 Task: Search one way flight ticket for 2 adults, 4 children and 1 infant on lap in business from Moline: Quad City International Airport to Rock Springs: Southwest Wyoming Regional Airport (rock Springs Sweetwater County Airport) on 8-5-2023. Choice of flights is Frontier. Number of bags: 8 checked bags. Price is upto 98000. Outbound departure time preference is 4:00.
Action: Mouse moved to (362, 358)
Screenshot: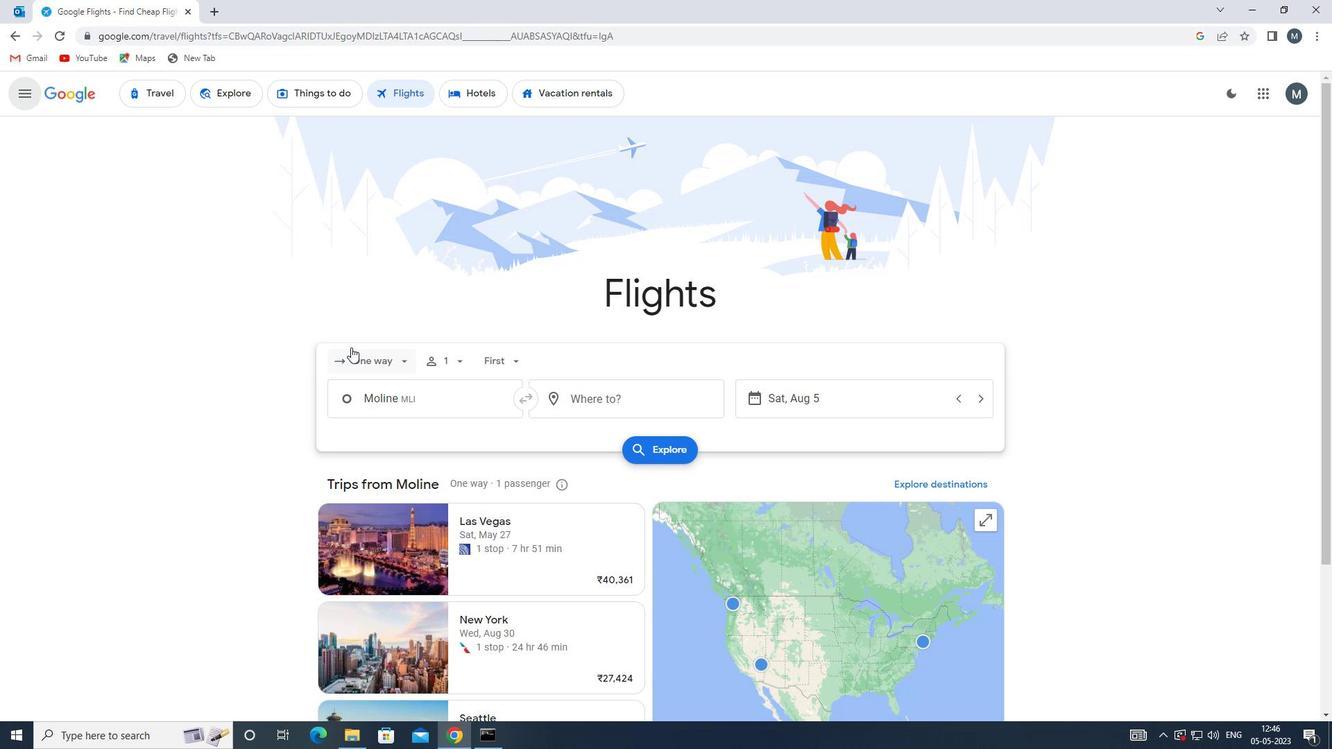 
Action: Mouse pressed left at (362, 358)
Screenshot: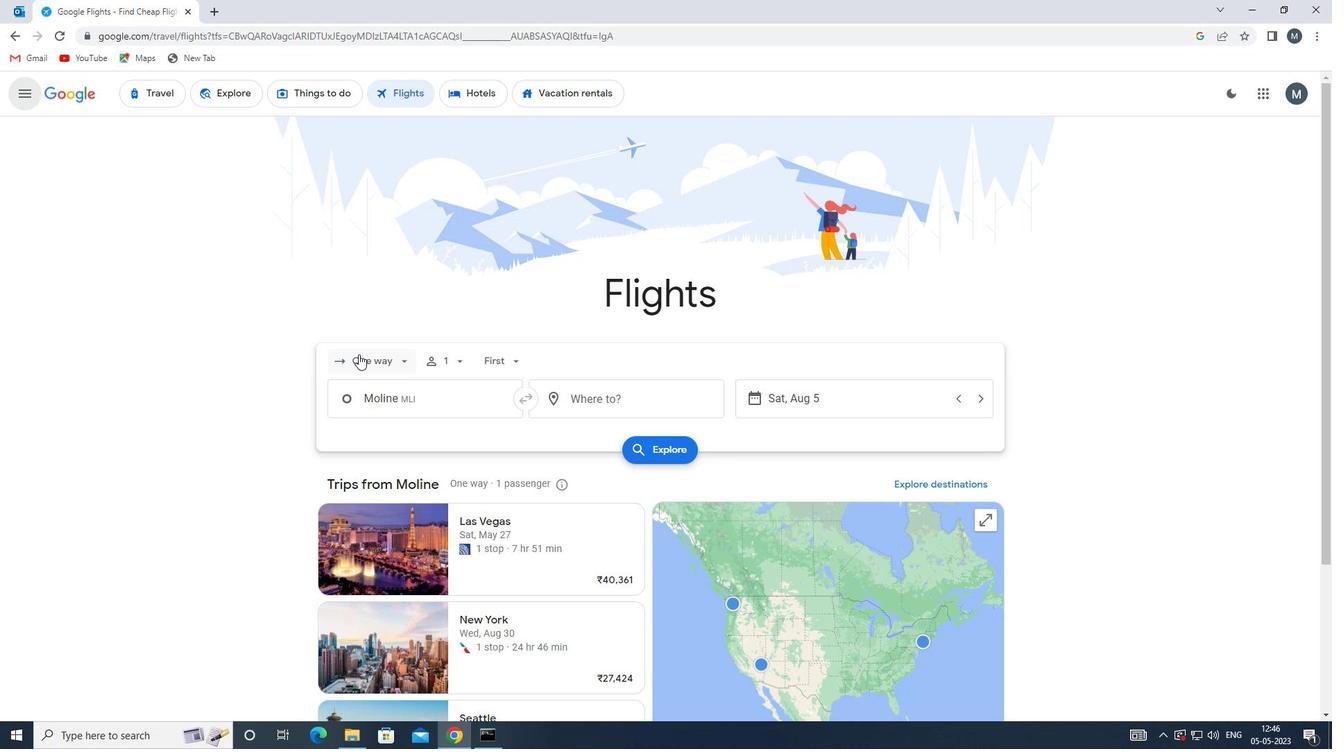 
Action: Mouse moved to (374, 425)
Screenshot: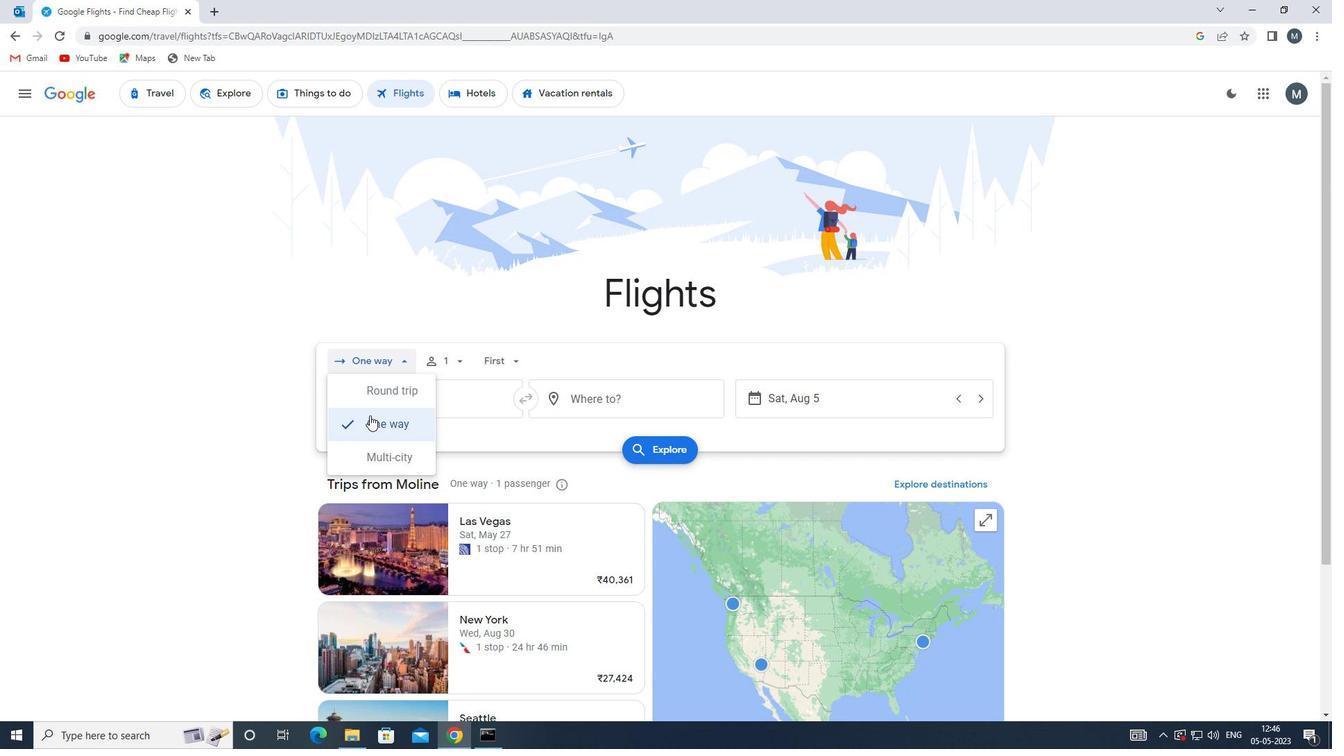 
Action: Mouse pressed left at (374, 425)
Screenshot: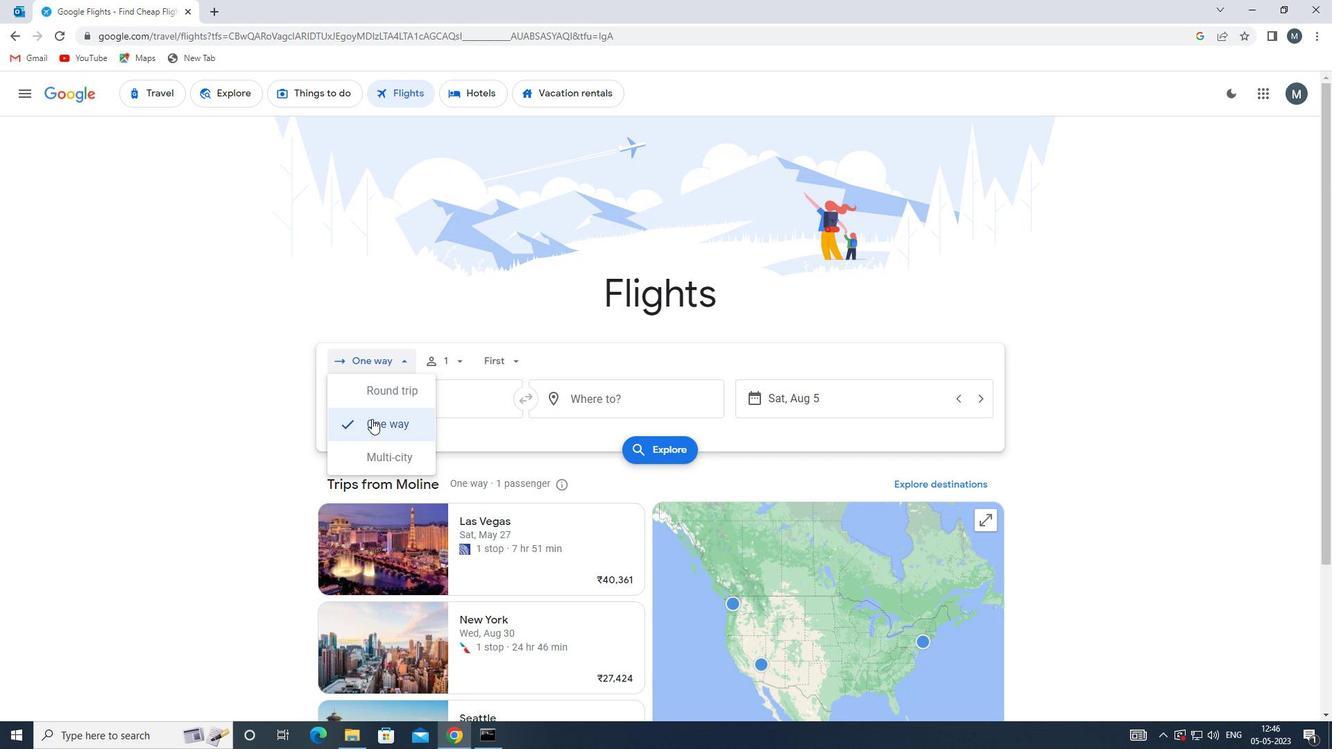 
Action: Mouse moved to (450, 356)
Screenshot: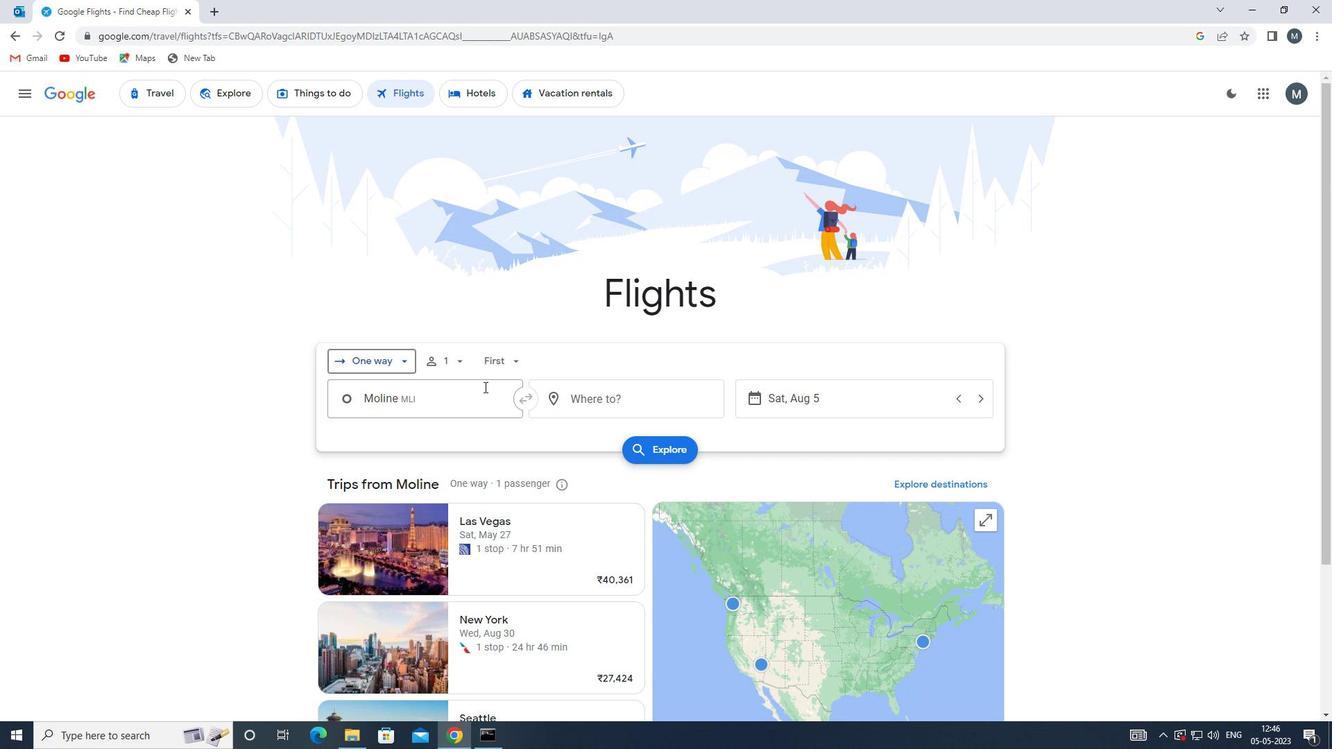 
Action: Mouse pressed left at (450, 356)
Screenshot: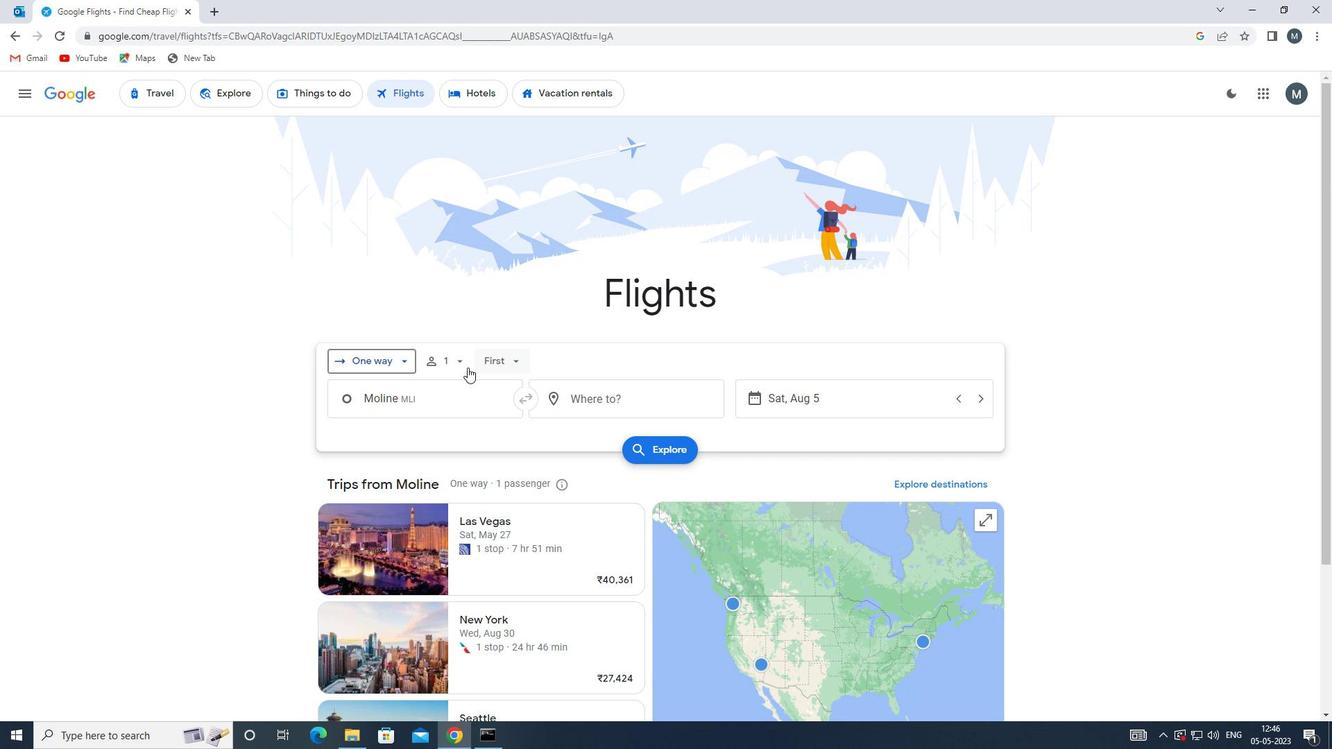 
Action: Mouse moved to (569, 397)
Screenshot: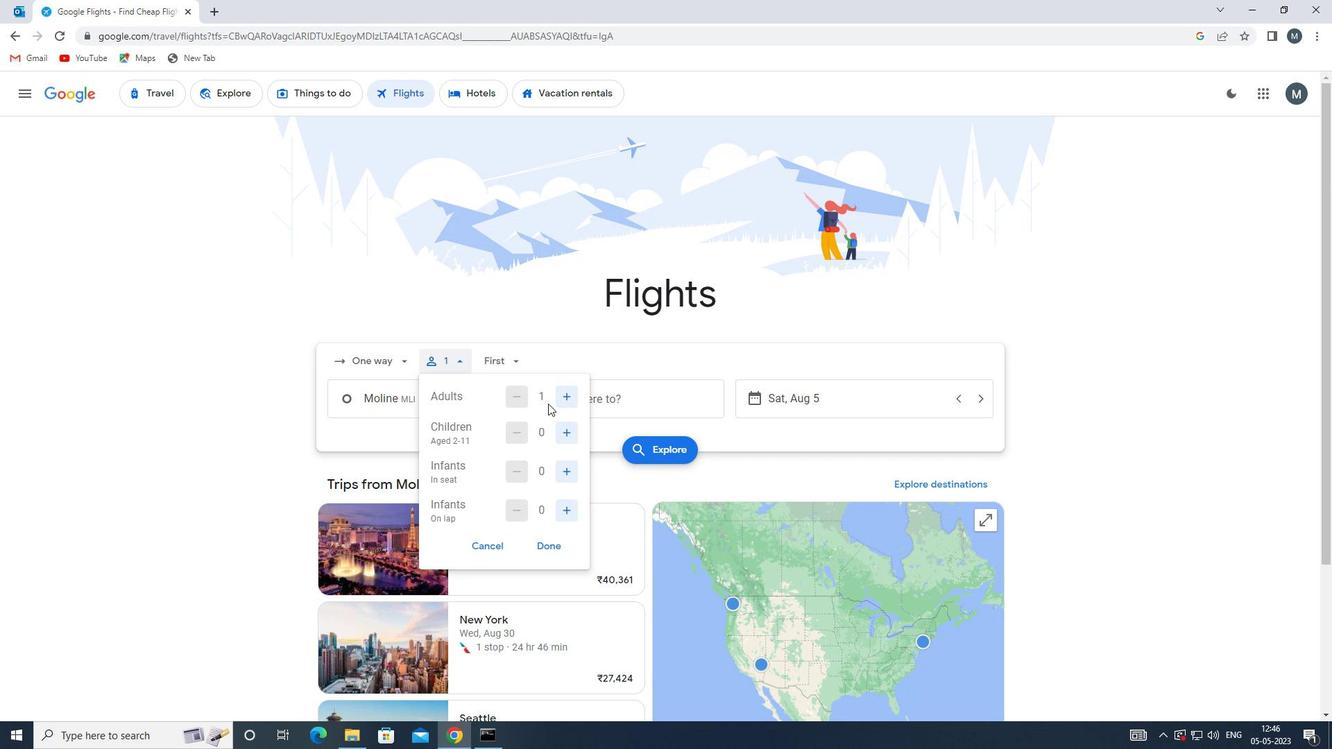 
Action: Mouse pressed left at (569, 397)
Screenshot: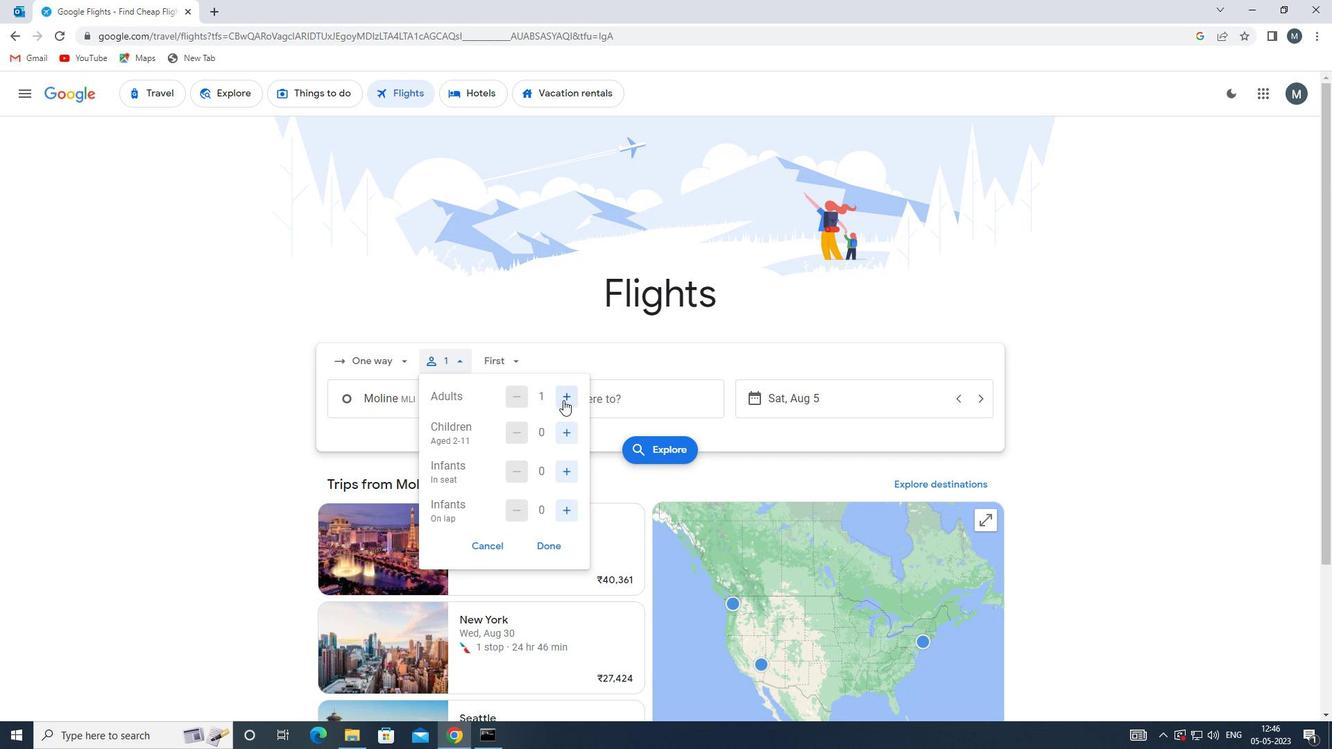
Action: Mouse moved to (569, 434)
Screenshot: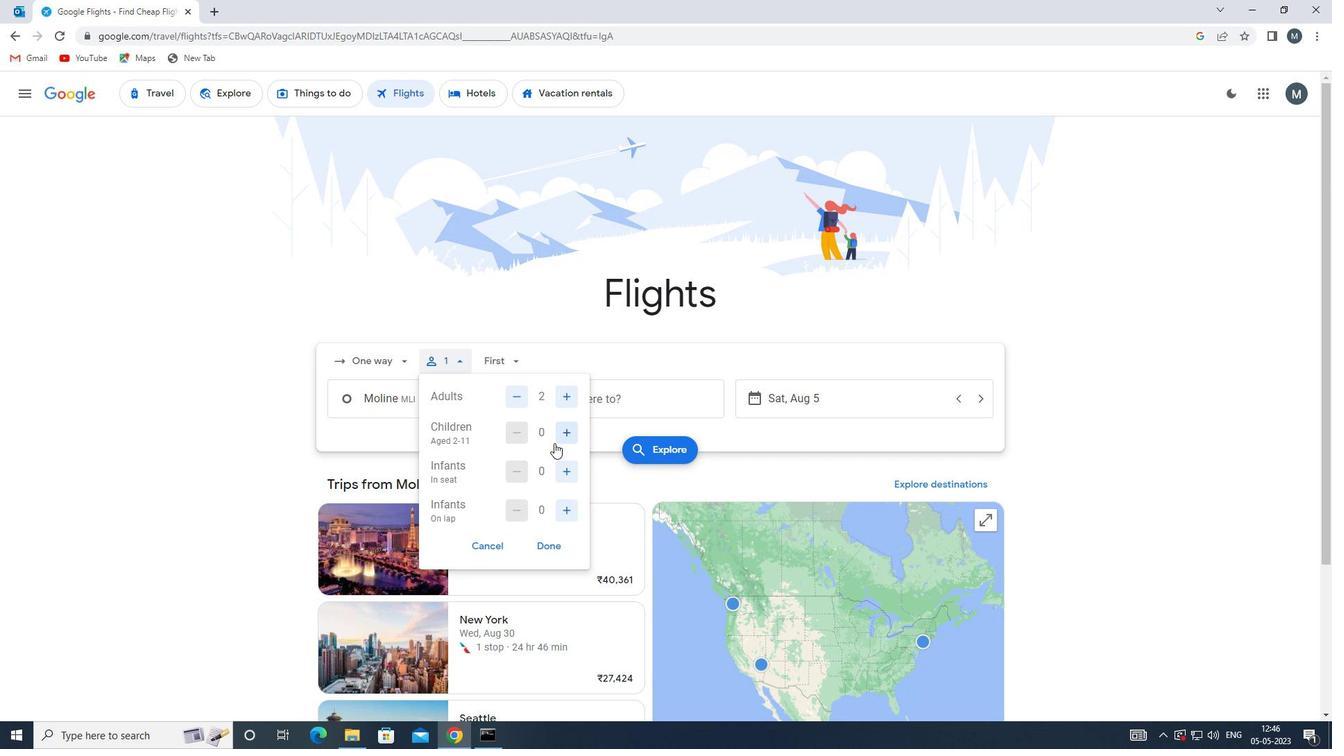
Action: Mouse pressed left at (569, 434)
Screenshot: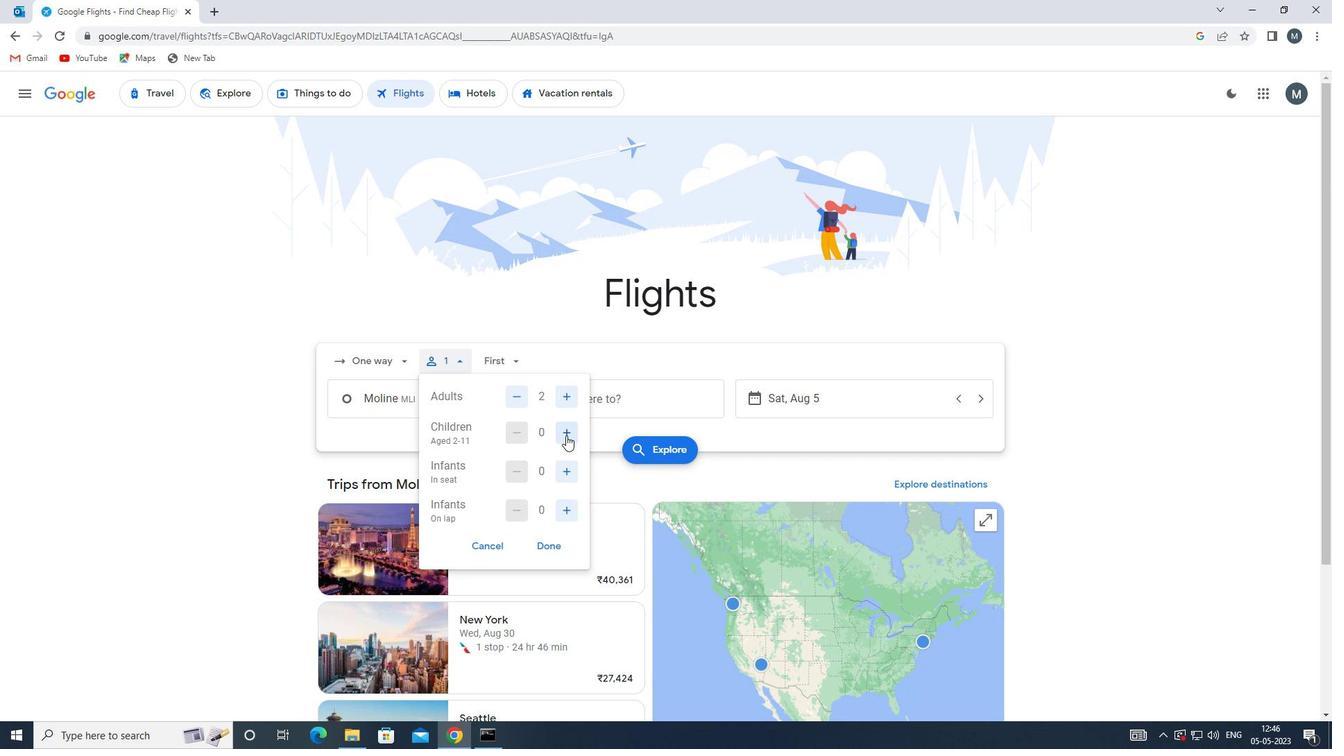 
Action: Mouse pressed left at (569, 434)
Screenshot: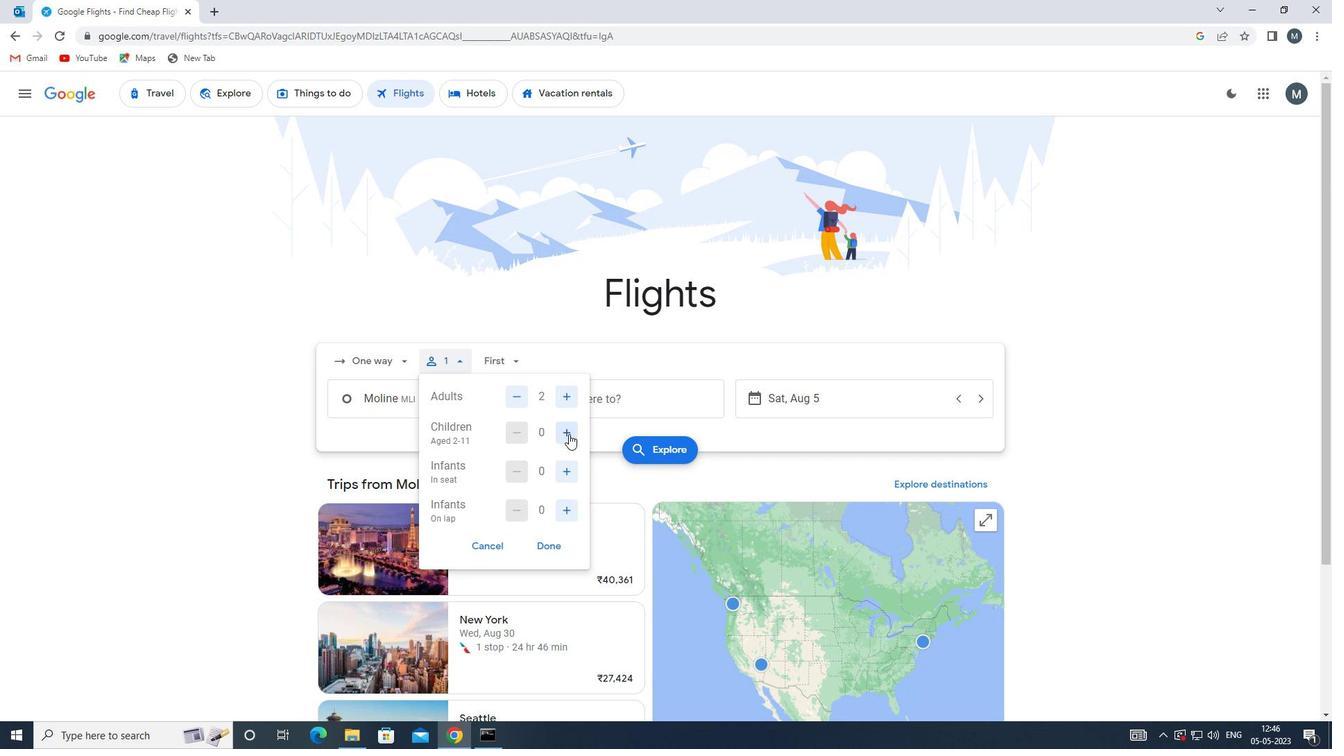 
Action: Mouse pressed left at (569, 434)
Screenshot: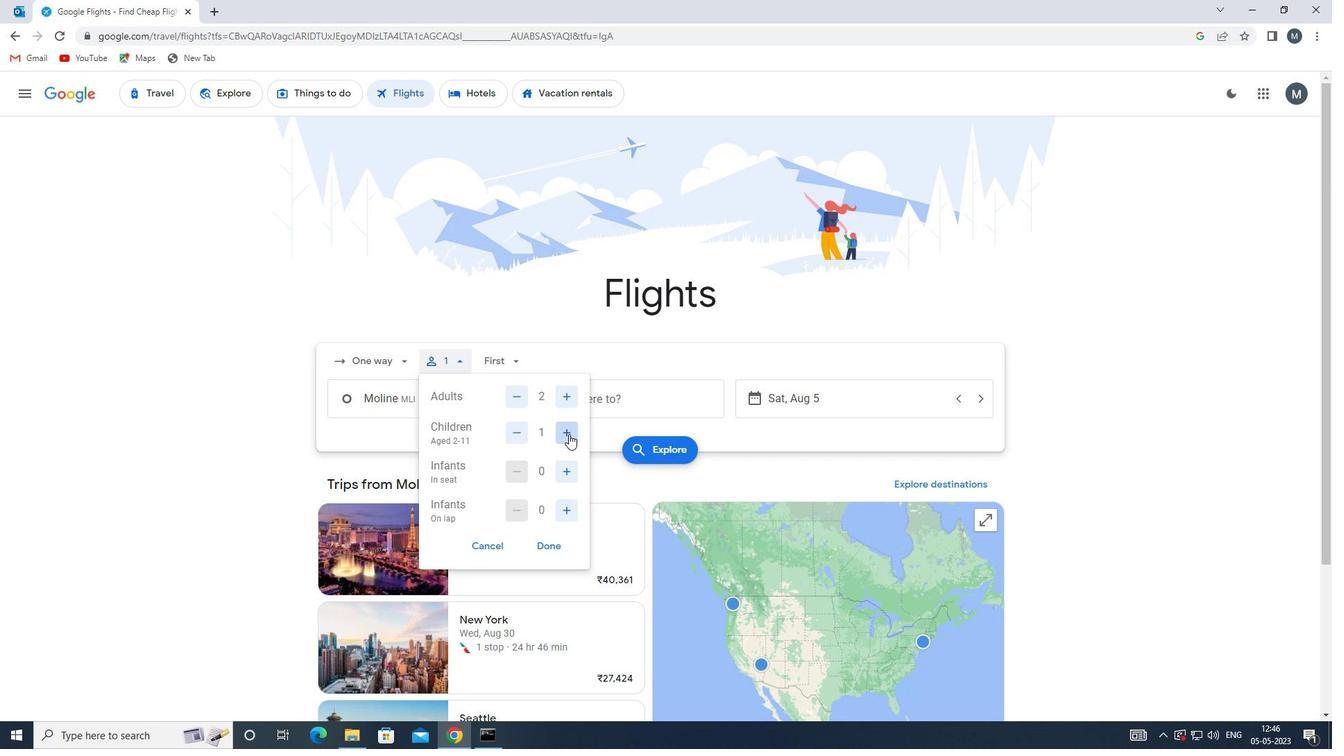 
Action: Mouse pressed left at (569, 434)
Screenshot: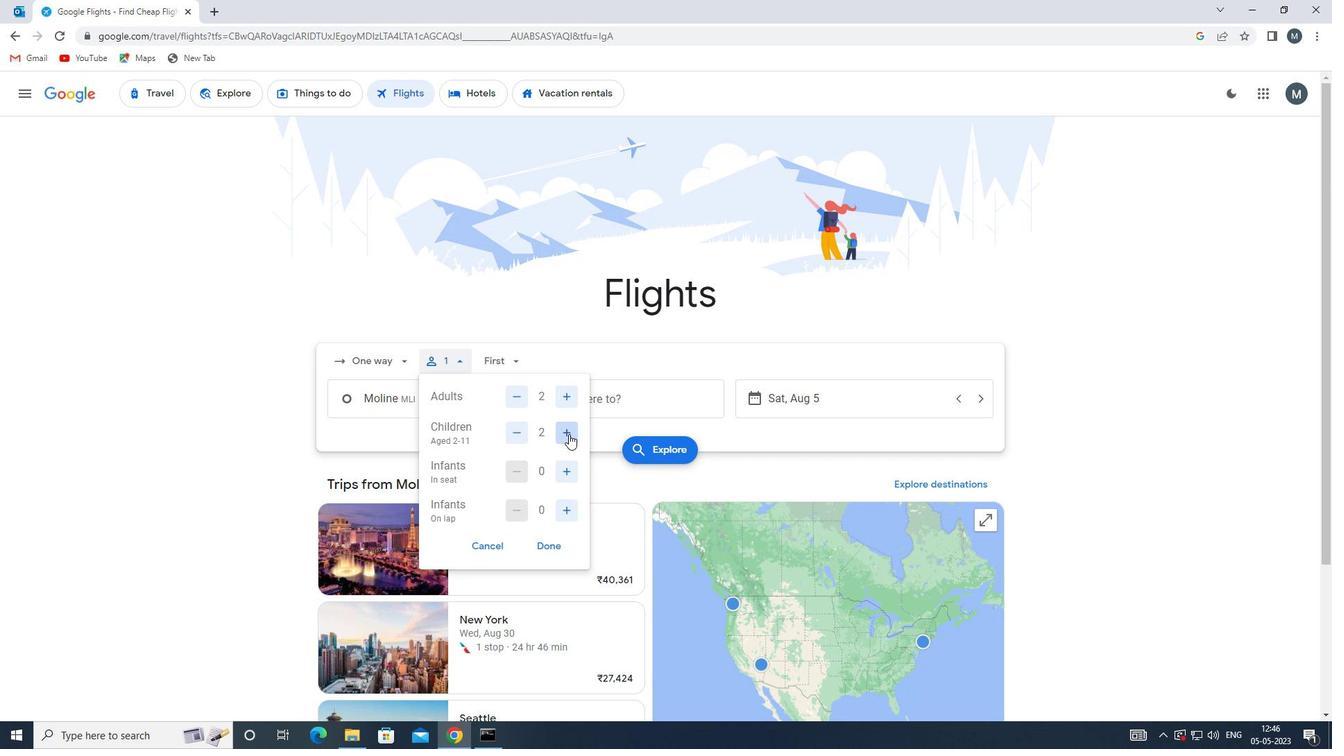 
Action: Mouse moved to (564, 510)
Screenshot: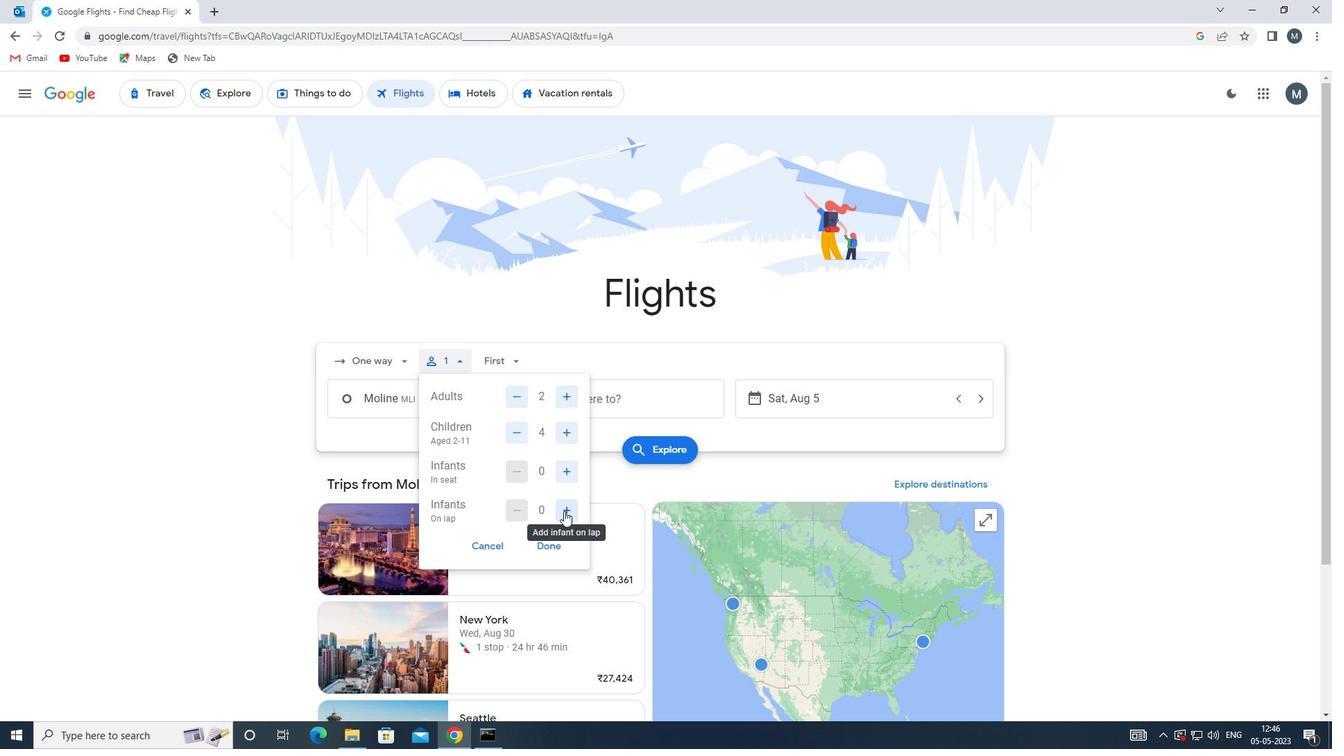 
Action: Mouse pressed left at (564, 510)
Screenshot: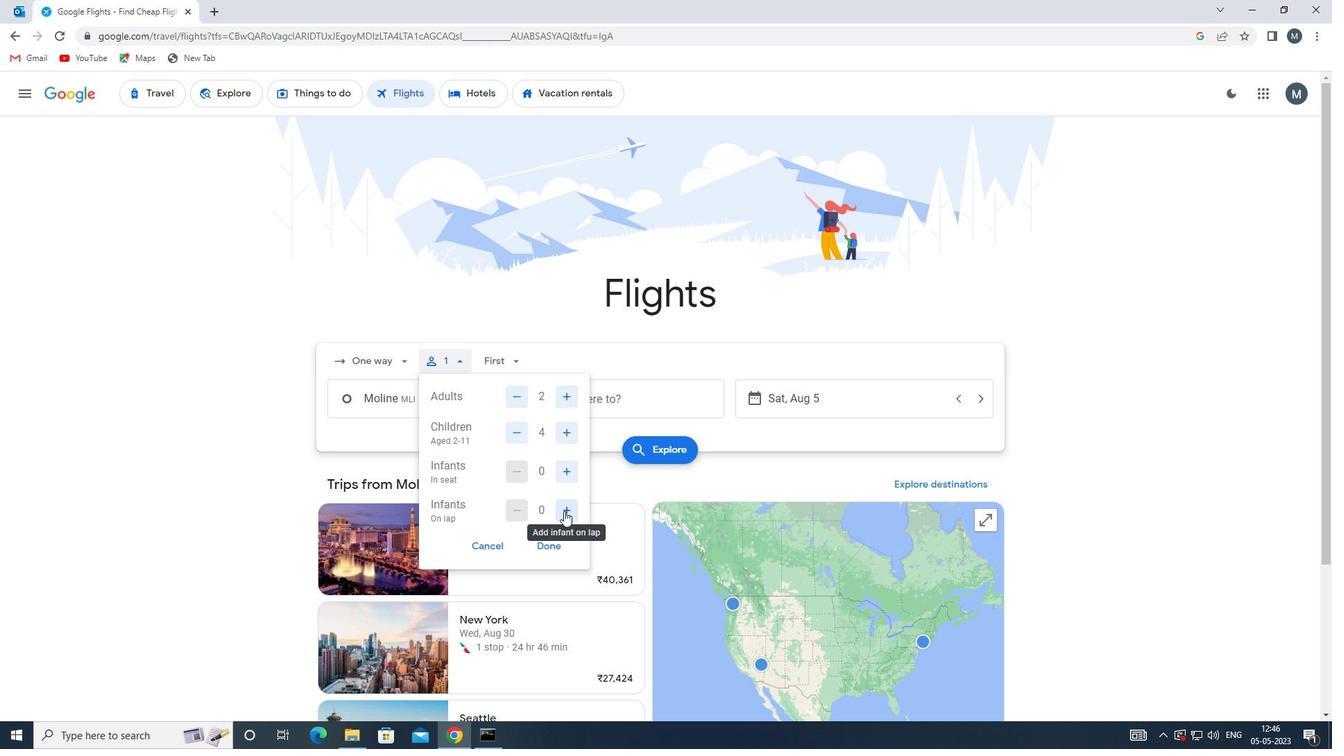 
Action: Mouse moved to (550, 547)
Screenshot: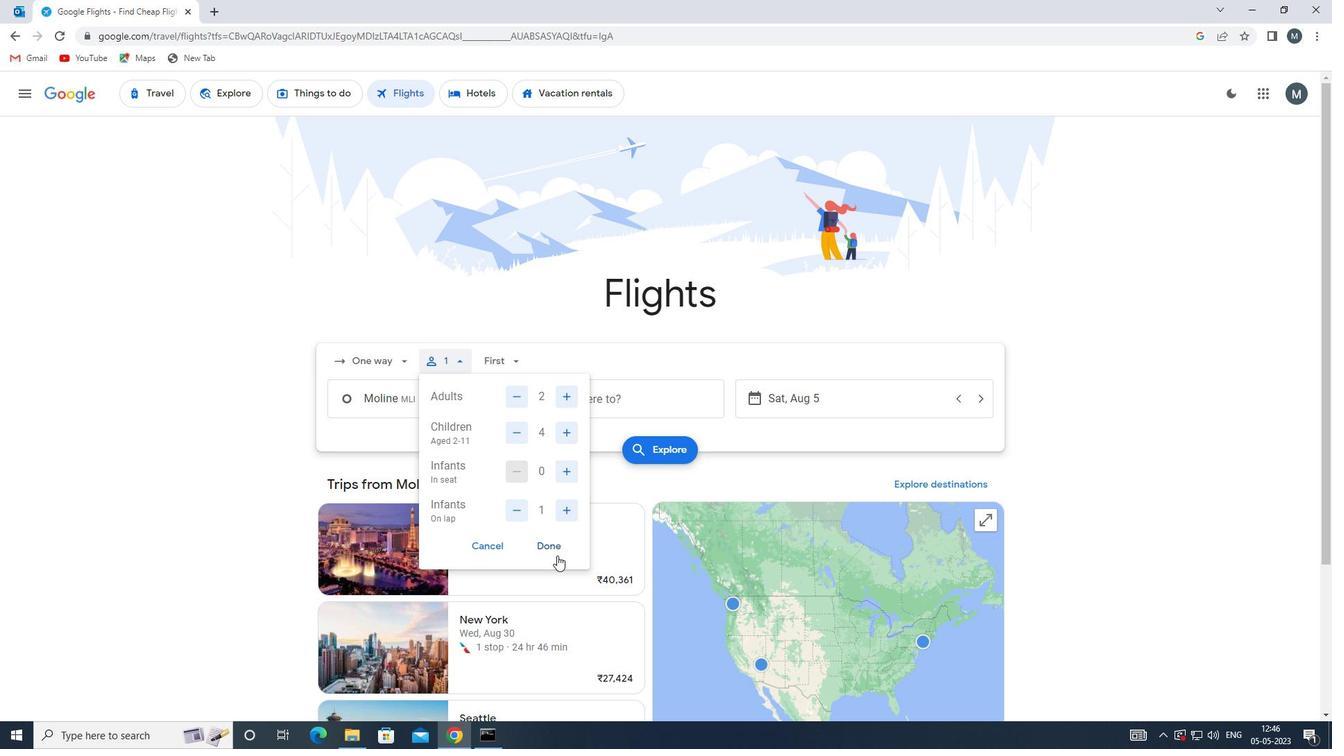 
Action: Mouse pressed left at (550, 547)
Screenshot: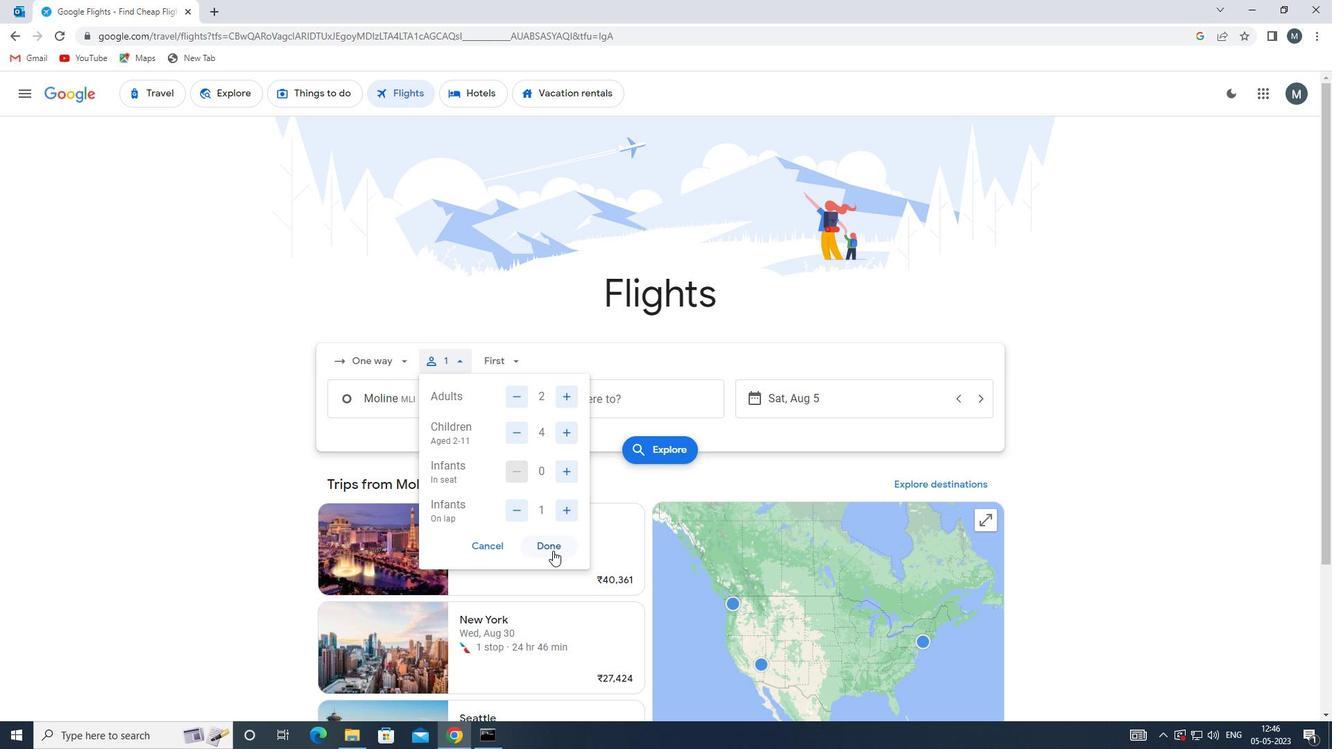 
Action: Mouse moved to (511, 364)
Screenshot: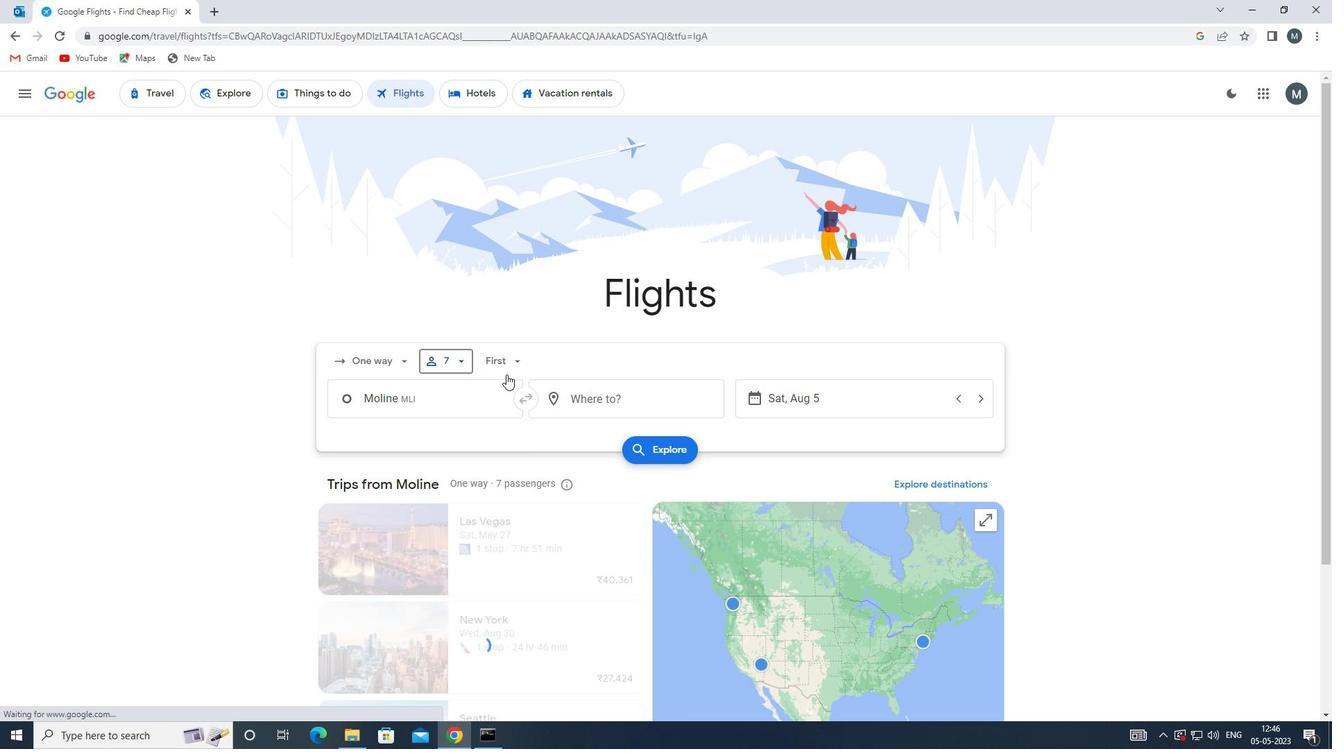 
Action: Mouse pressed left at (511, 364)
Screenshot: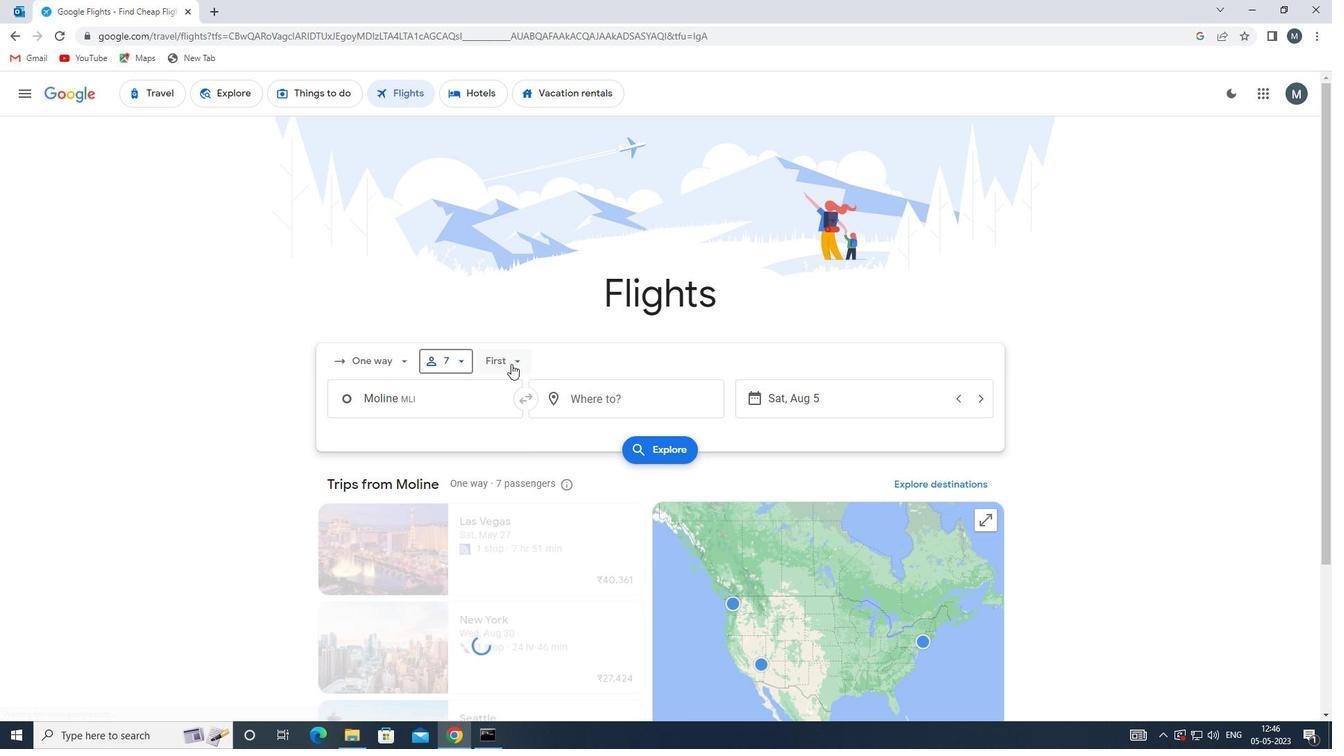 
Action: Mouse moved to (529, 456)
Screenshot: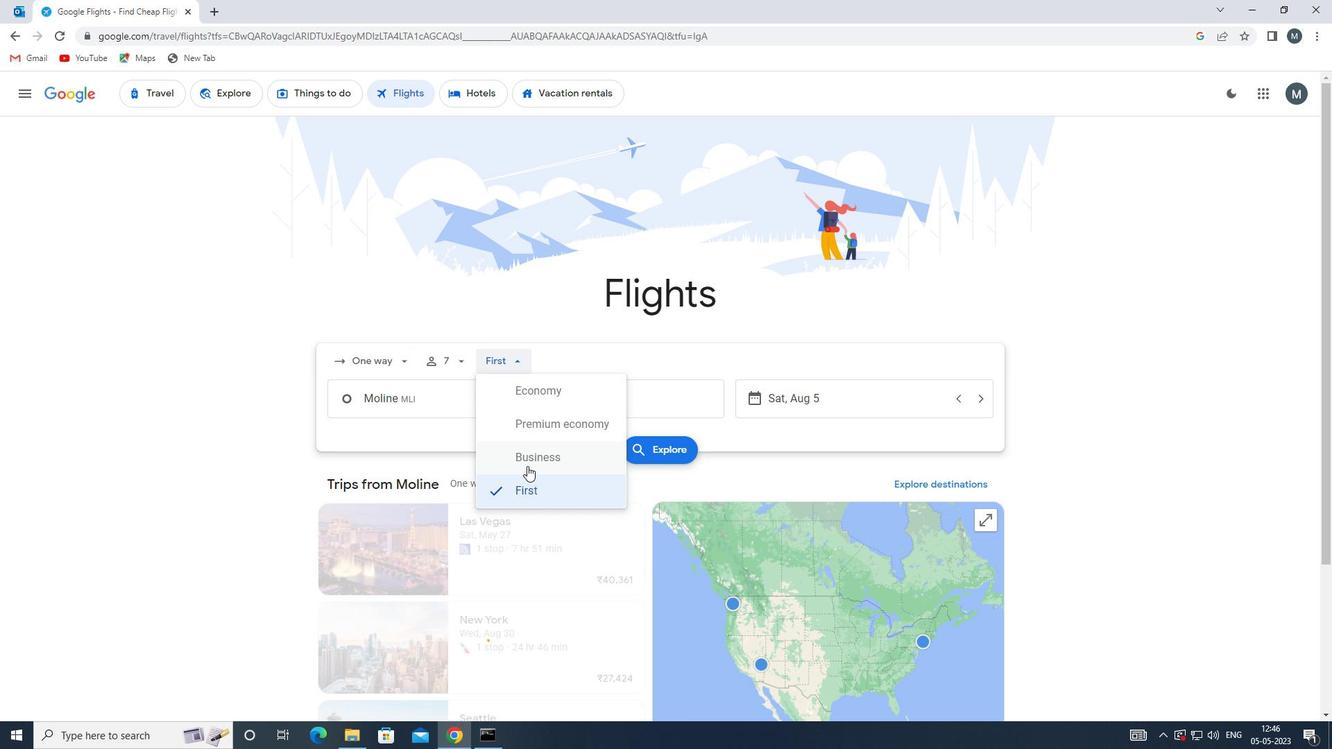 
Action: Mouse pressed left at (529, 456)
Screenshot: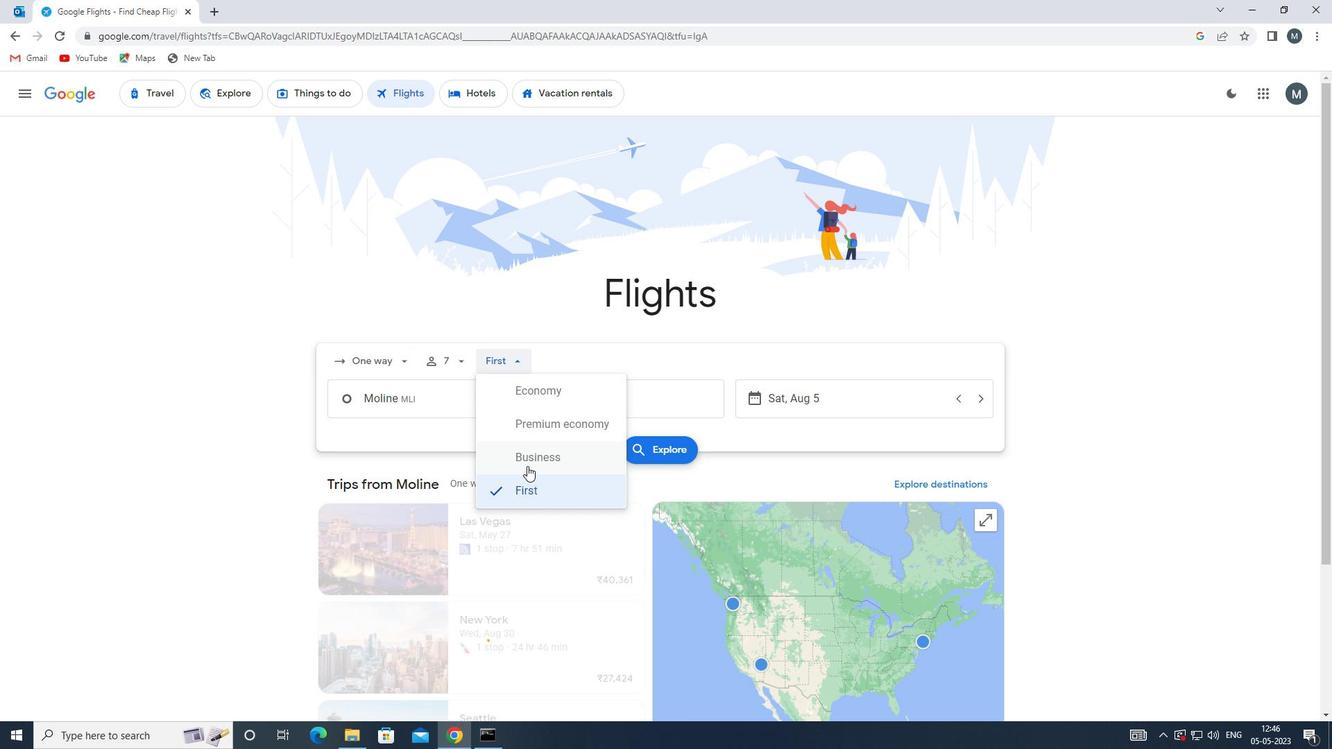 
Action: Mouse moved to (430, 408)
Screenshot: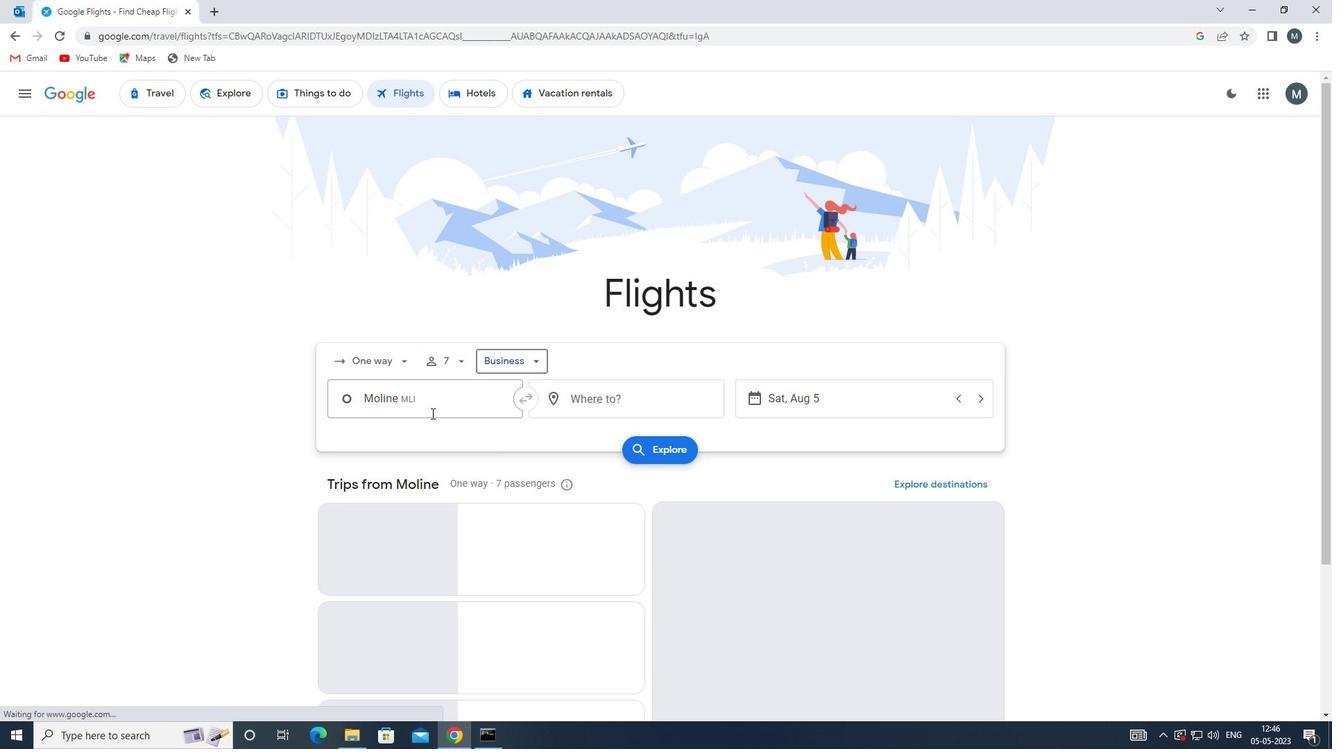 
Action: Mouse pressed left at (430, 408)
Screenshot: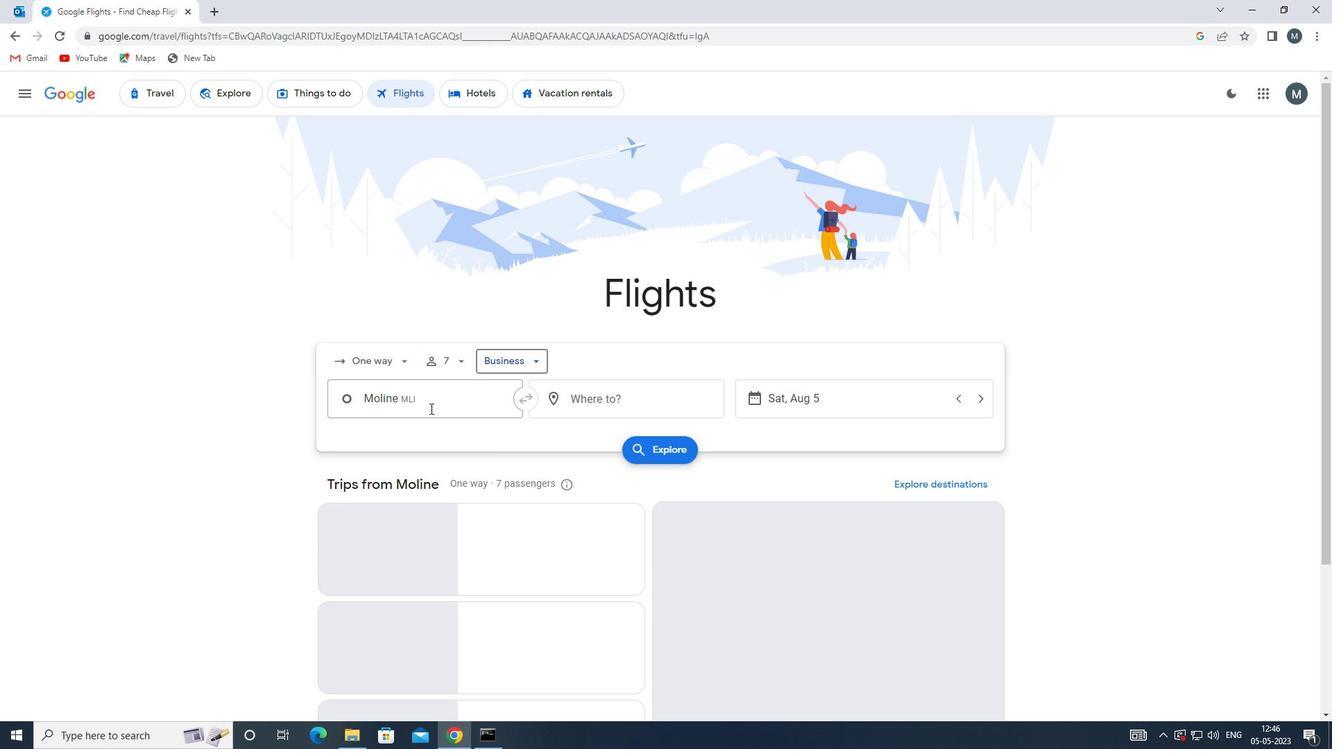
Action: Mouse moved to (458, 475)
Screenshot: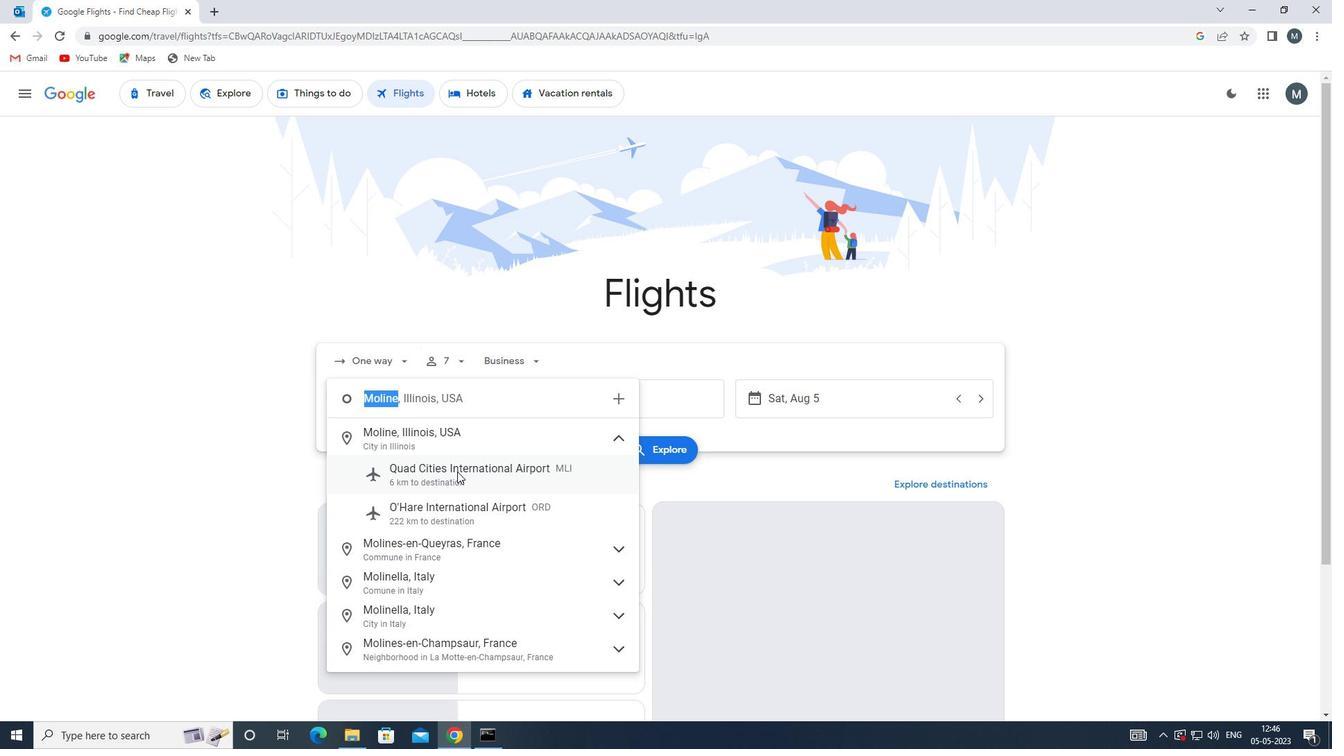 
Action: Mouse pressed left at (458, 475)
Screenshot: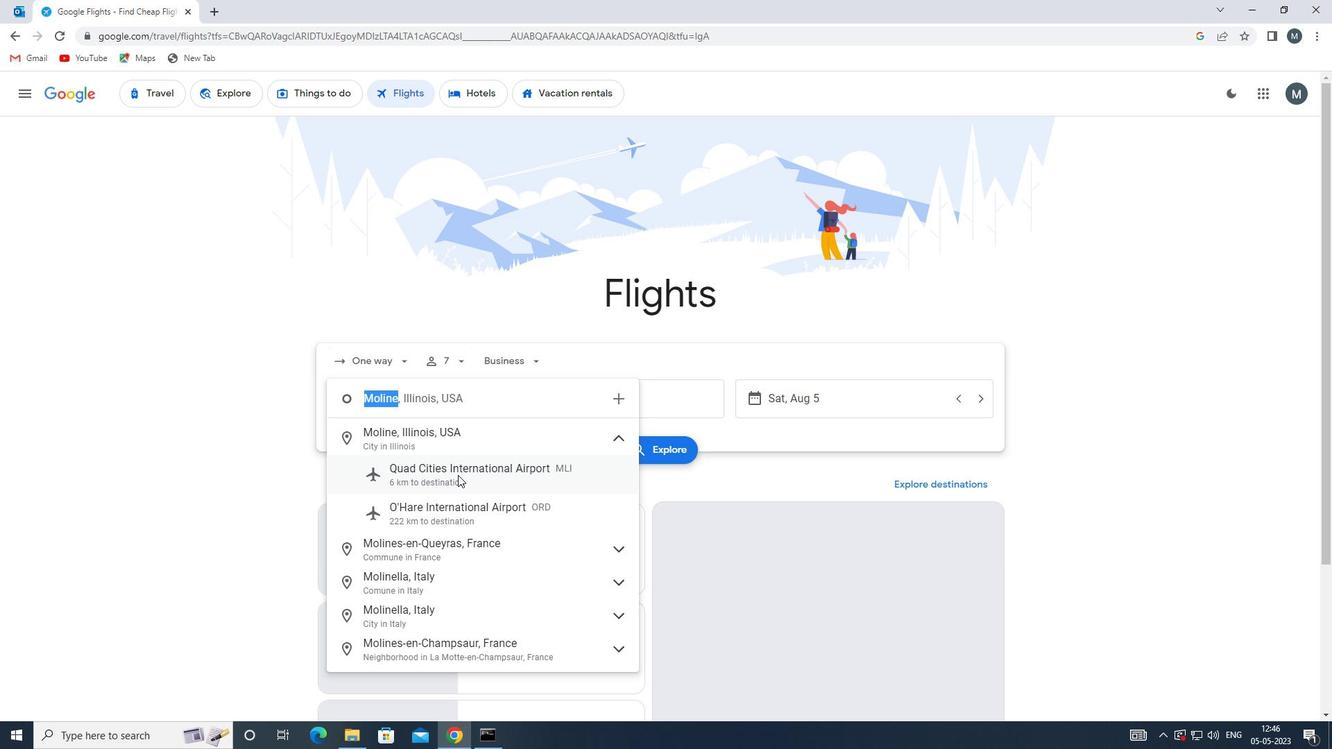 
Action: Mouse moved to (613, 400)
Screenshot: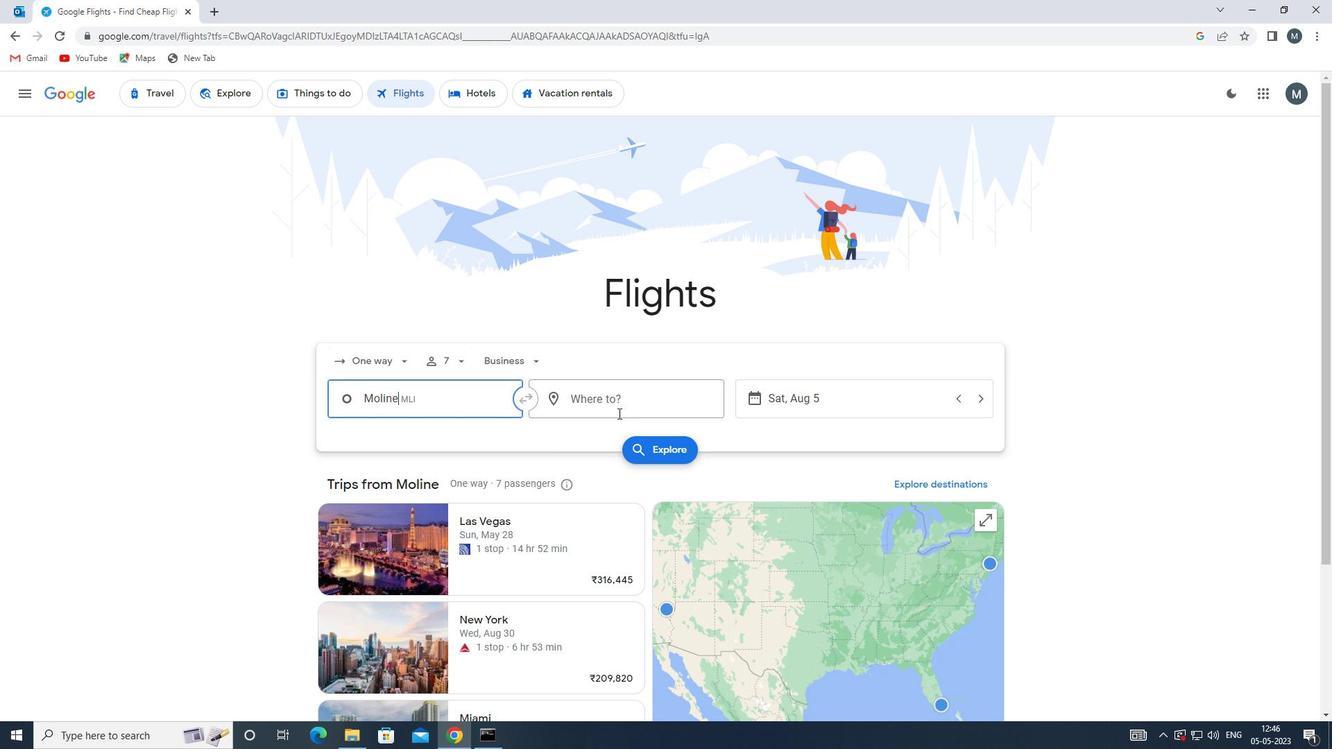 
Action: Mouse pressed left at (613, 400)
Screenshot: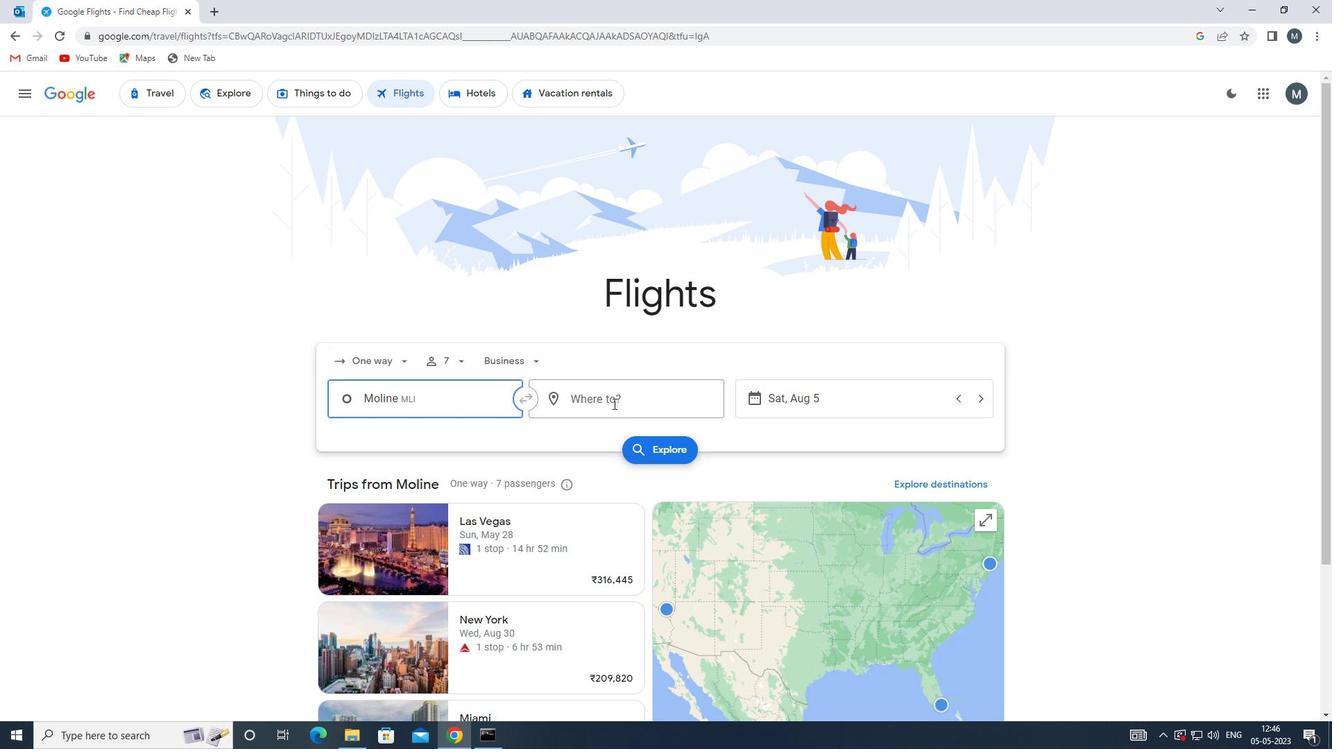 
Action: Mouse moved to (612, 400)
Screenshot: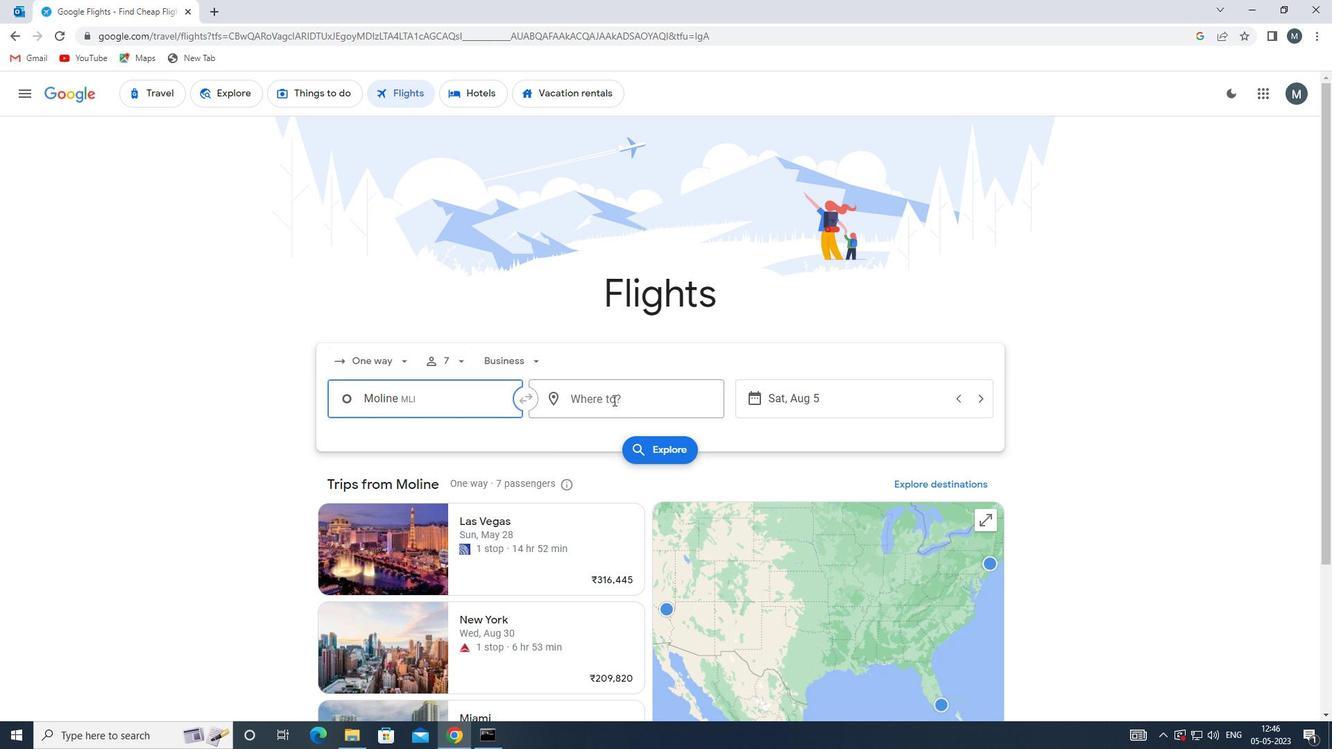 
Action: Key pressed rks
Screenshot: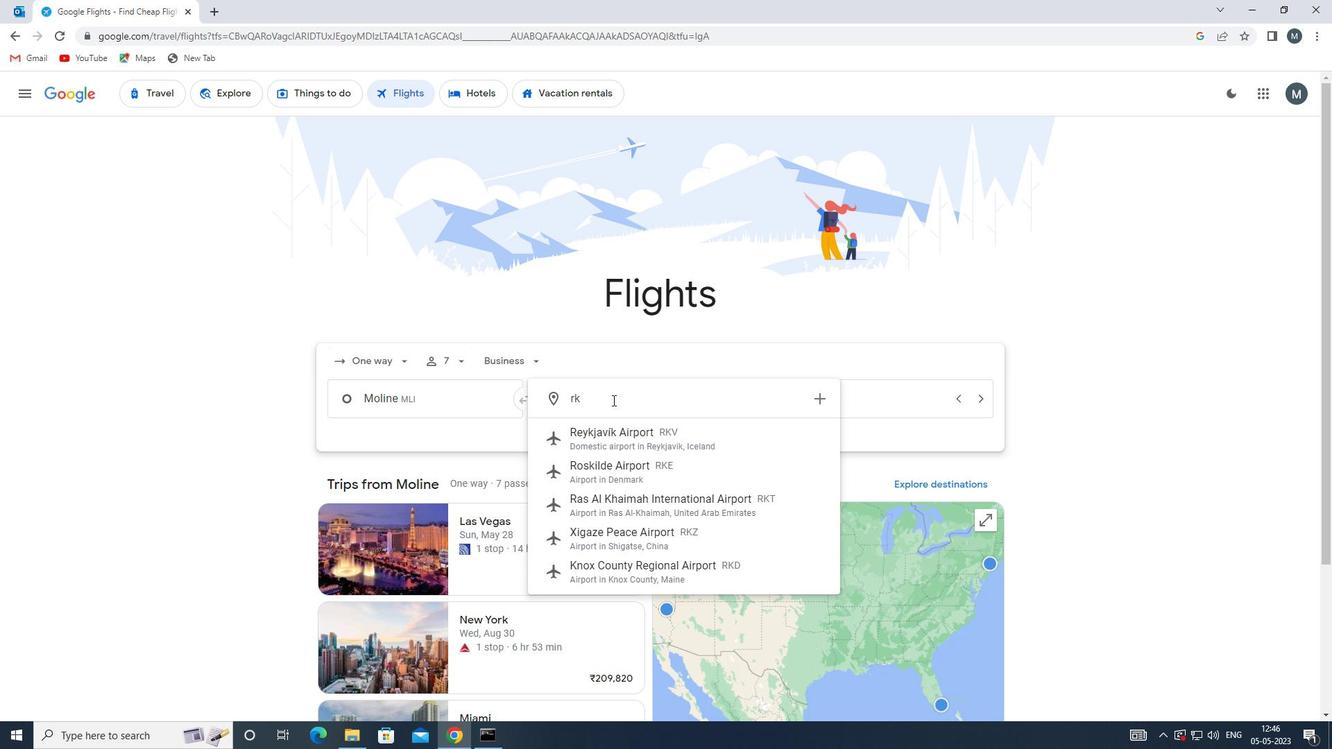 
Action: Mouse moved to (626, 437)
Screenshot: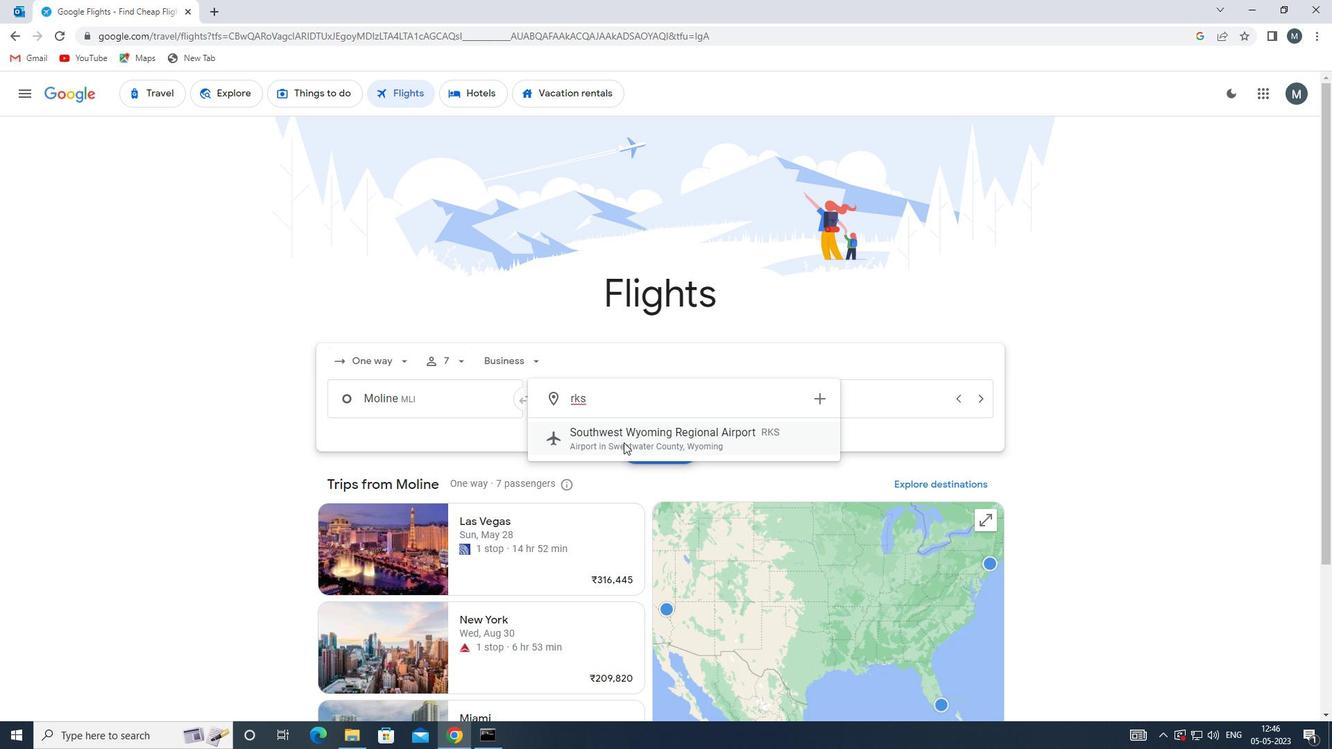 
Action: Mouse pressed left at (626, 437)
Screenshot: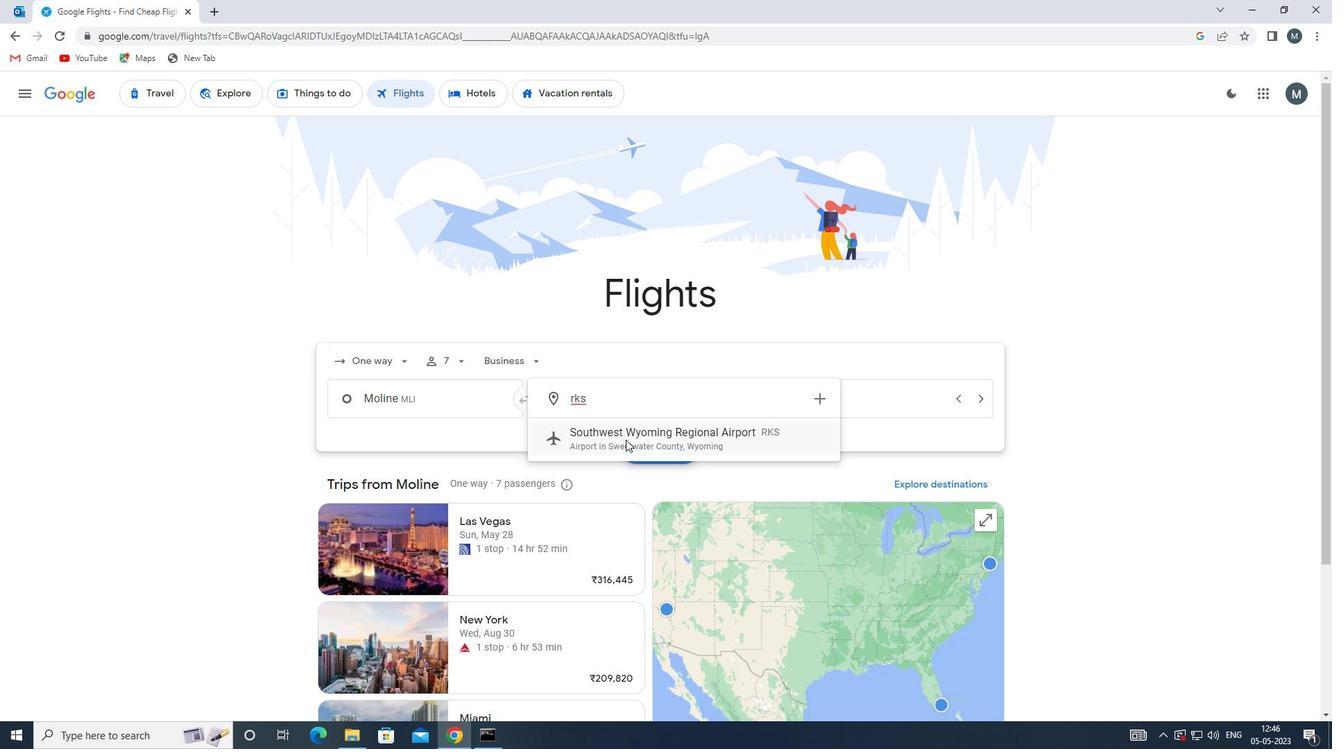 
Action: Mouse moved to (798, 403)
Screenshot: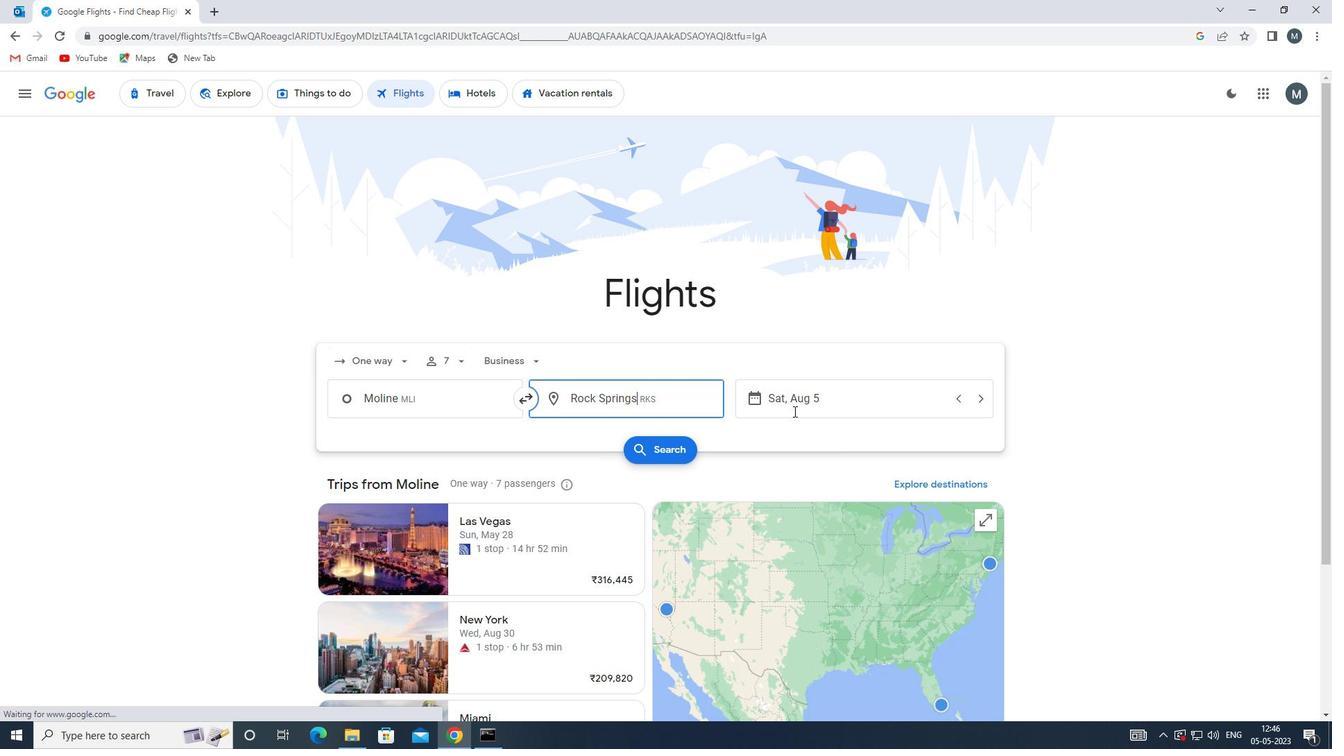 
Action: Mouse pressed left at (798, 403)
Screenshot: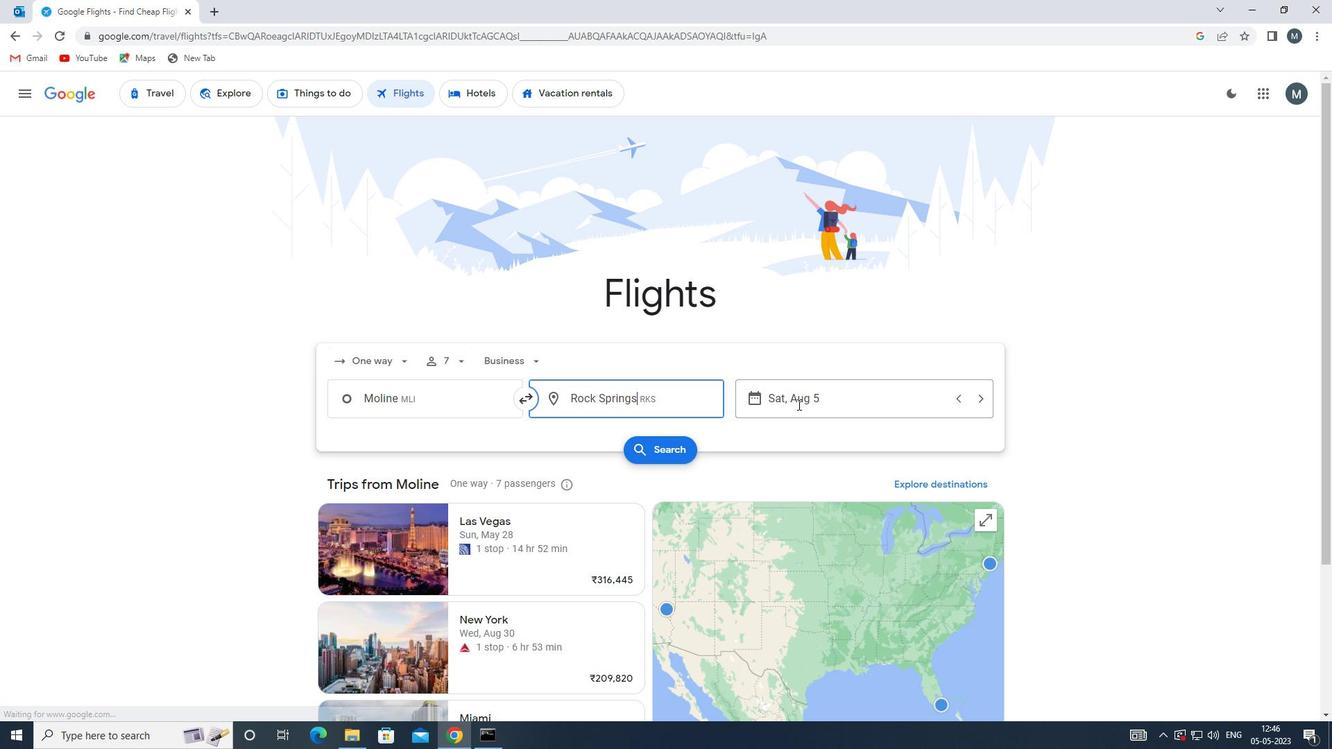 
Action: Mouse moved to (696, 467)
Screenshot: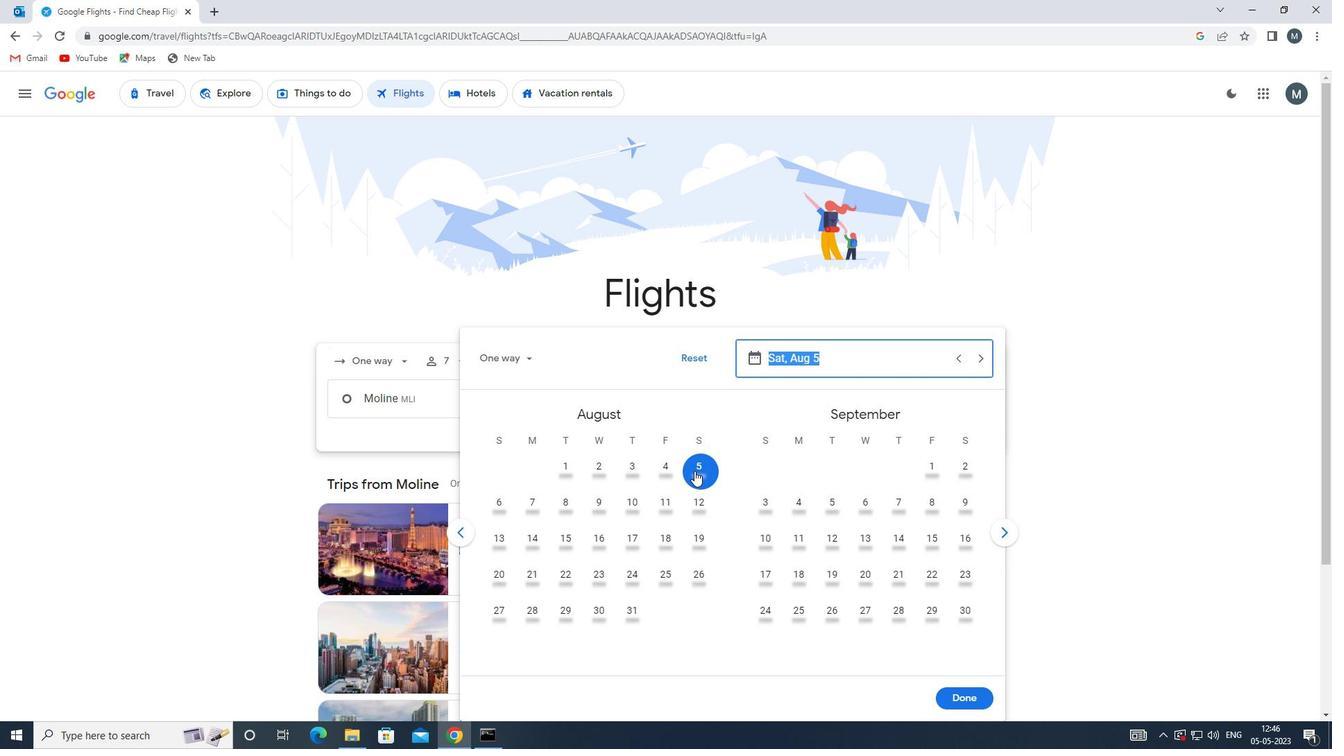 
Action: Mouse pressed left at (696, 467)
Screenshot: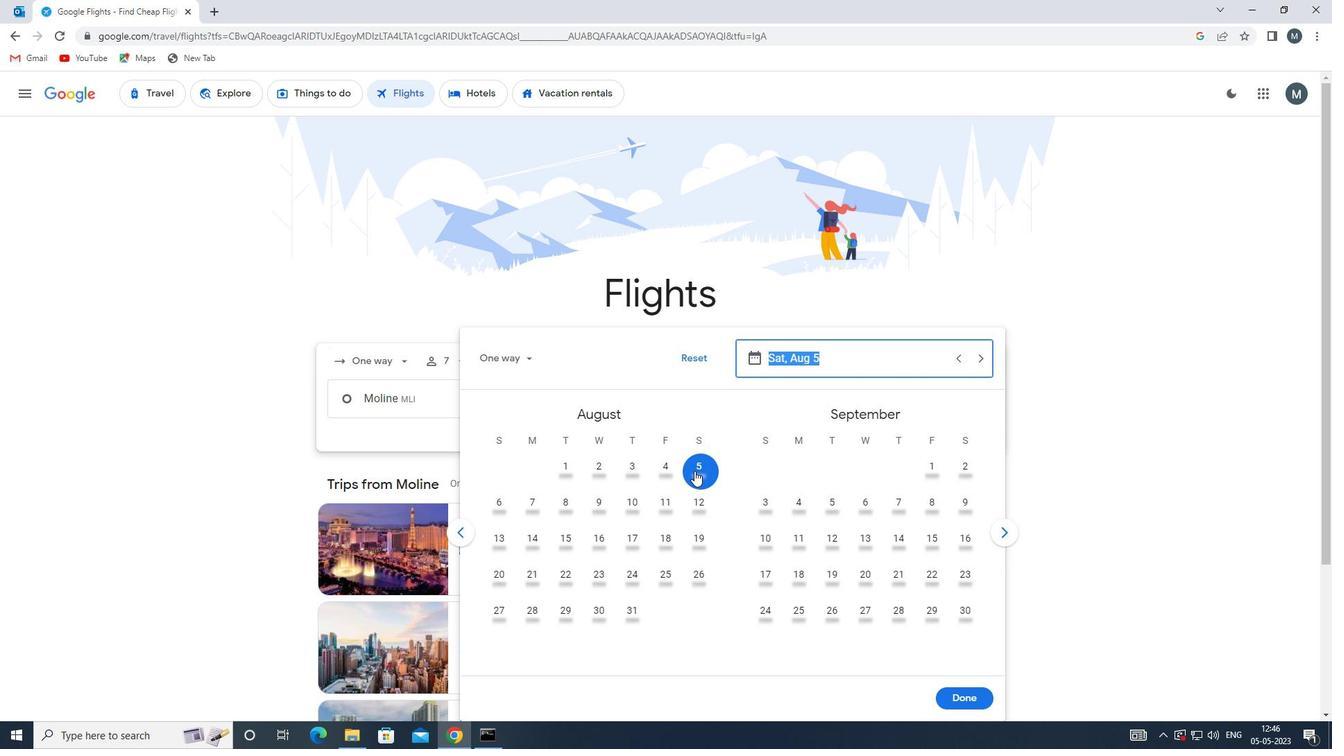 
Action: Mouse moved to (956, 693)
Screenshot: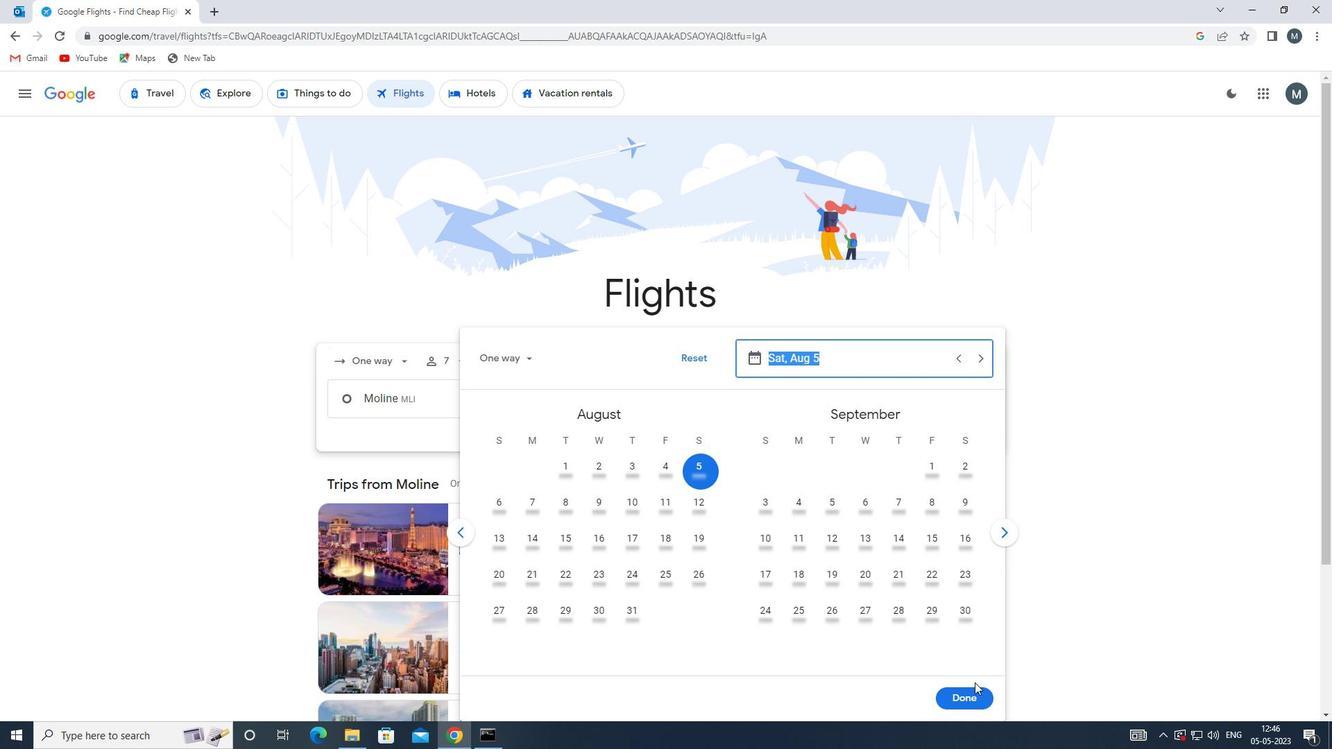 
Action: Mouse pressed left at (956, 693)
Screenshot: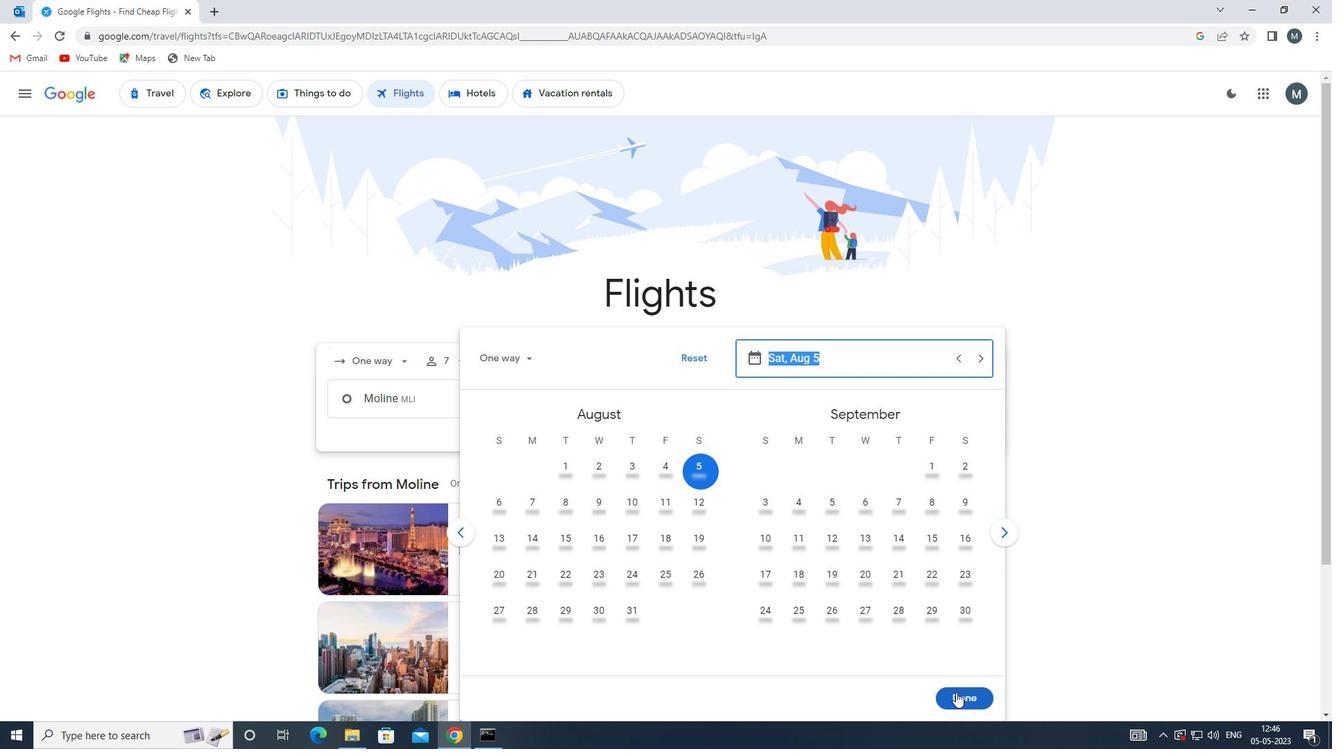 
Action: Mouse moved to (665, 445)
Screenshot: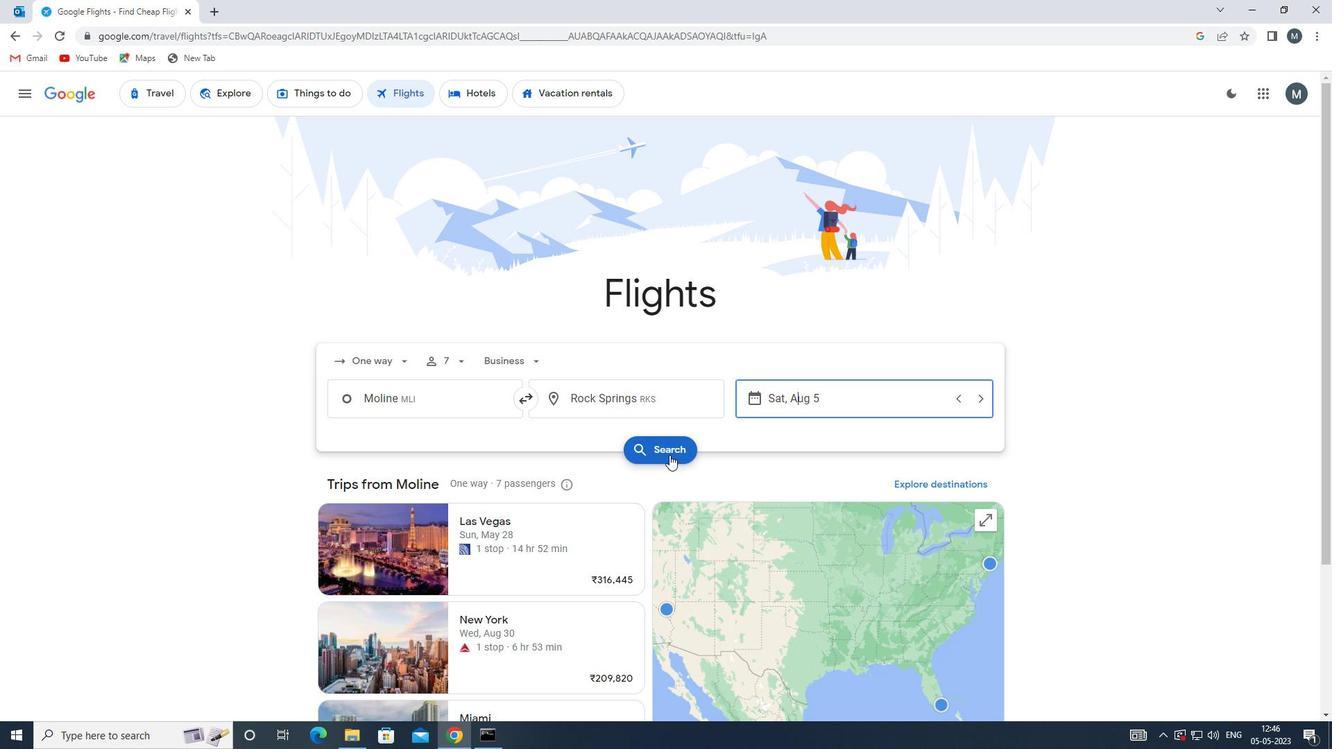 
Action: Mouse pressed left at (665, 445)
Screenshot: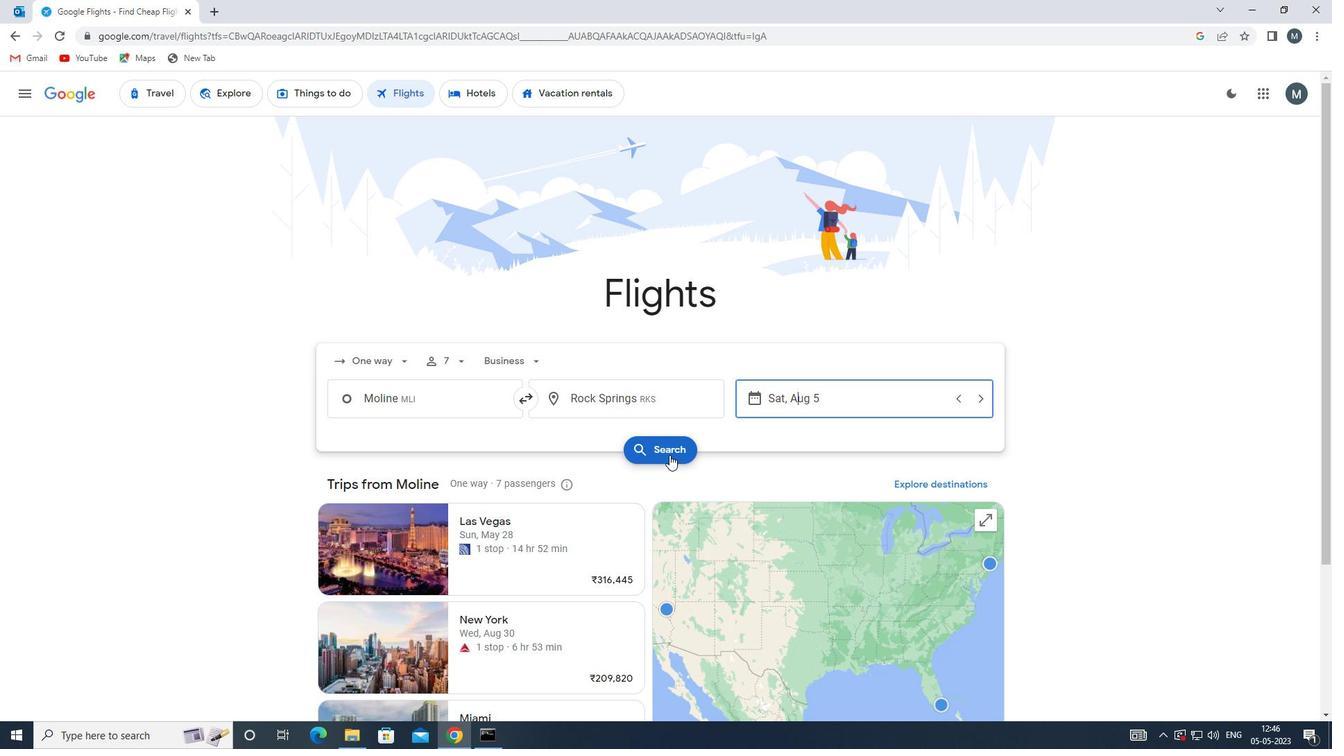 
Action: Mouse moved to (340, 206)
Screenshot: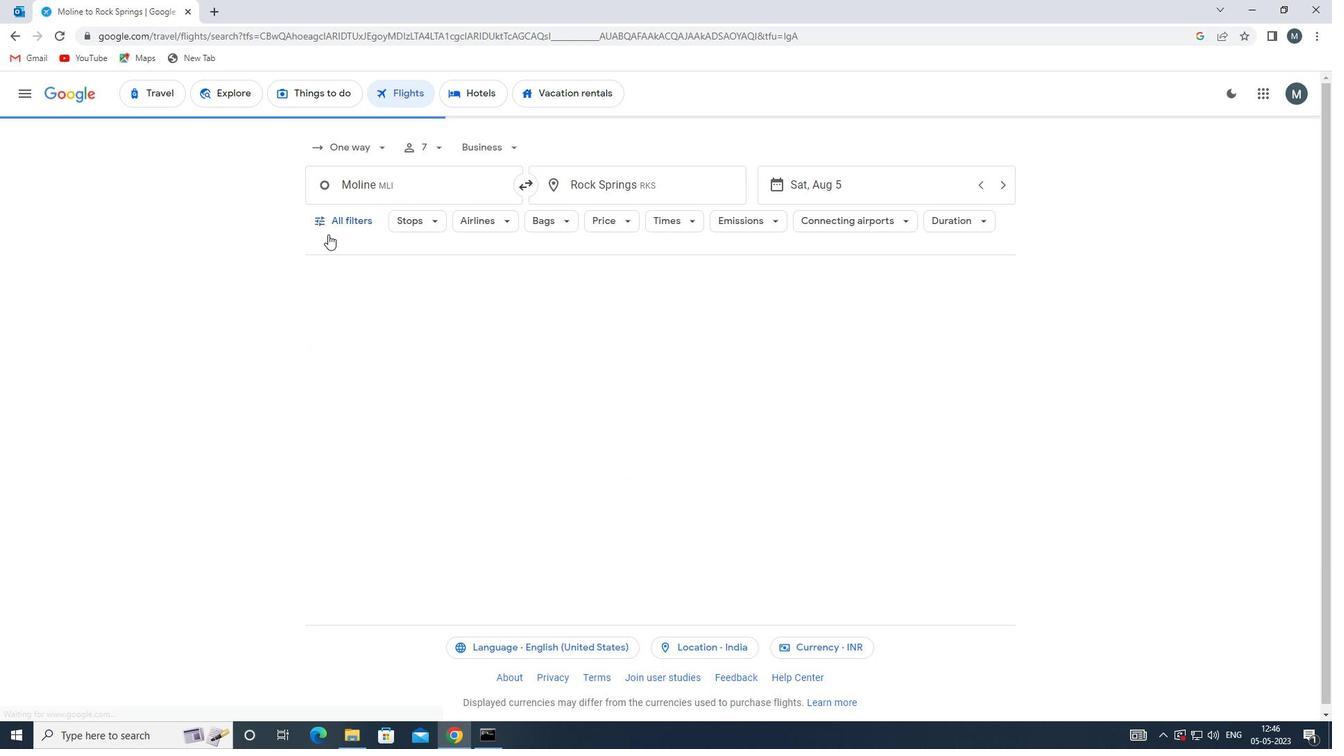 
Action: Mouse pressed left at (340, 206)
Screenshot: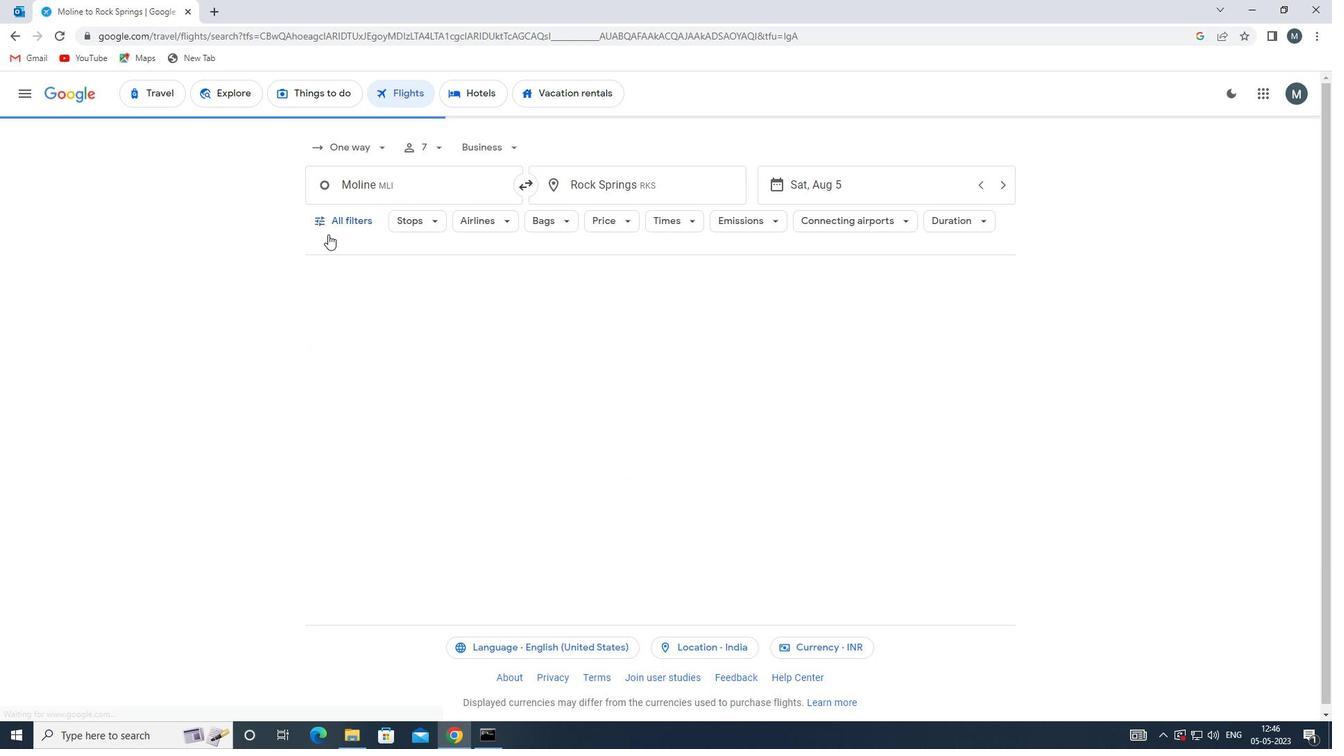 
Action: Mouse moved to (358, 345)
Screenshot: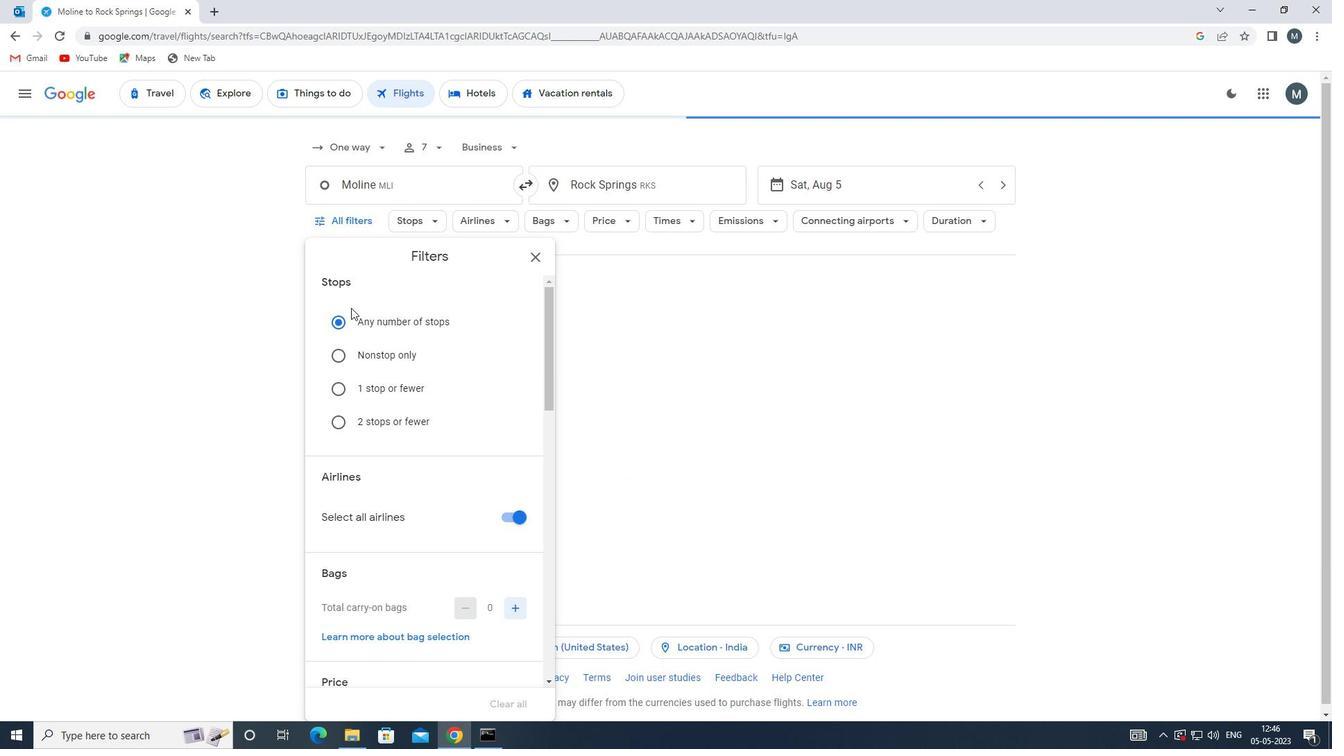 
Action: Mouse scrolled (358, 344) with delta (0, 0)
Screenshot: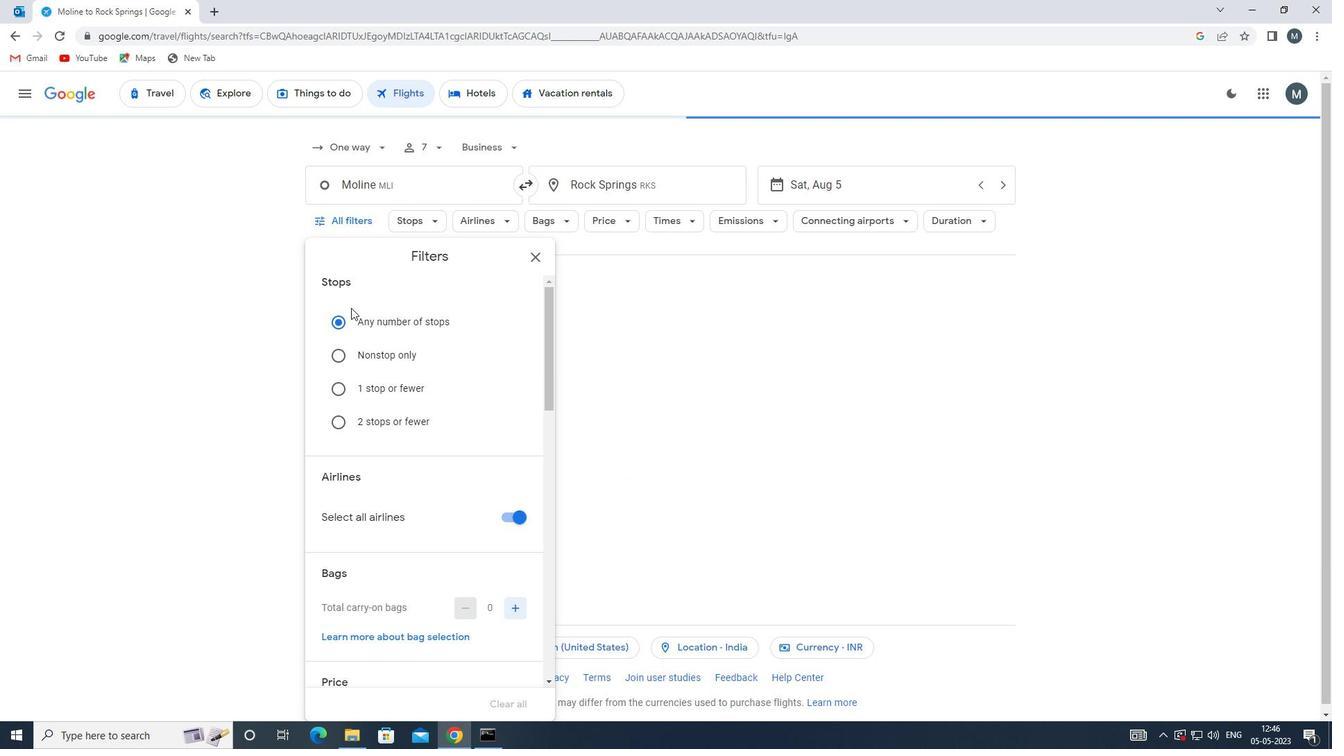
Action: Mouse moved to (361, 362)
Screenshot: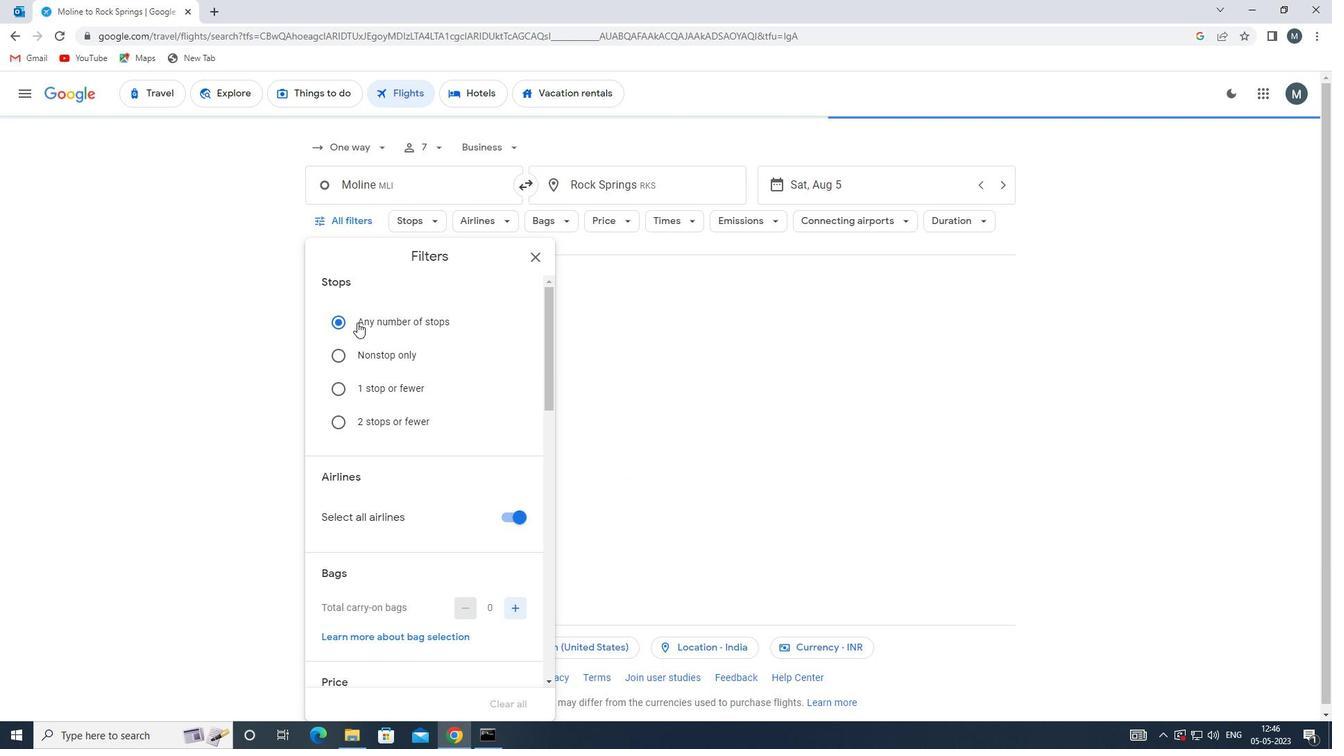 
Action: Mouse scrolled (361, 361) with delta (0, 0)
Screenshot: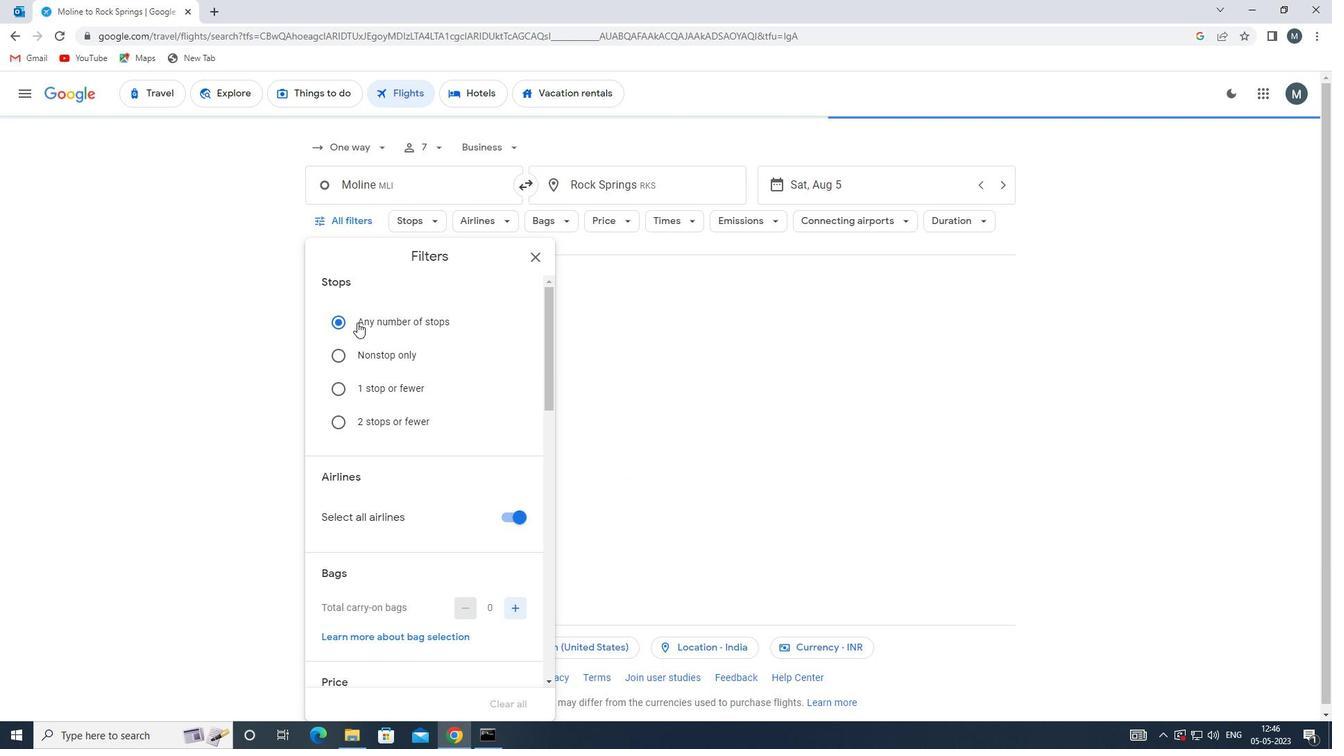 
Action: Mouse moved to (508, 369)
Screenshot: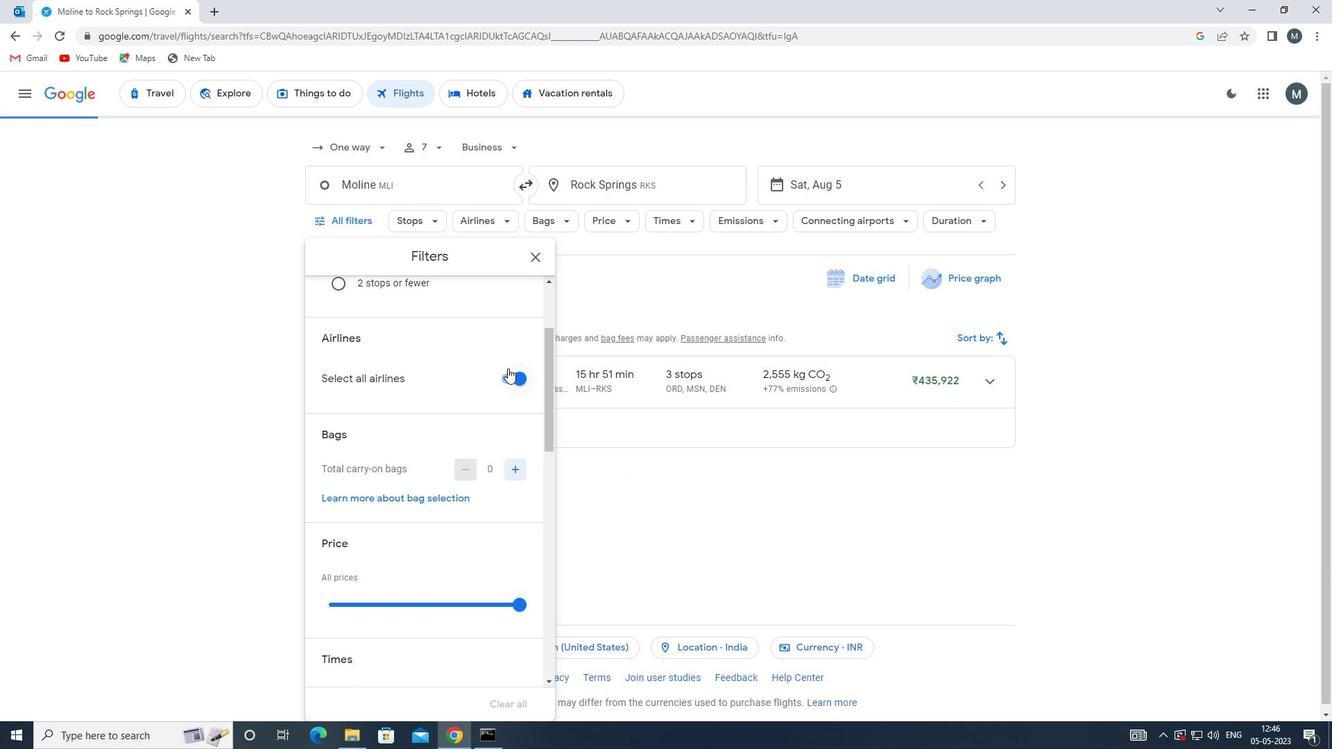 
Action: Mouse pressed left at (508, 369)
Screenshot: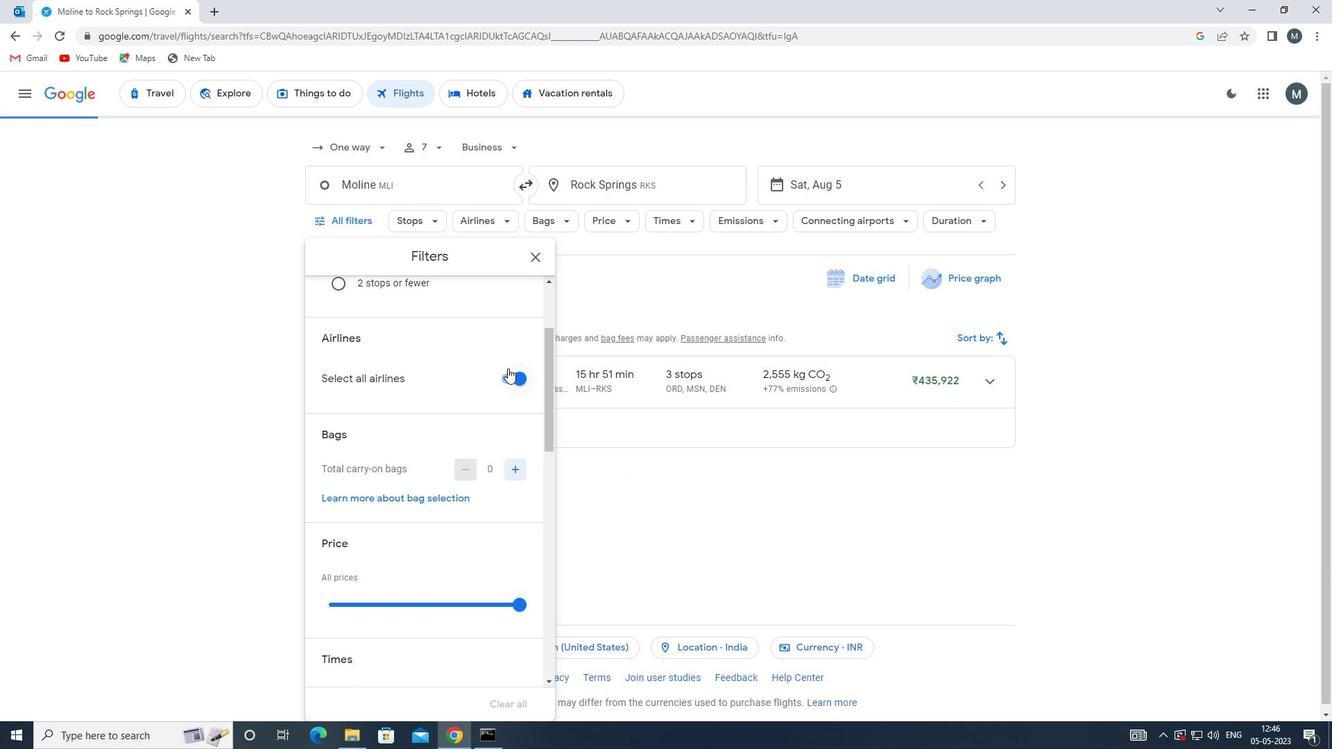 
Action: Mouse moved to (396, 426)
Screenshot: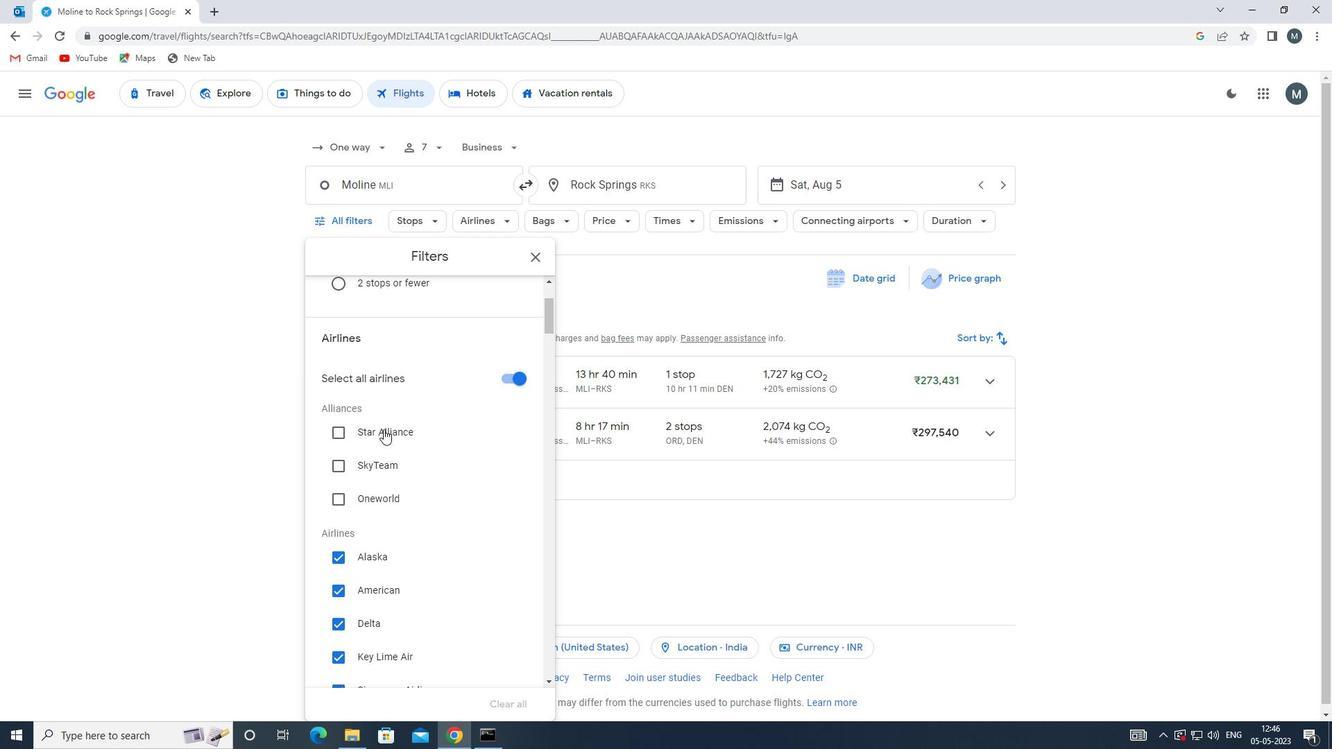 
Action: Mouse scrolled (396, 426) with delta (0, 0)
Screenshot: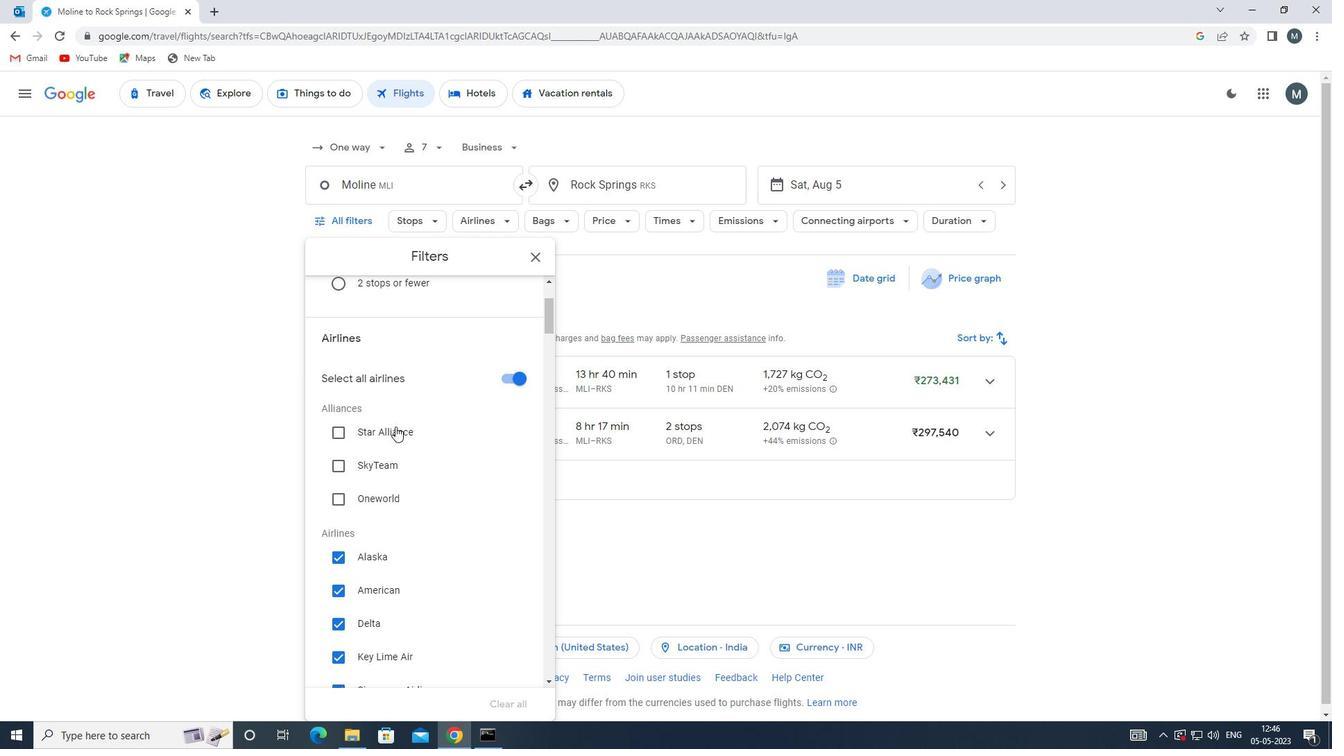 
Action: Mouse moved to (517, 315)
Screenshot: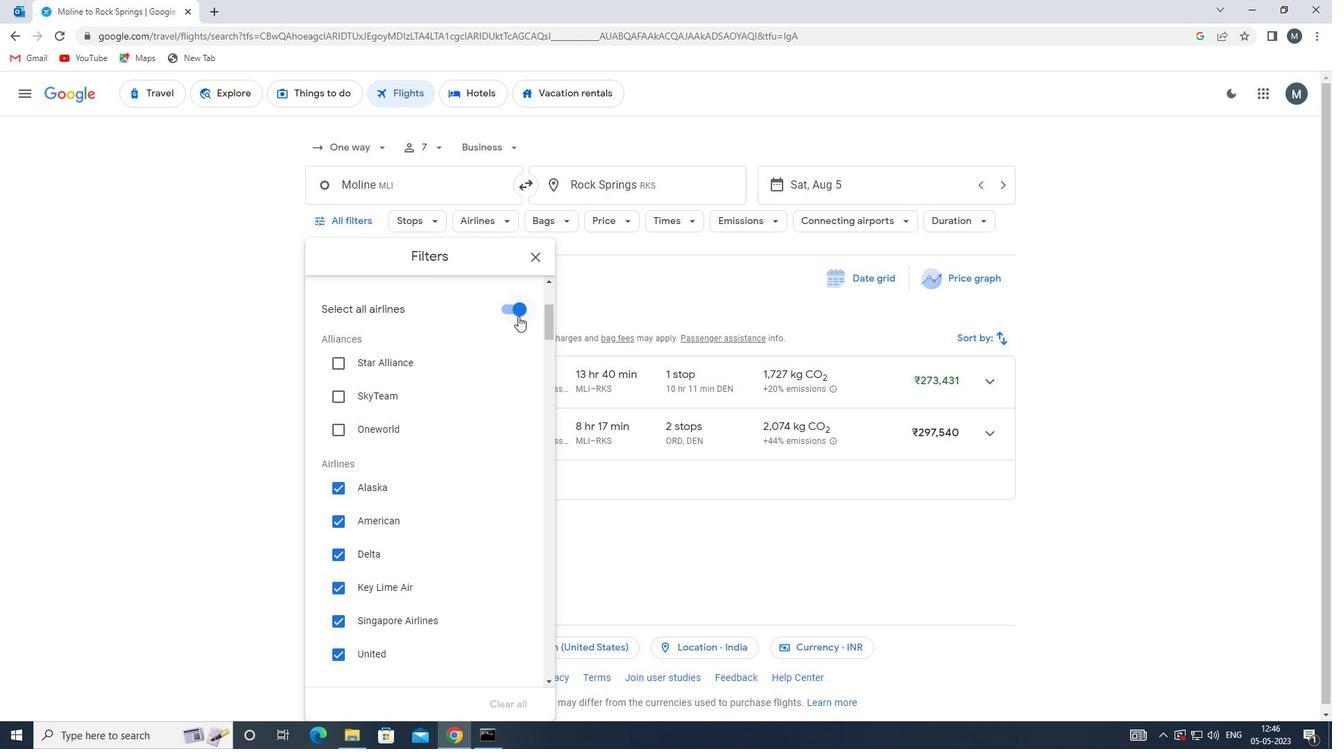 
Action: Mouse pressed left at (517, 315)
Screenshot: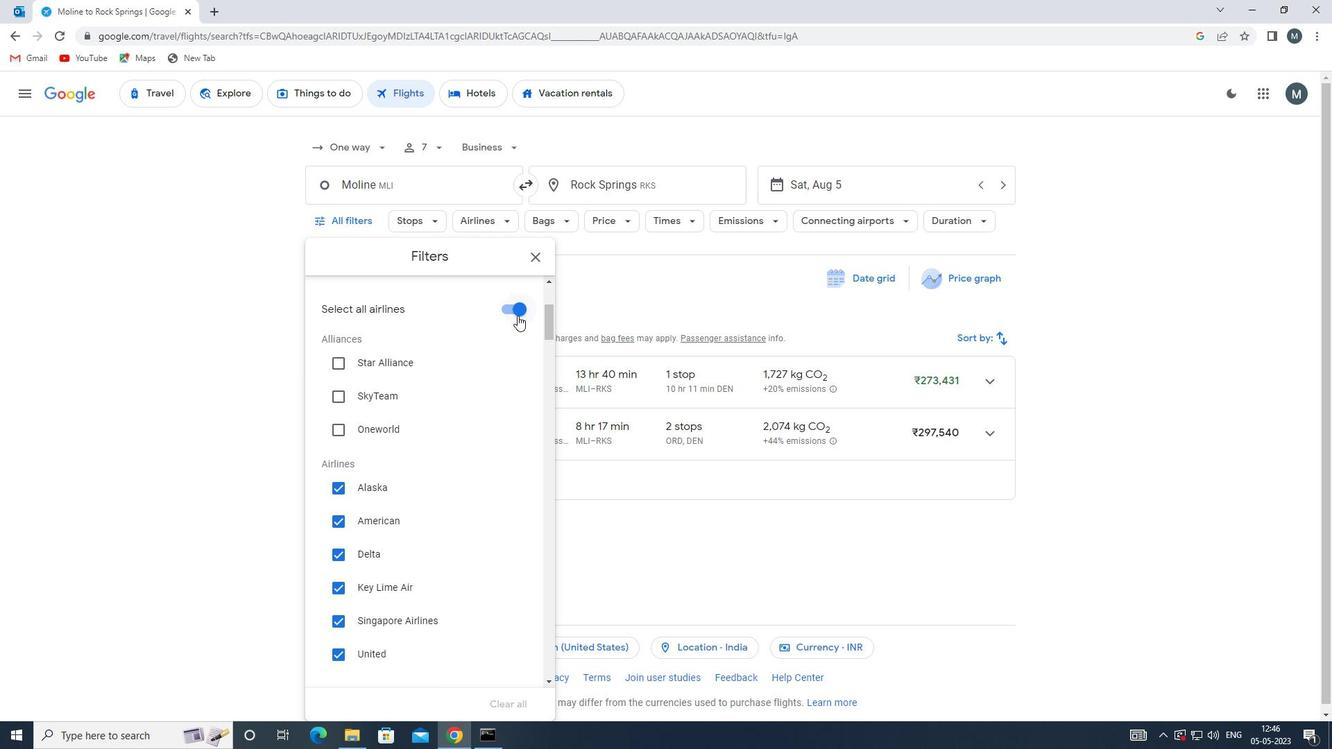 
Action: Mouse moved to (436, 444)
Screenshot: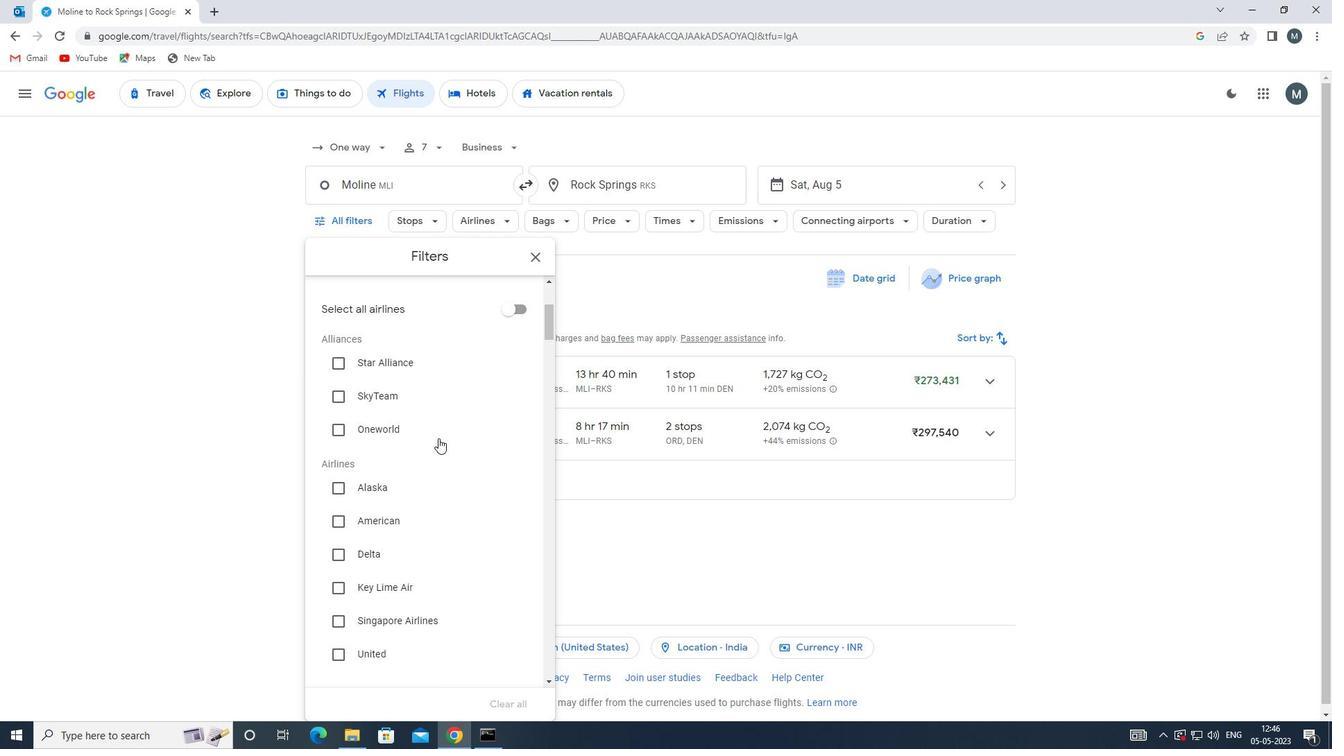 
Action: Mouse scrolled (436, 443) with delta (0, 0)
Screenshot: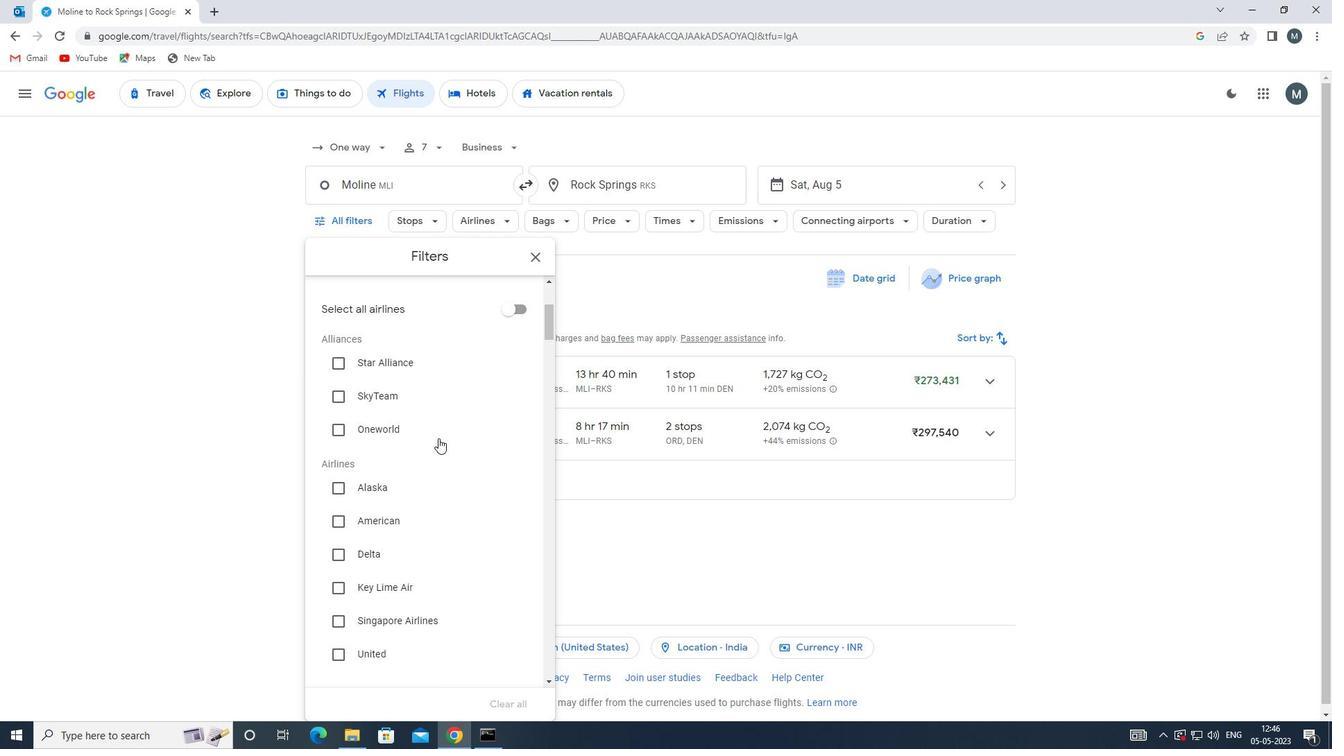 
Action: Mouse moved to (401, 453)
Screenshot: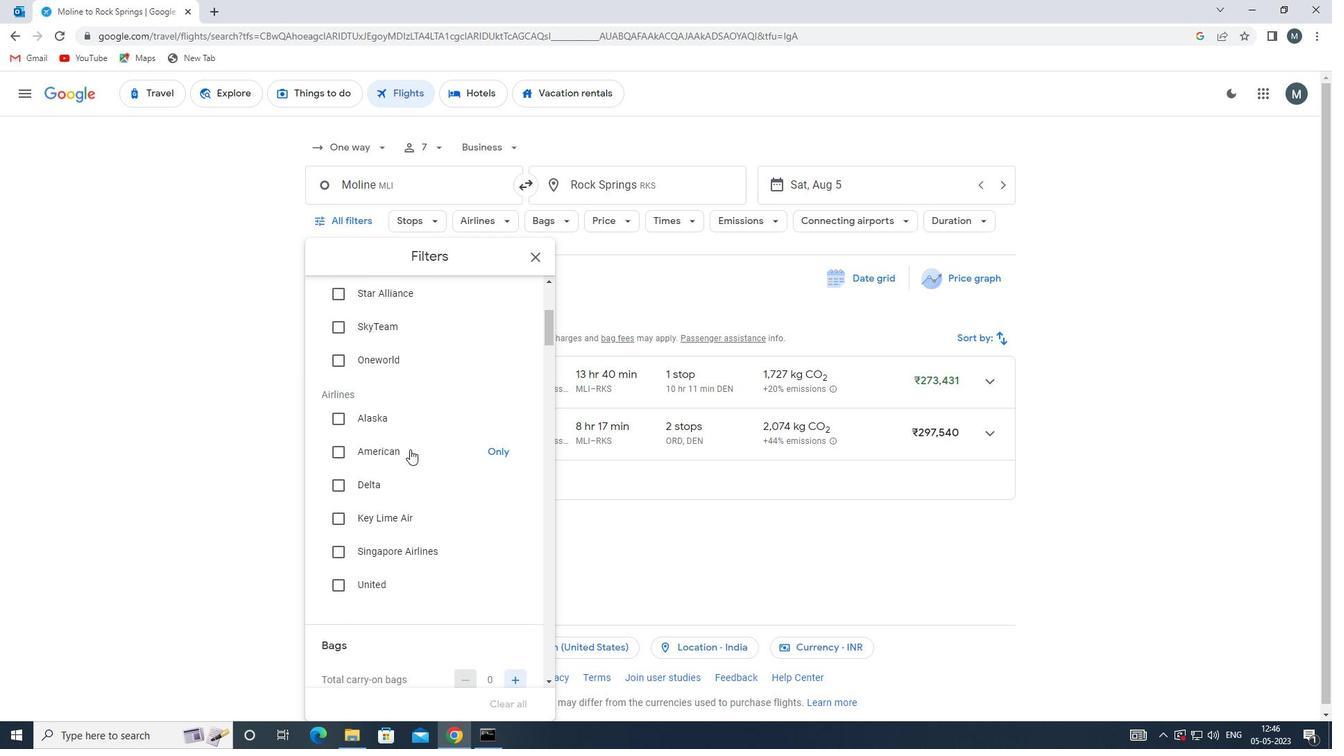 
Action: Mouse scrolled (401, 452) with delta (0, 0)
Screenshot: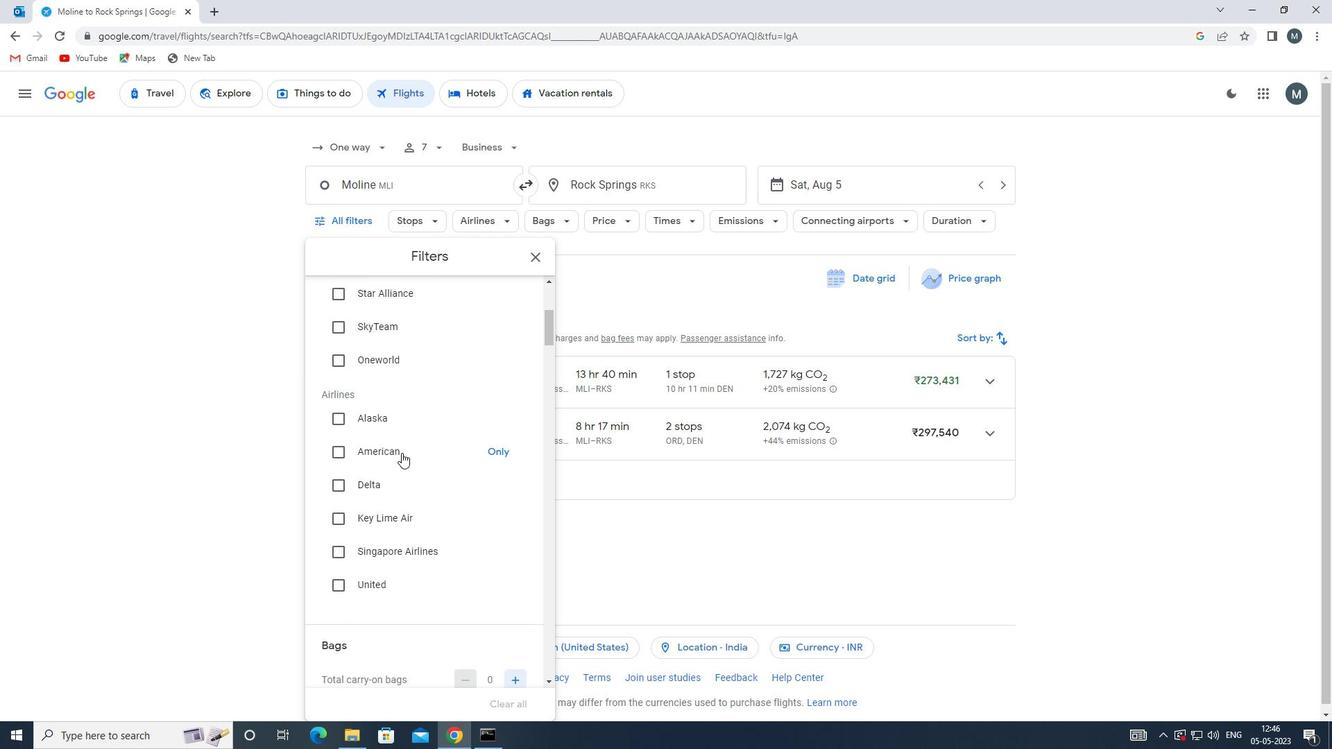 
Action: Mouse moved to (399, 451)
Screenshot: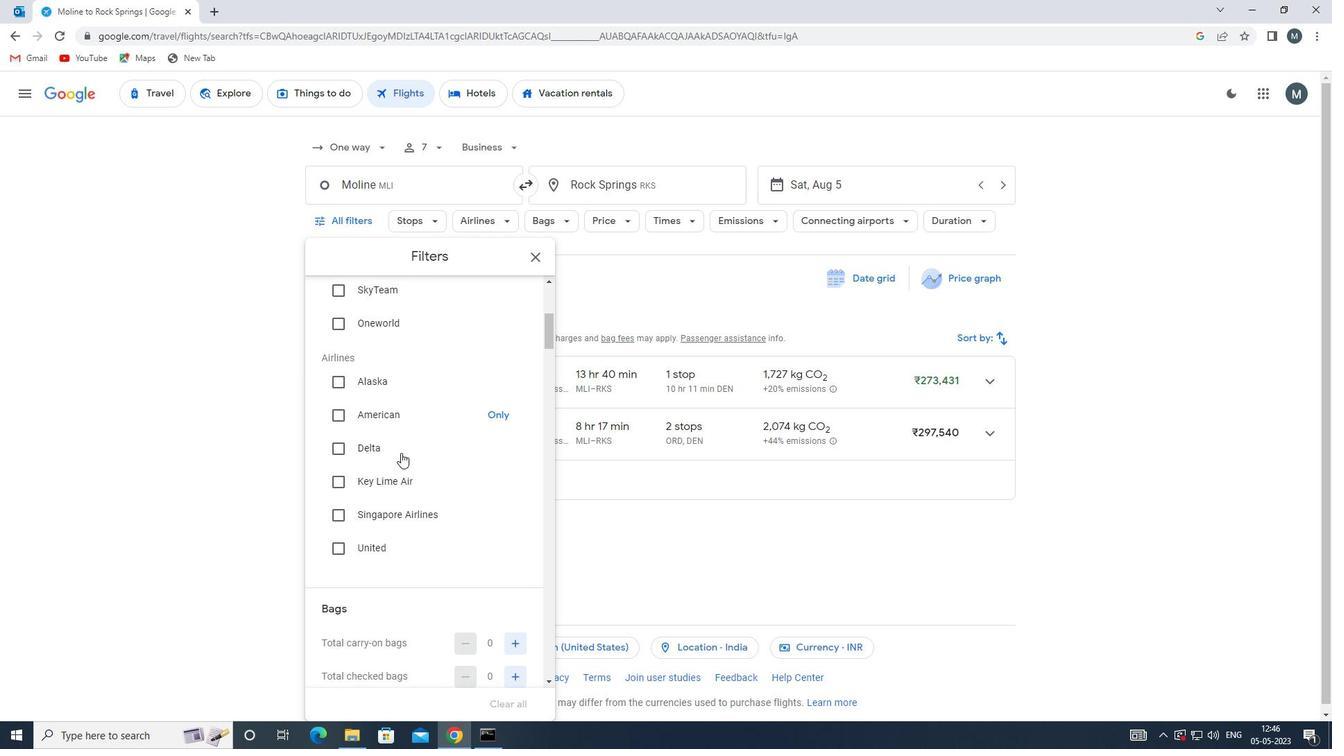 
Action: Mouse scrolled (399, 450) with delta (0, 0)
Screenshot: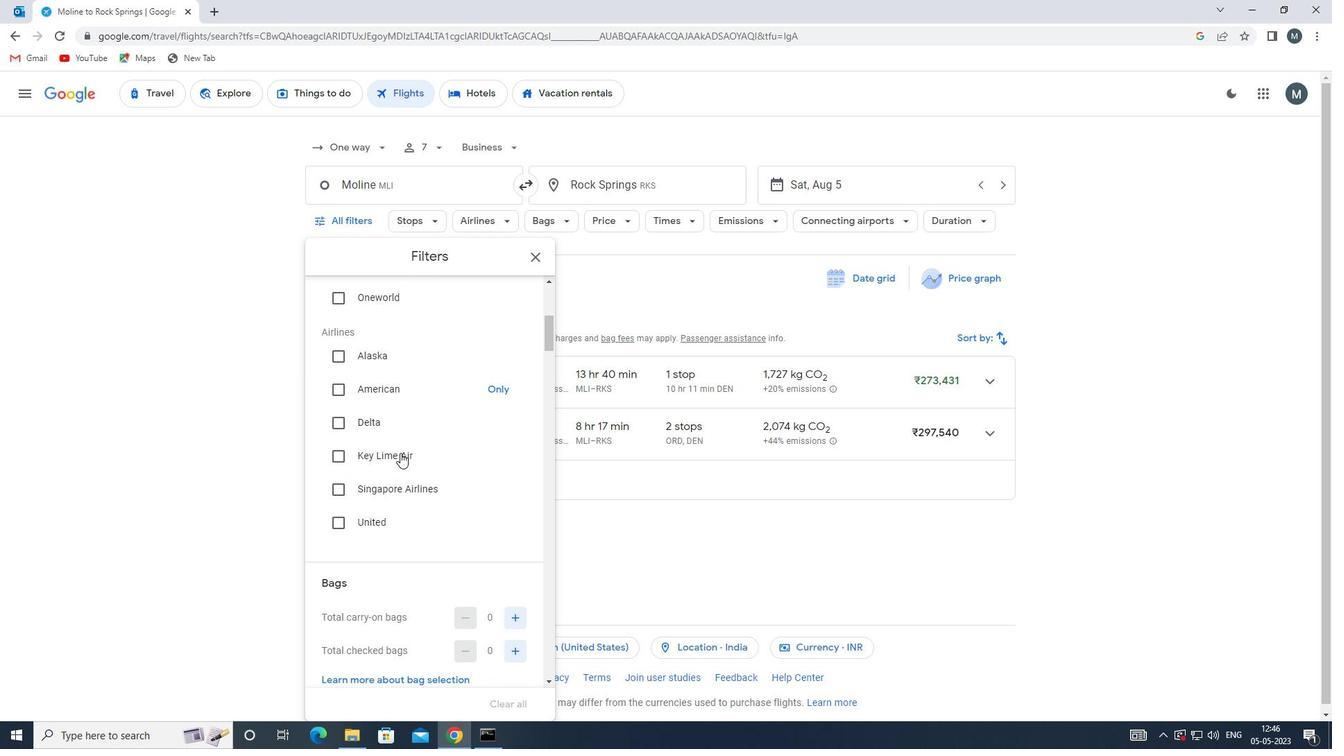 
Action: Mouse moved to (399, 451)
Screenshot: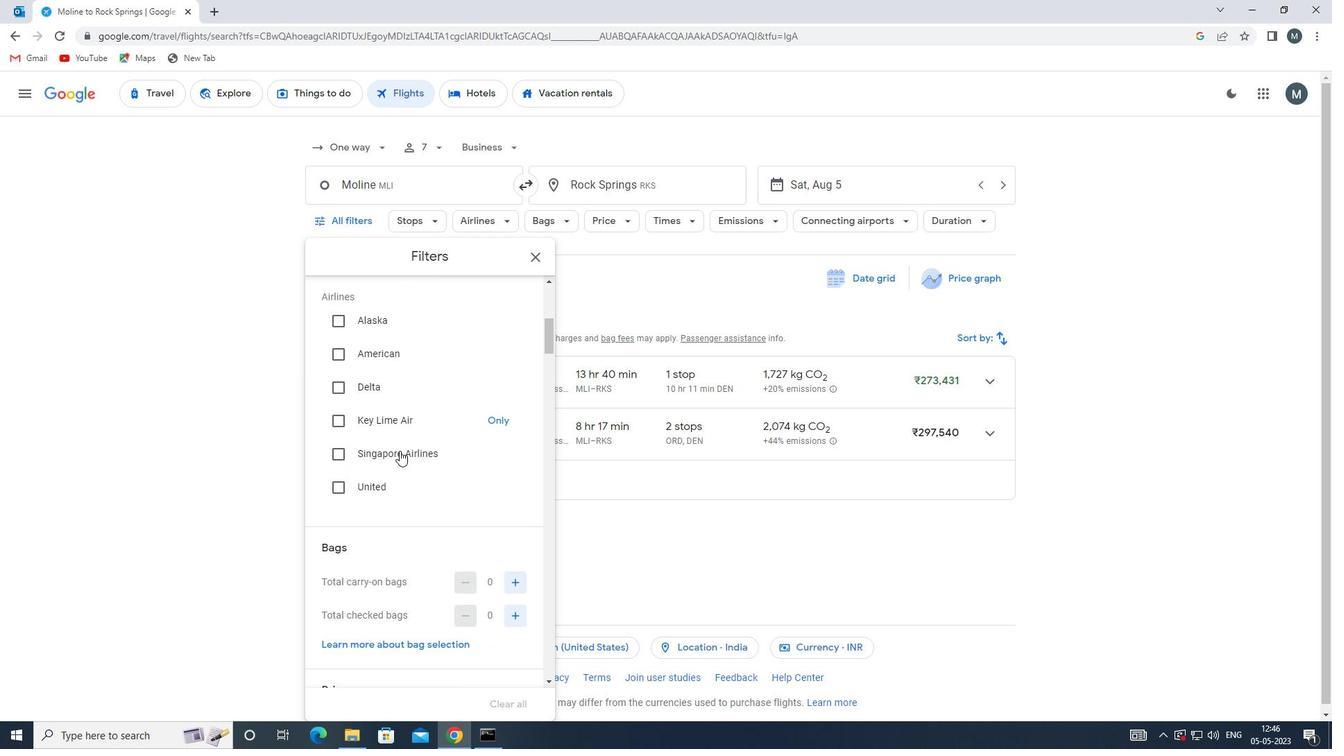 
Action: Mouse scrolled (399, 451) with delta (0, 0)
Screenshot: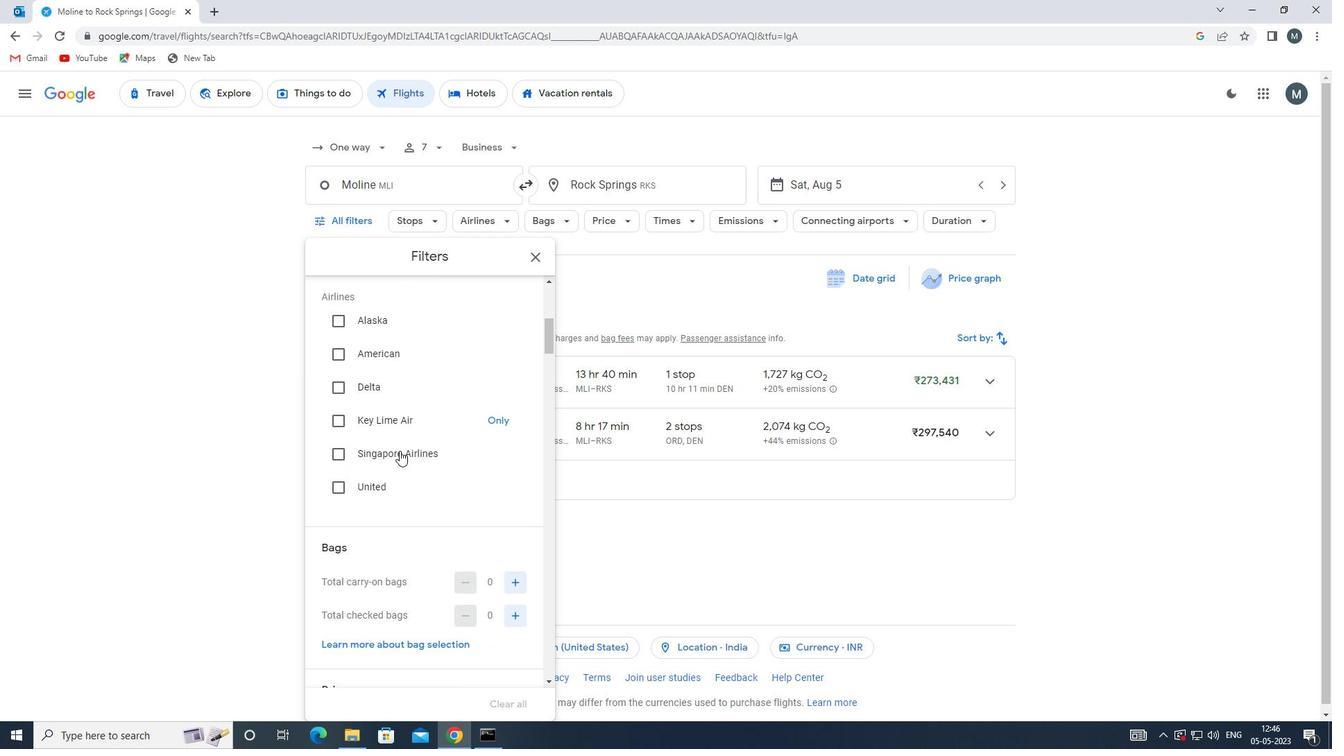 
Action: Mouse moved to (516, 502)
Screenshot: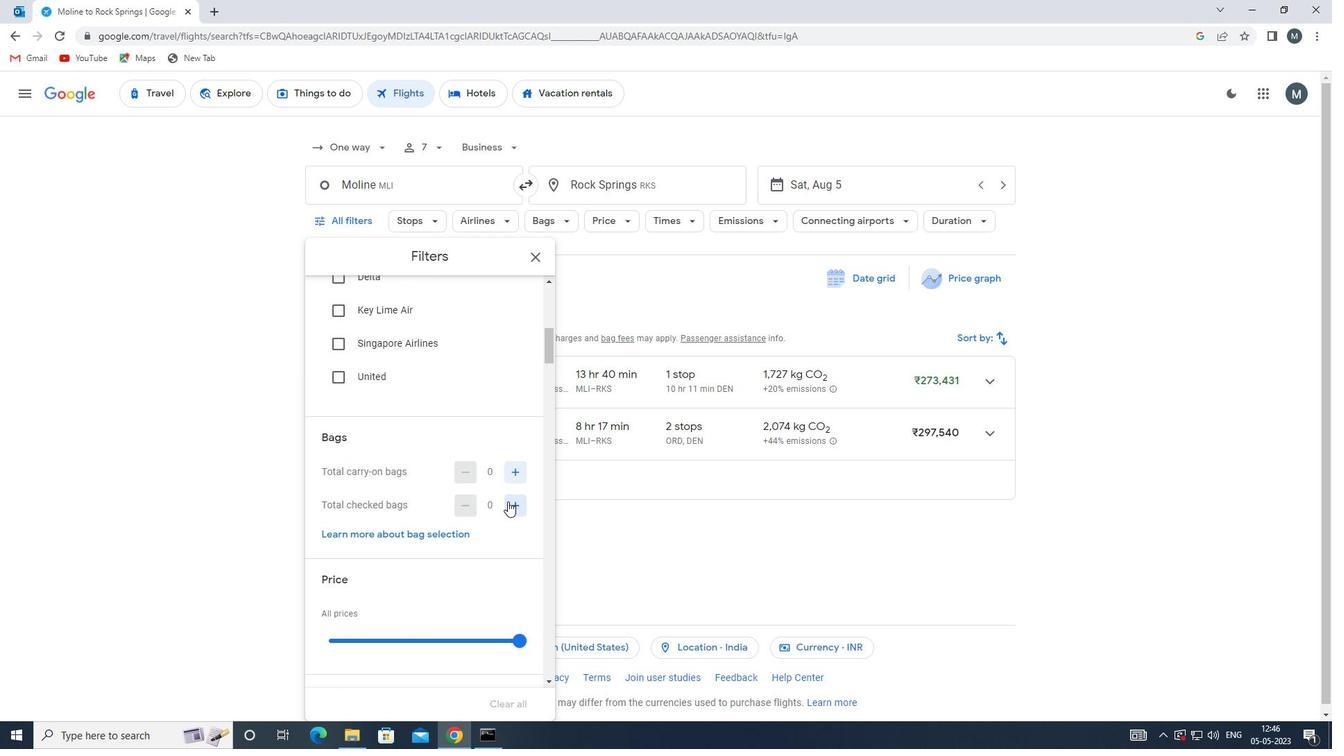 
Action: Mouse pressed left at (516, 502)
Screenshot: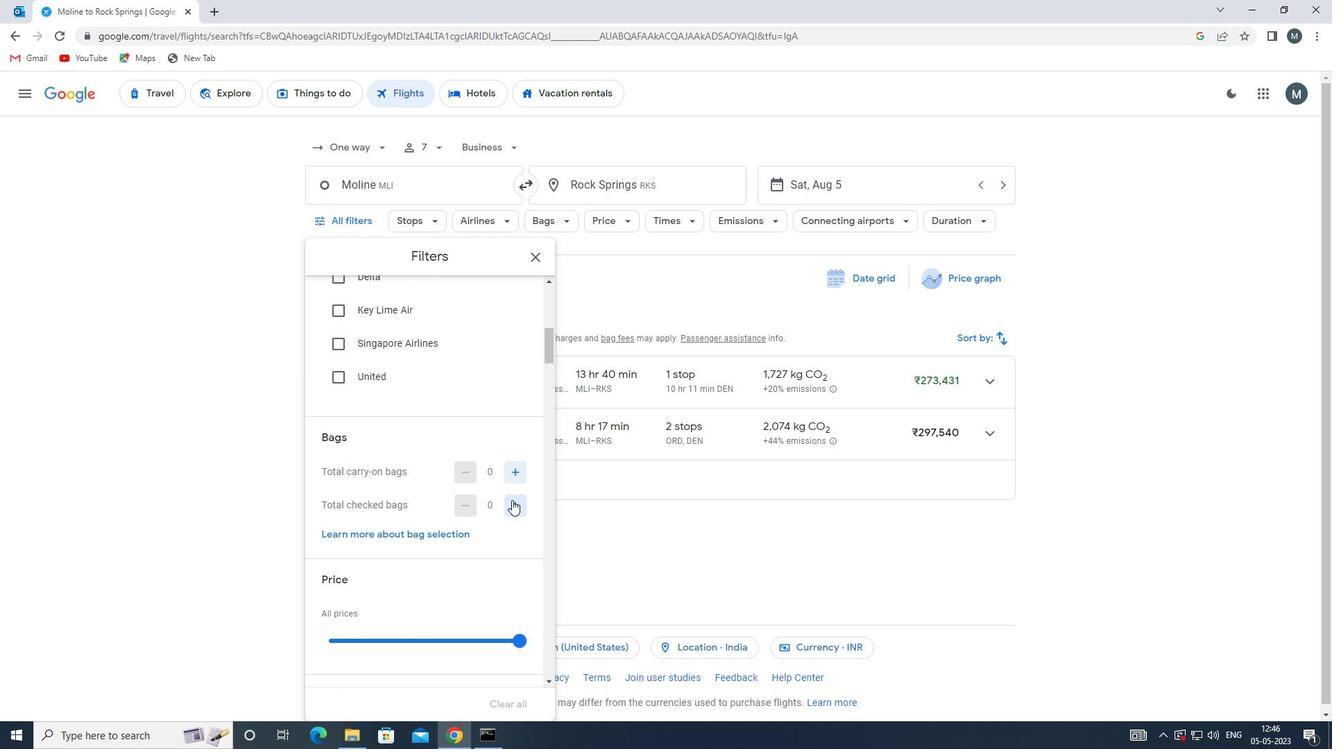 
Action: Mouse pressed left at (516, 502)
Screenshot: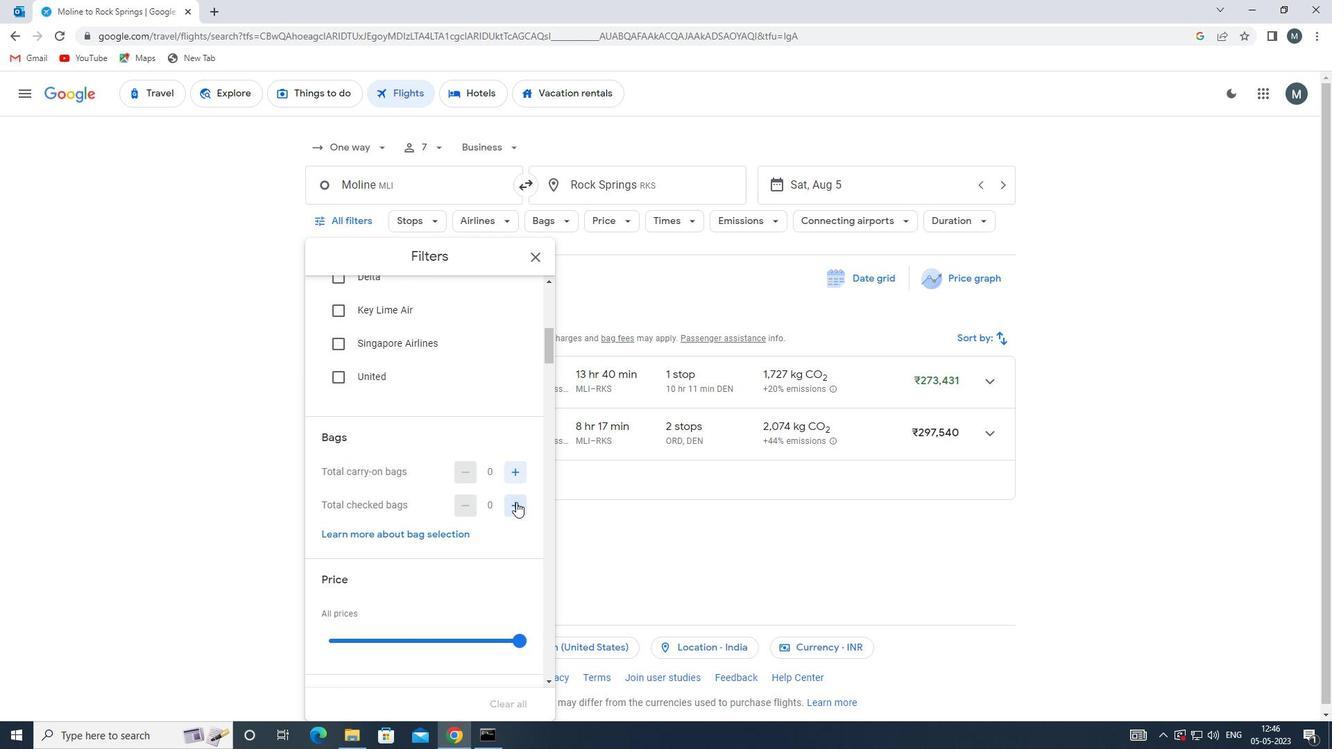 
Action: Mouse pressed left at (516, 502)
Screenshot: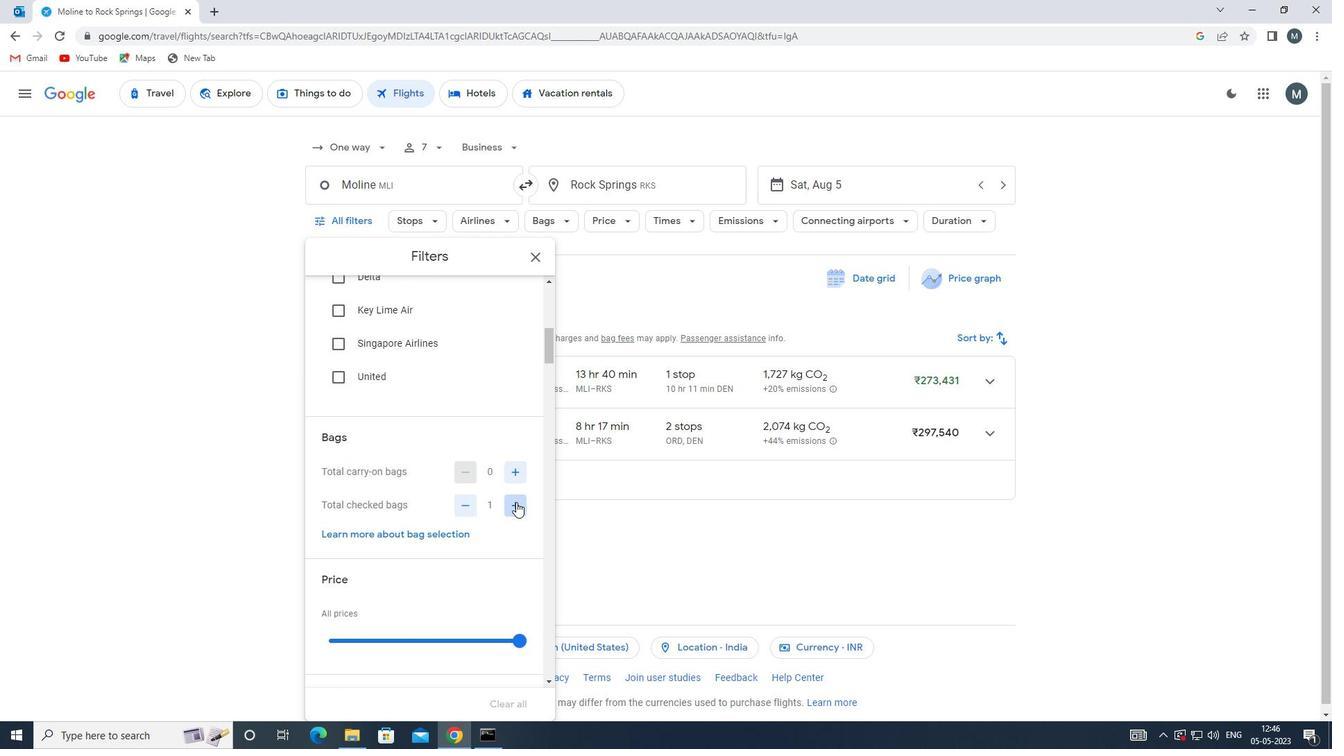 
Action: Mouse moved to (516, 502)
Screenshot: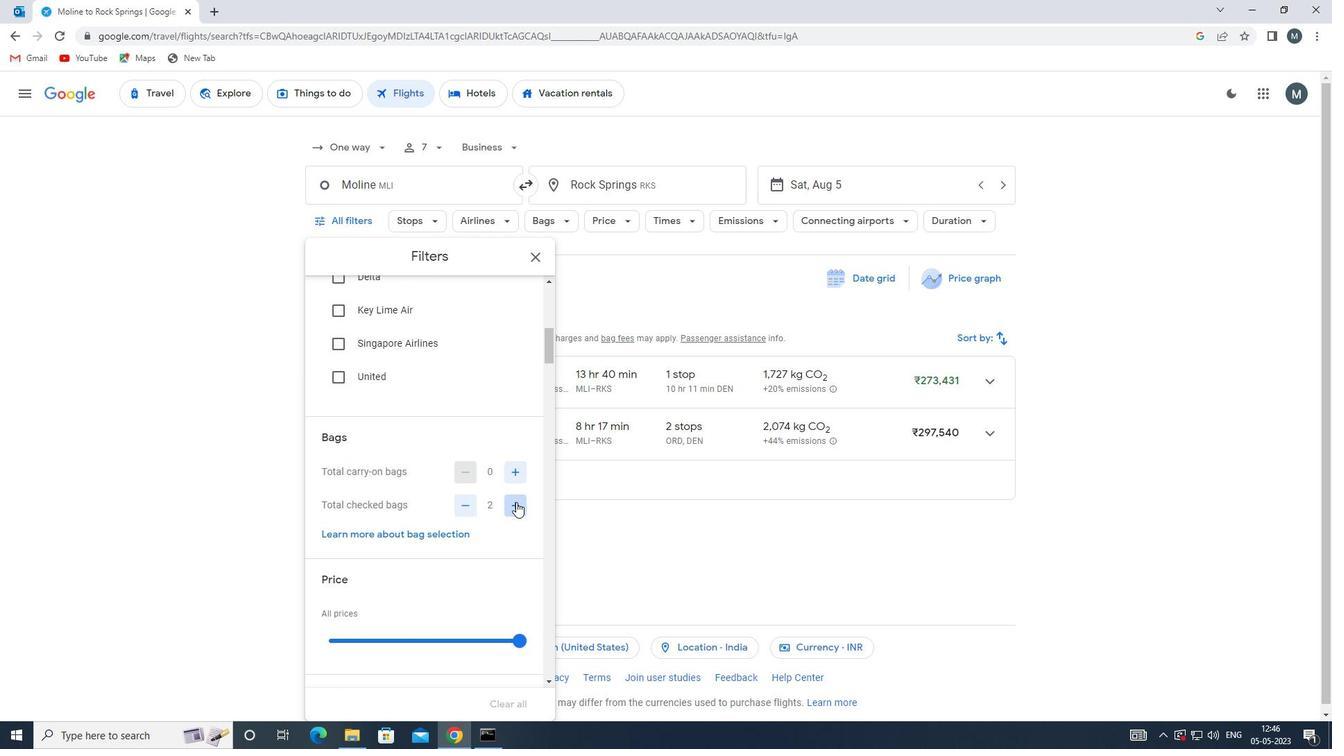 
Action: Mouse pressed left at (516, 502)
Screenshot: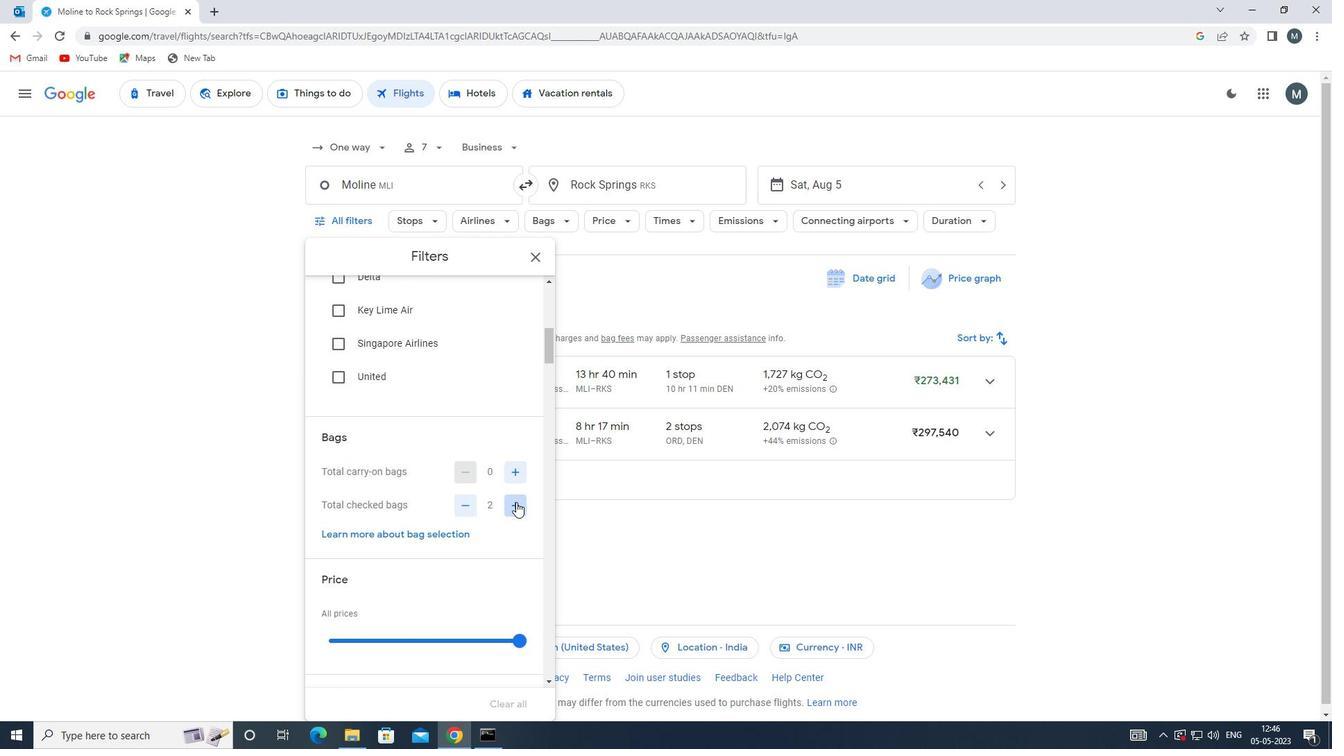 
Action: Mouse moved to (517, 503)
Screenshot: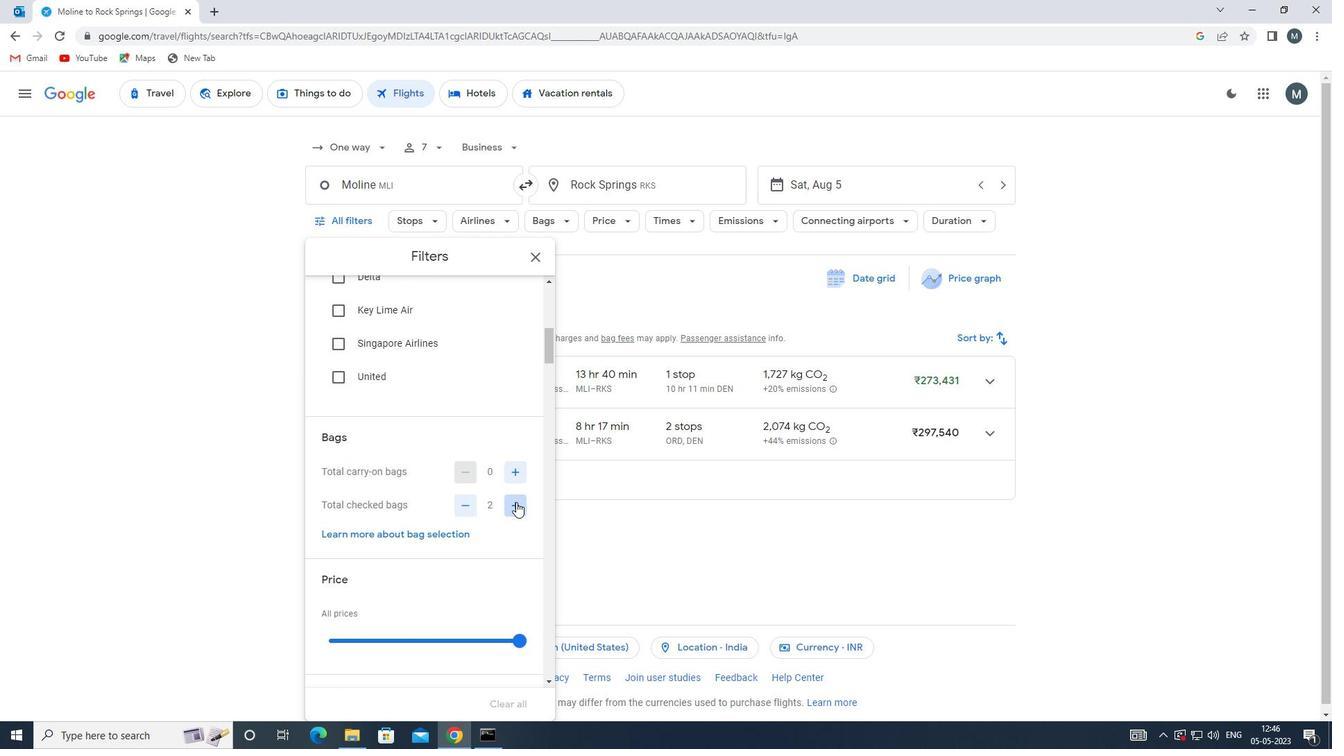 
Action: Mouse pressed left at (517, 503)
Screenshot: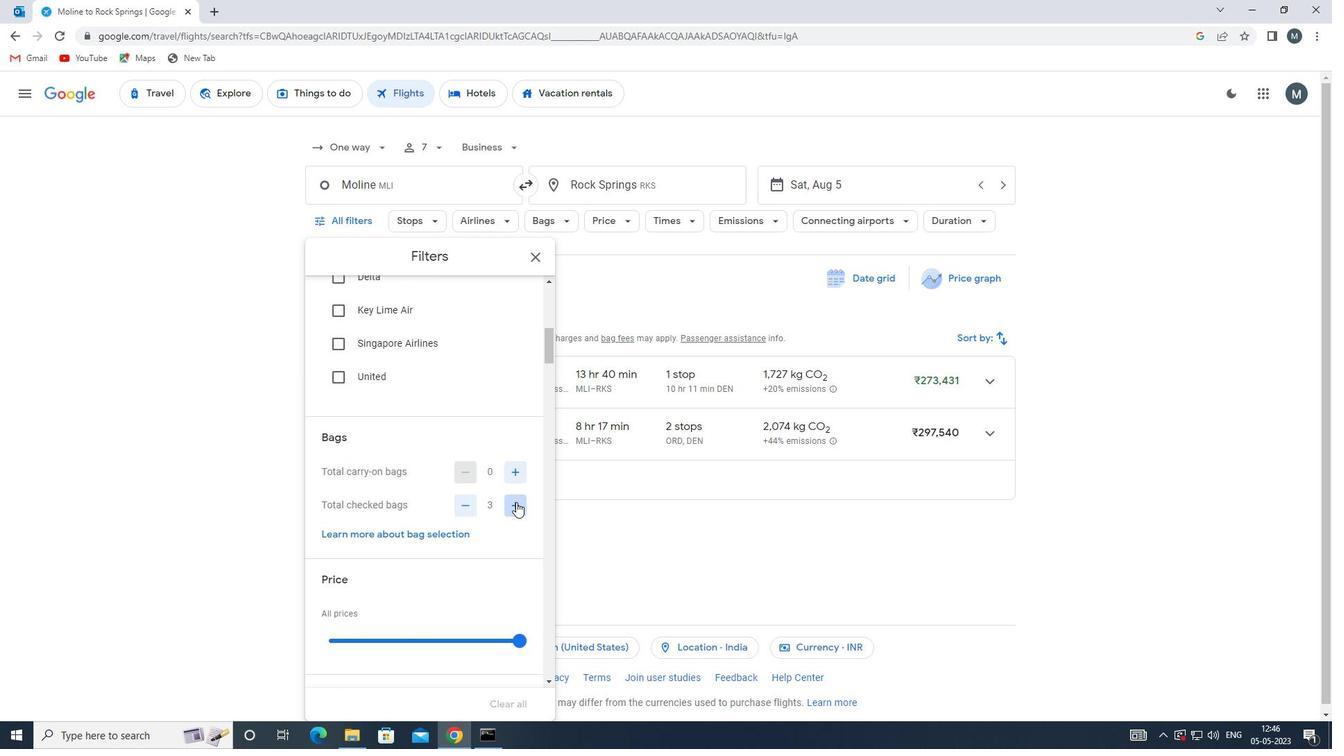
Action: Mouse moved to (517, 503)
Screenshot: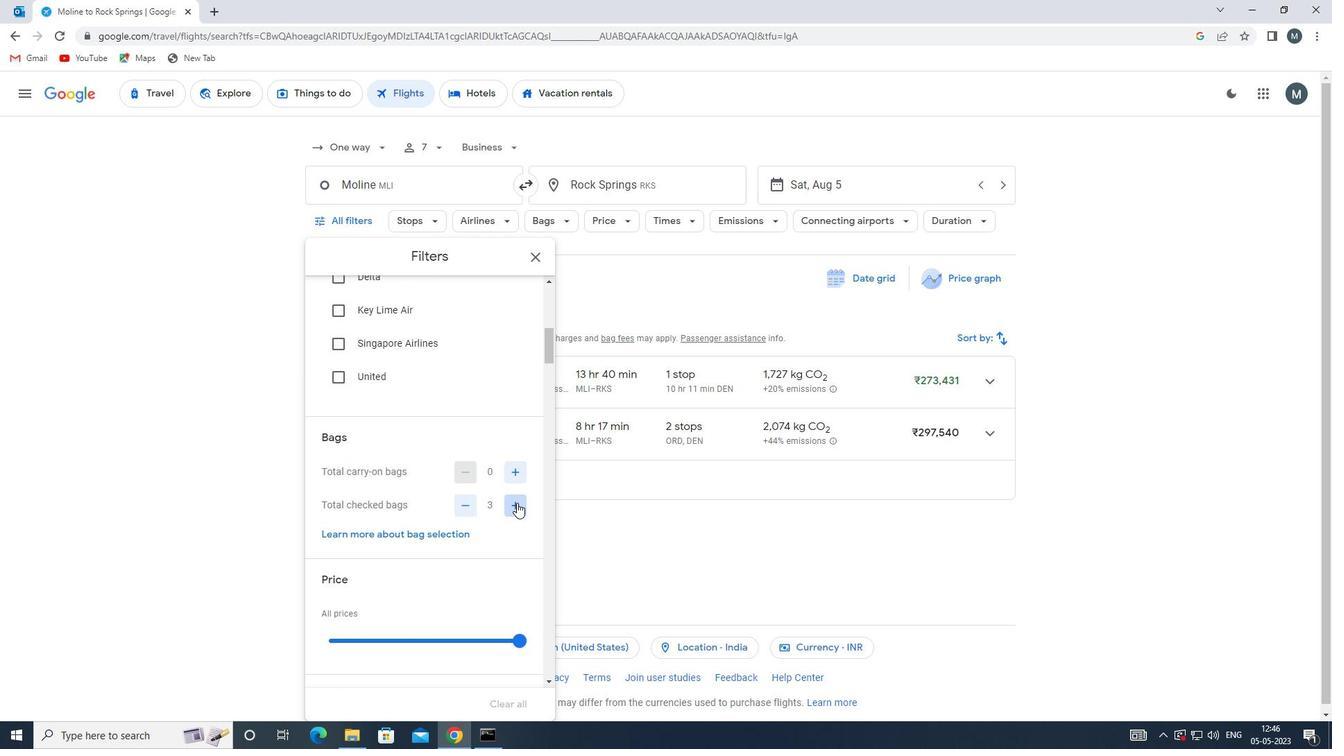 
Action: Mouse pressed left at (517, 503)
Screenshot: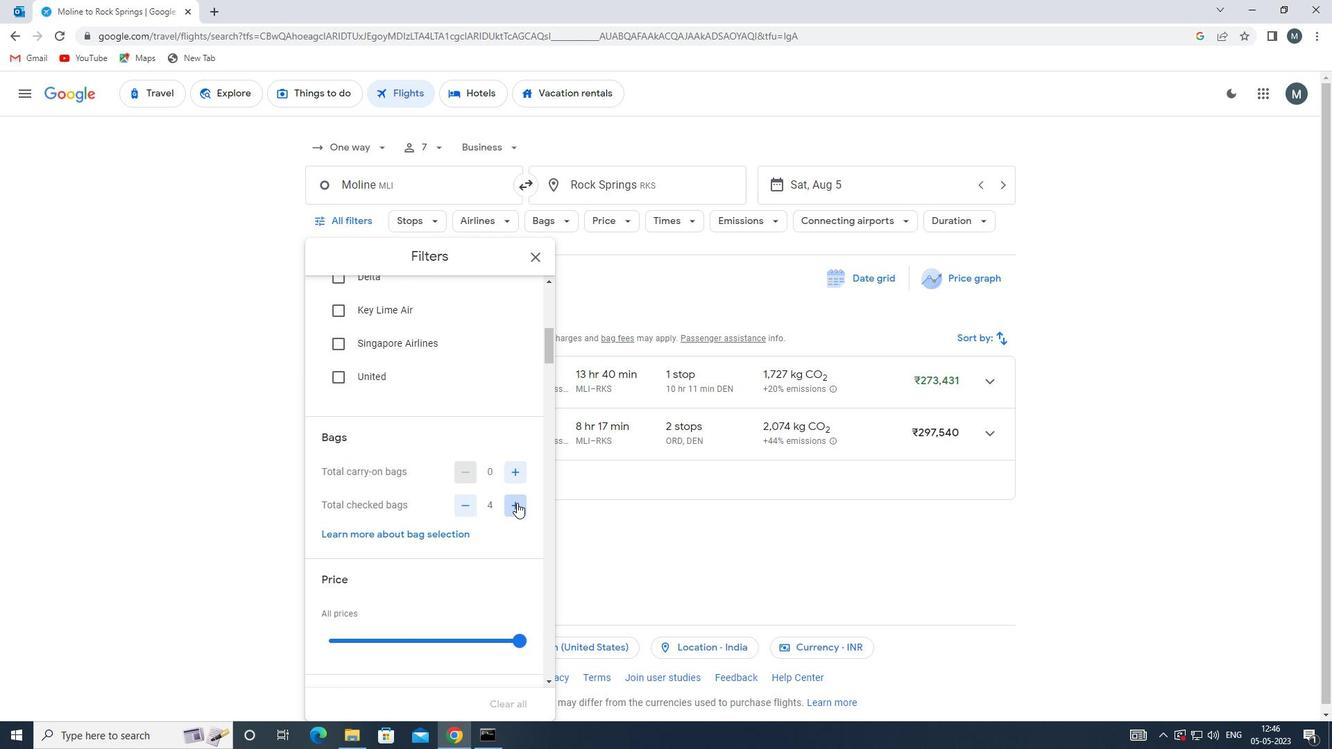 
Action: Mouse pressed left at (517, 503)
Screenshot: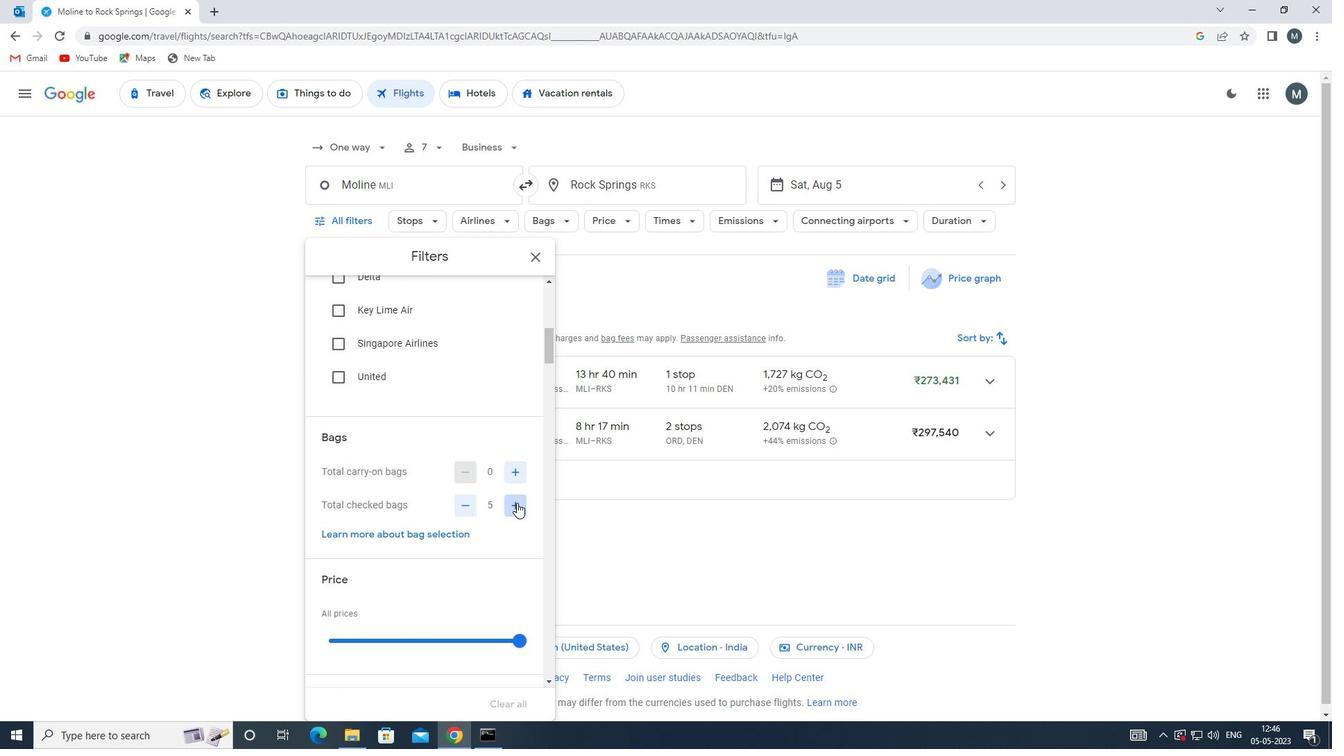 
Action: Mouse pressed left at (517, 503)
Screenshot: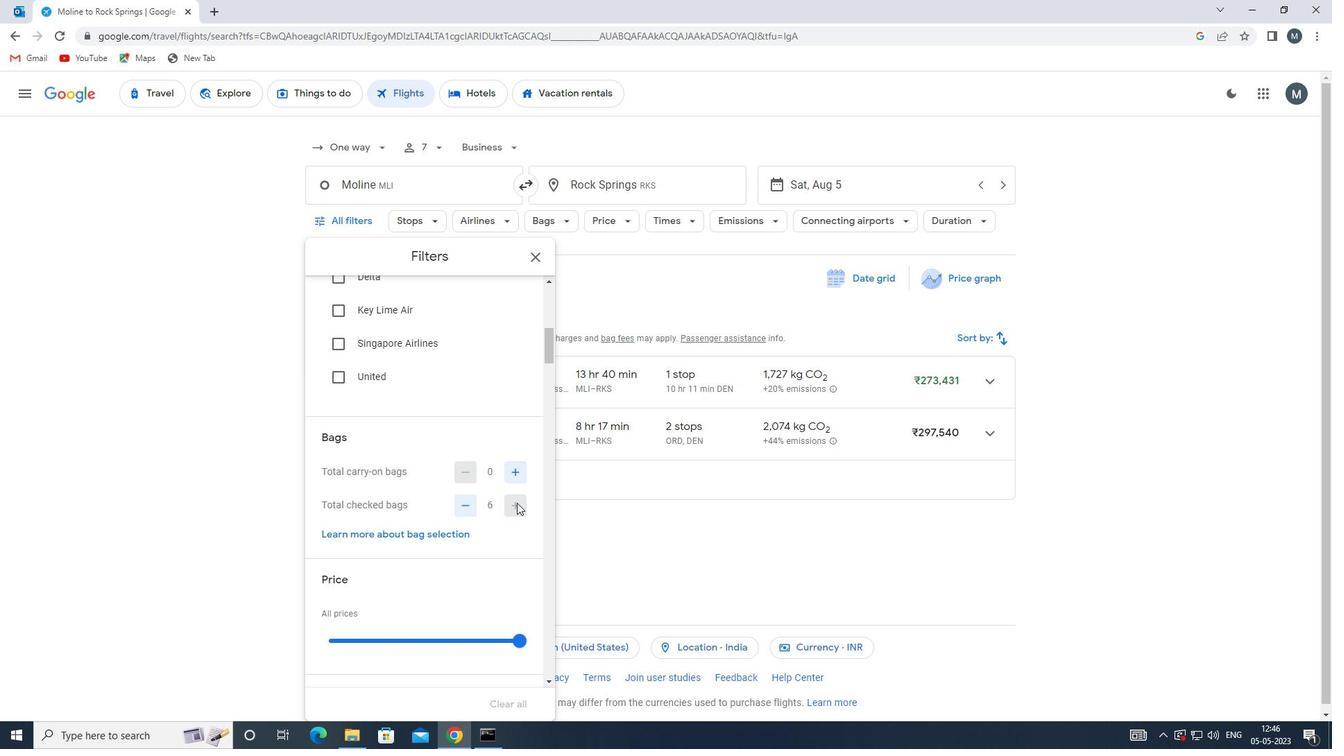 
Action: Mouse pressed left at (517, 503)
Screenshot: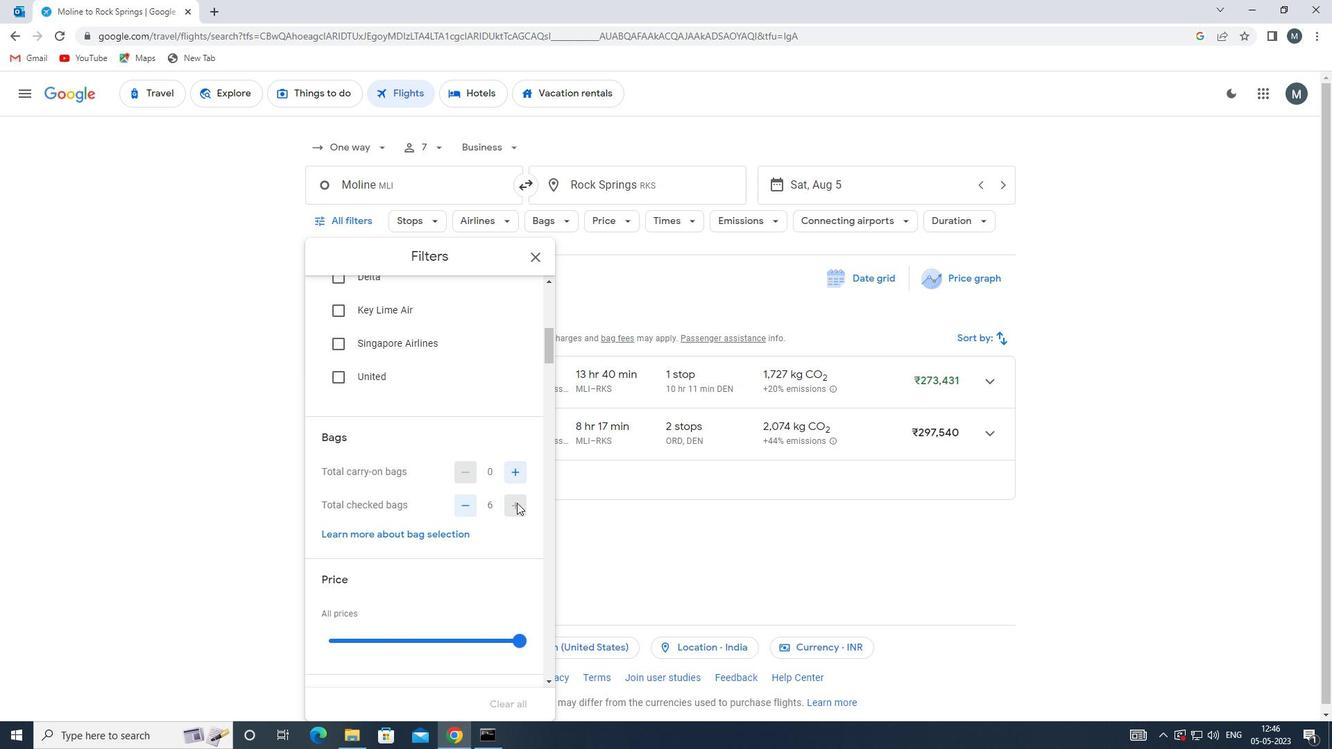 
Action: Mouse moved to (315, 471)
Screenshot: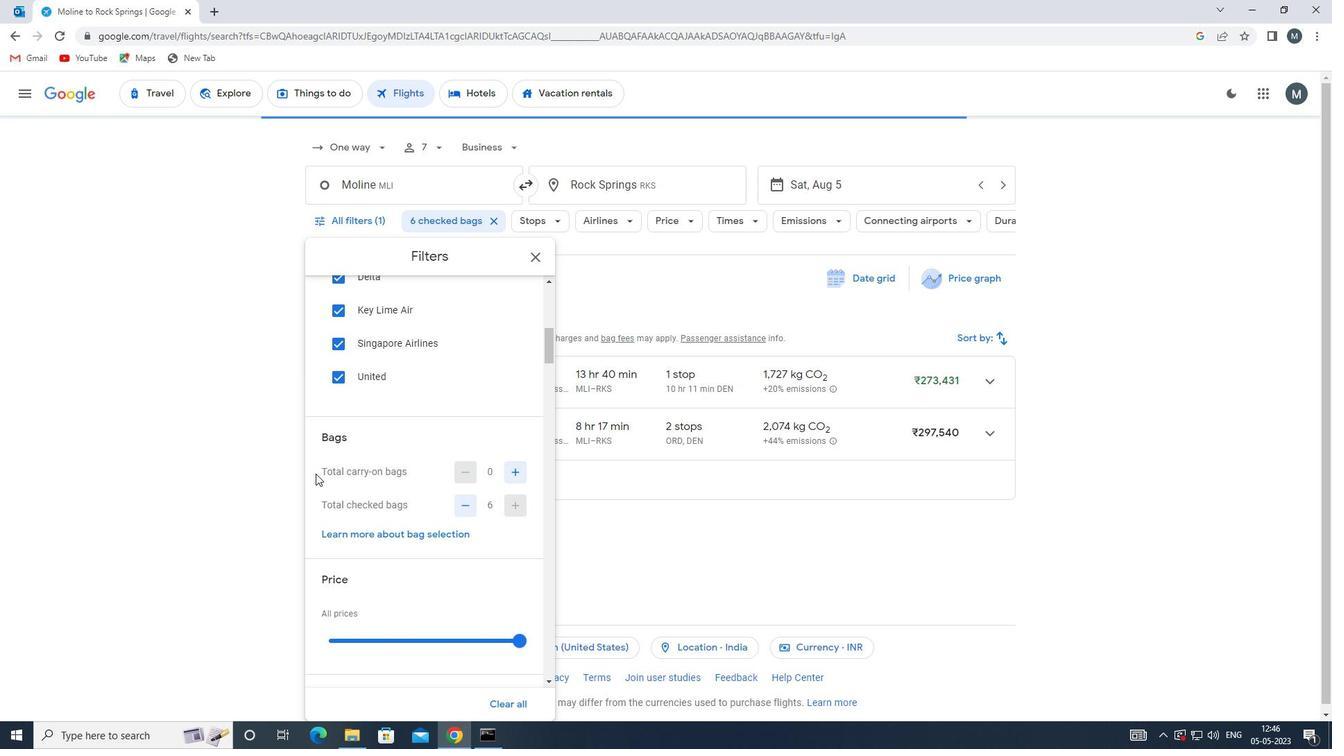 
Action: Mouse scrolled (315, 470) with delta (0, 0)
Screenshot: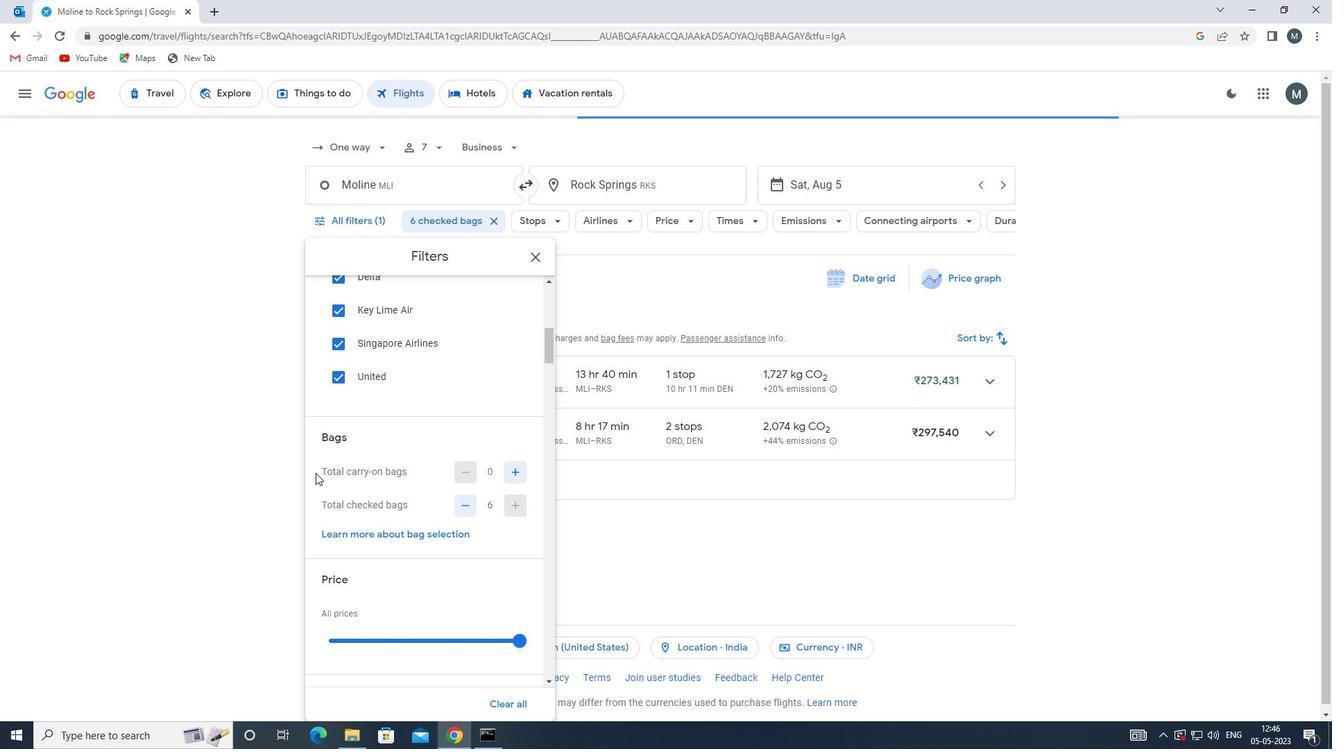 
Action: Mouse moved to (314, 471)
Screenshot: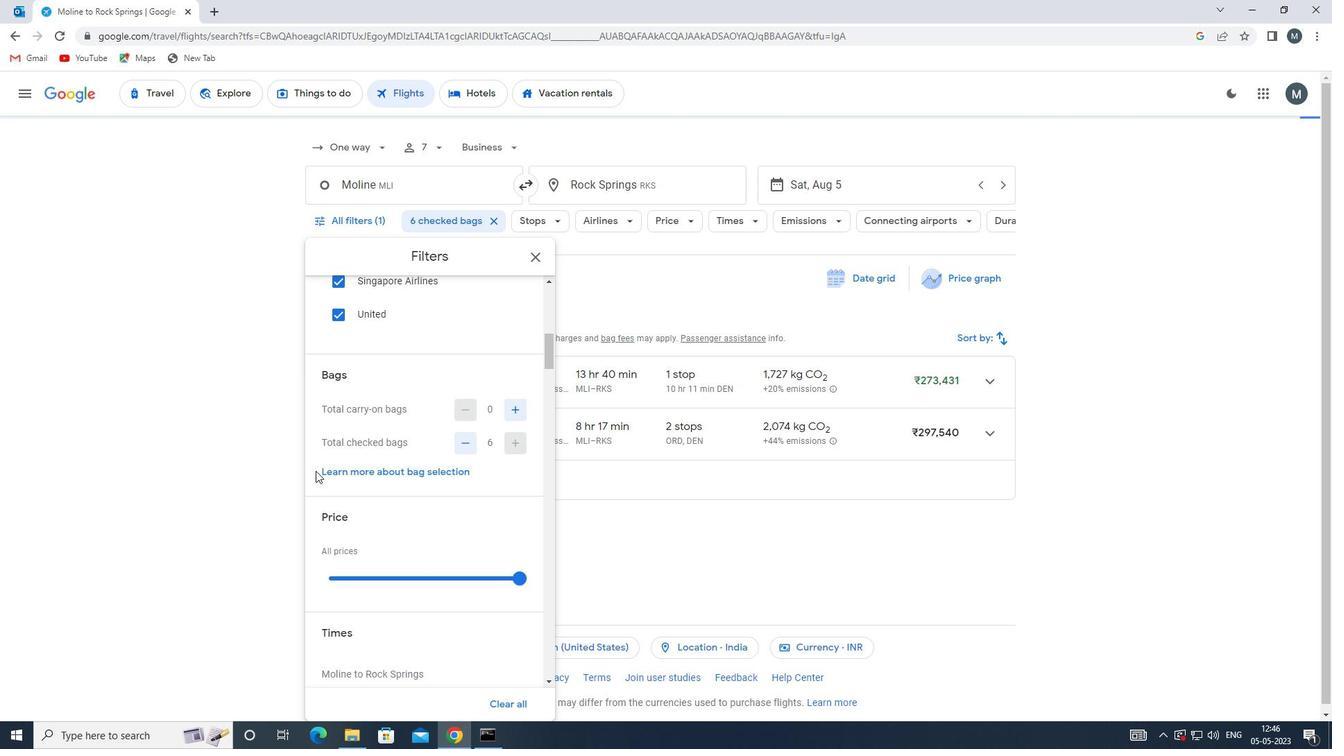 
Action: Mouse scrolled (314, 470) with delta (0, 0)
Screenshot: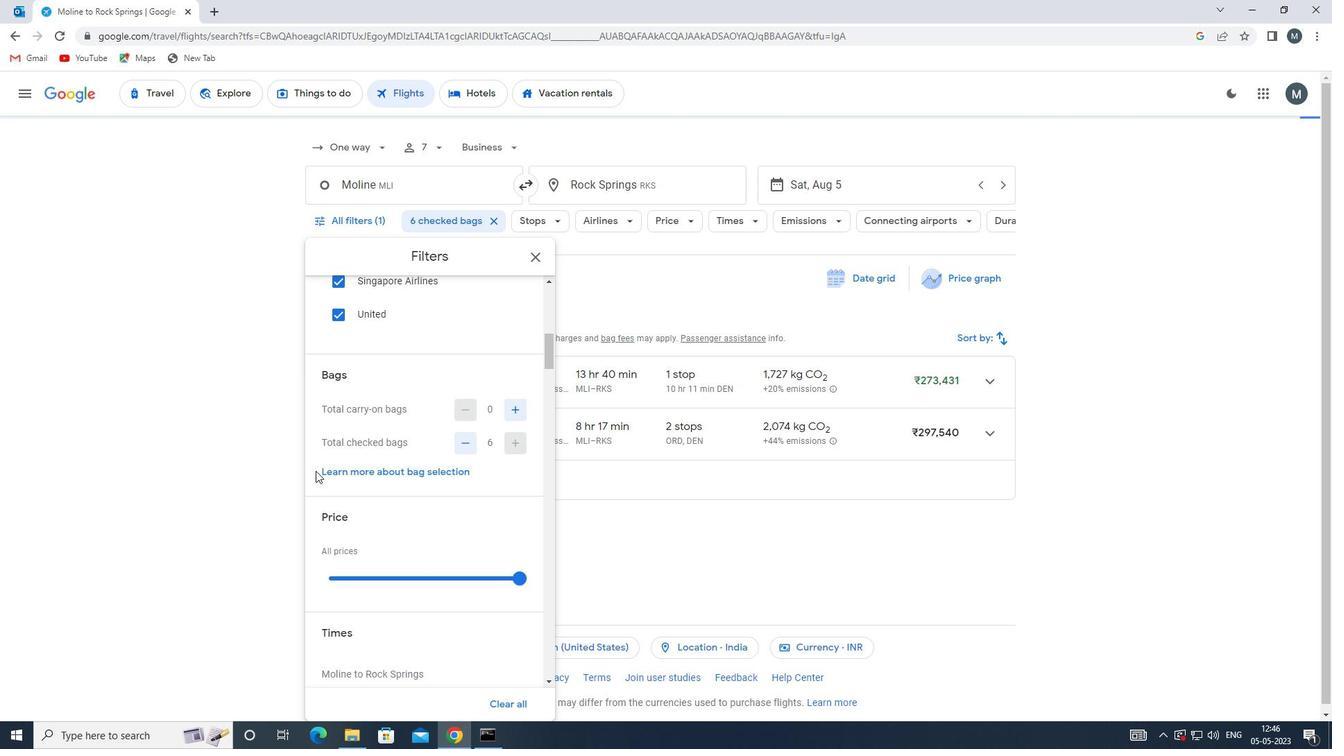 
Action: Mouse moved to (367, 499)
Screenshot: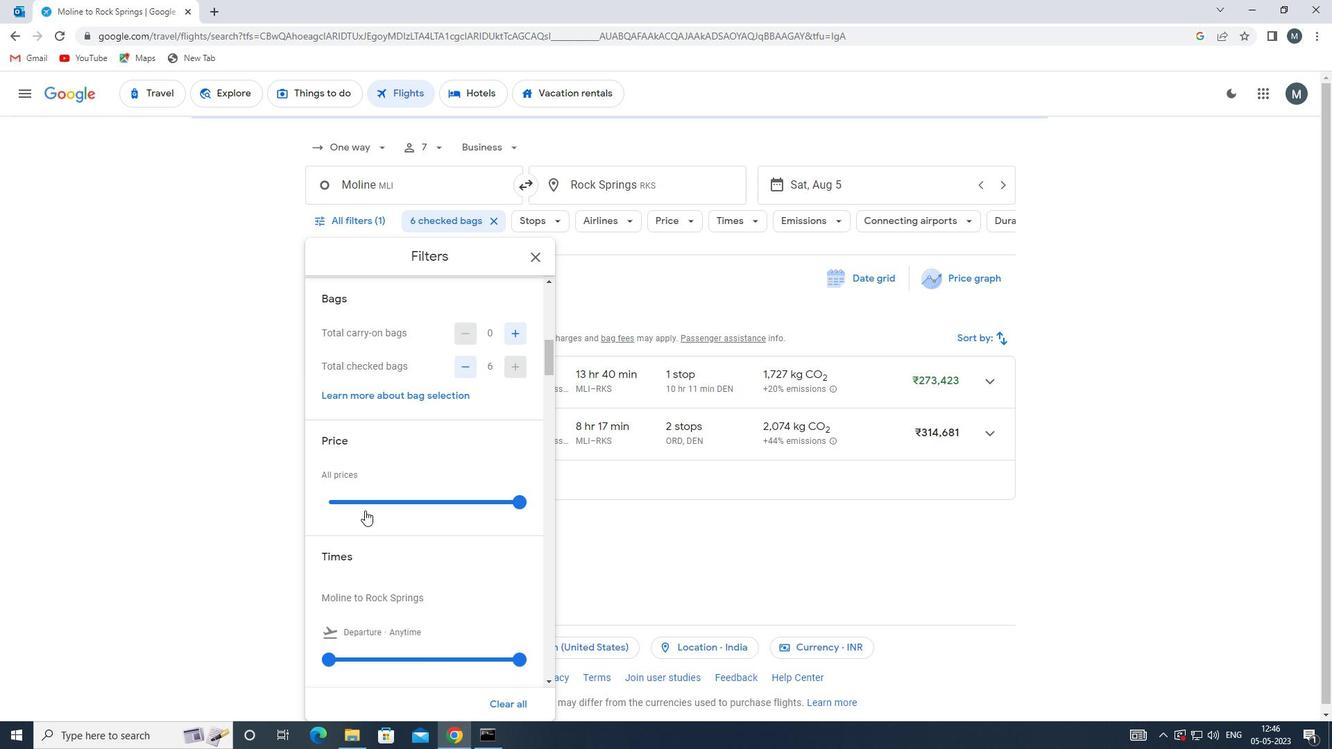 
Action: Mouse pressed left at (367, 499)
Screenshot: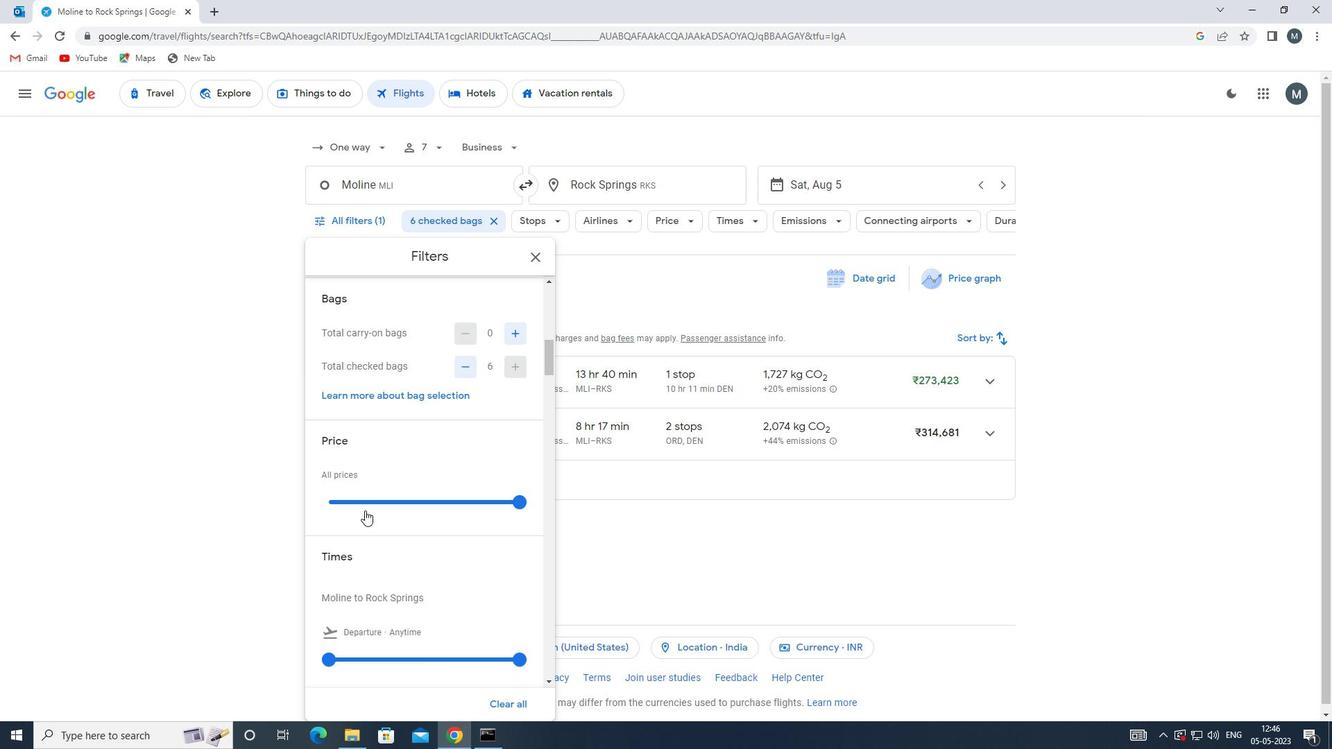 
Action: Mouse moved to (362, 496)
Screenshot: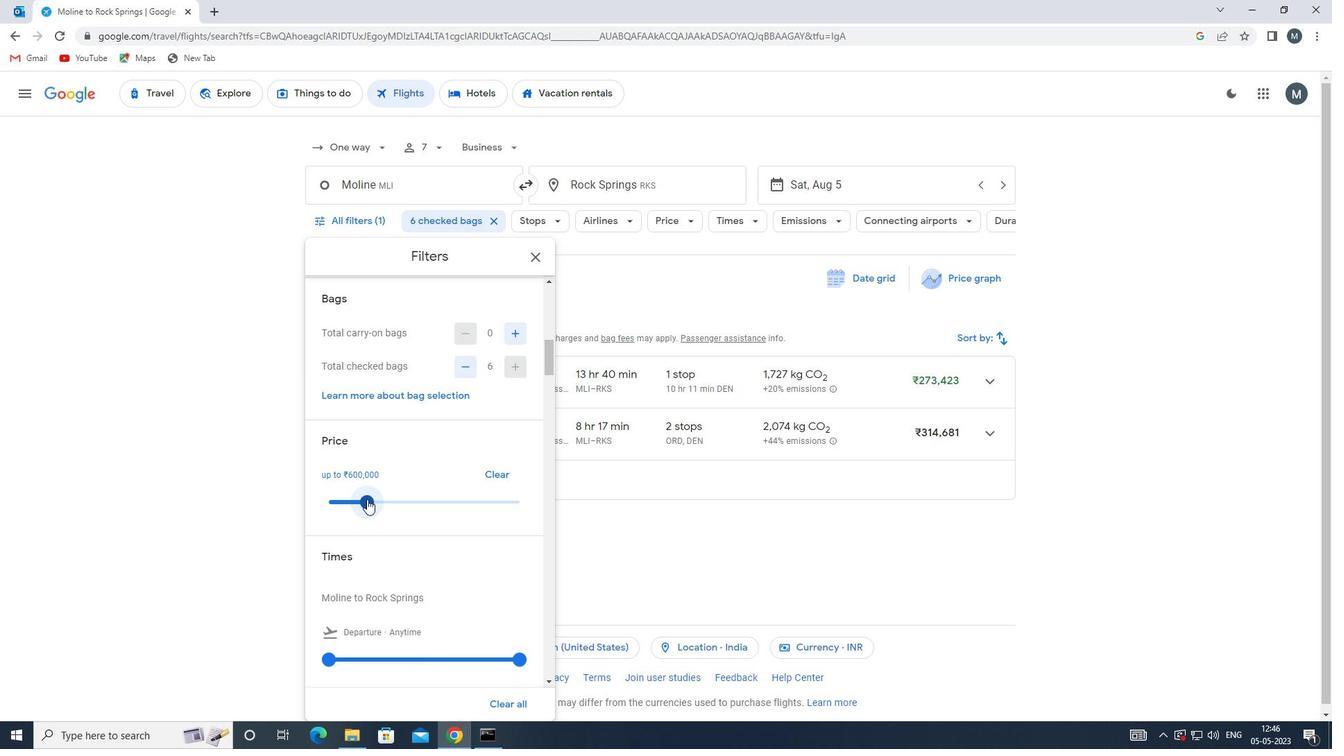 
Action: Mouse pressed left at (362, 496)
Screenshot: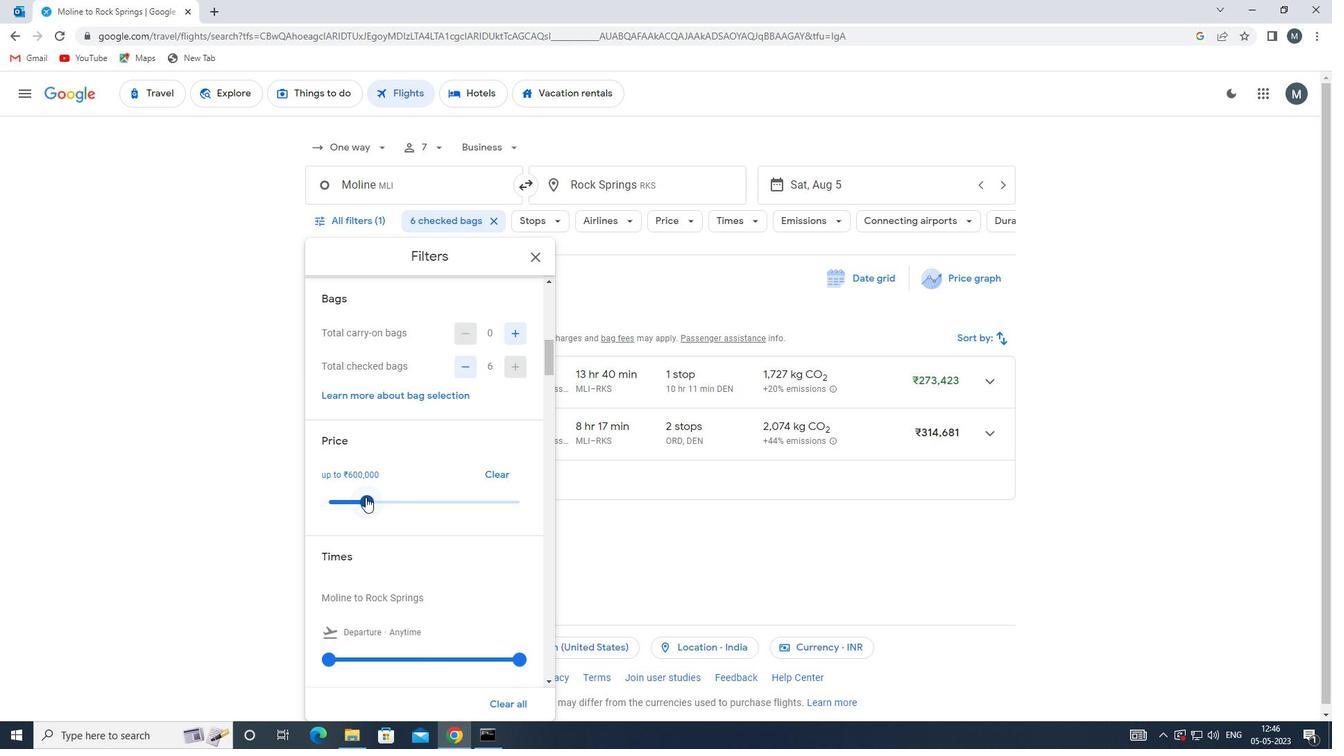 
Action: Mouse moved to (371, 494)
Screenshot: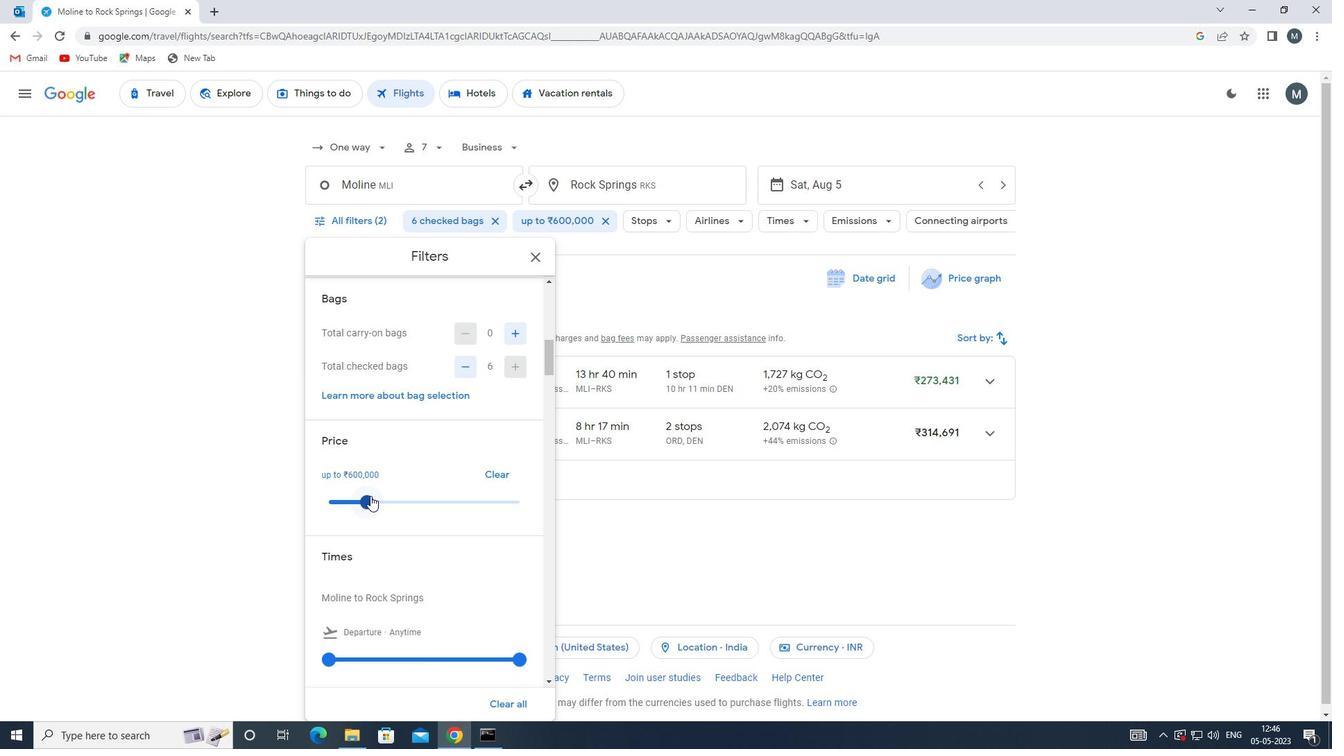 
Action: Mouse scrolled (371, 493) with delta (0, 0)
Screenshot: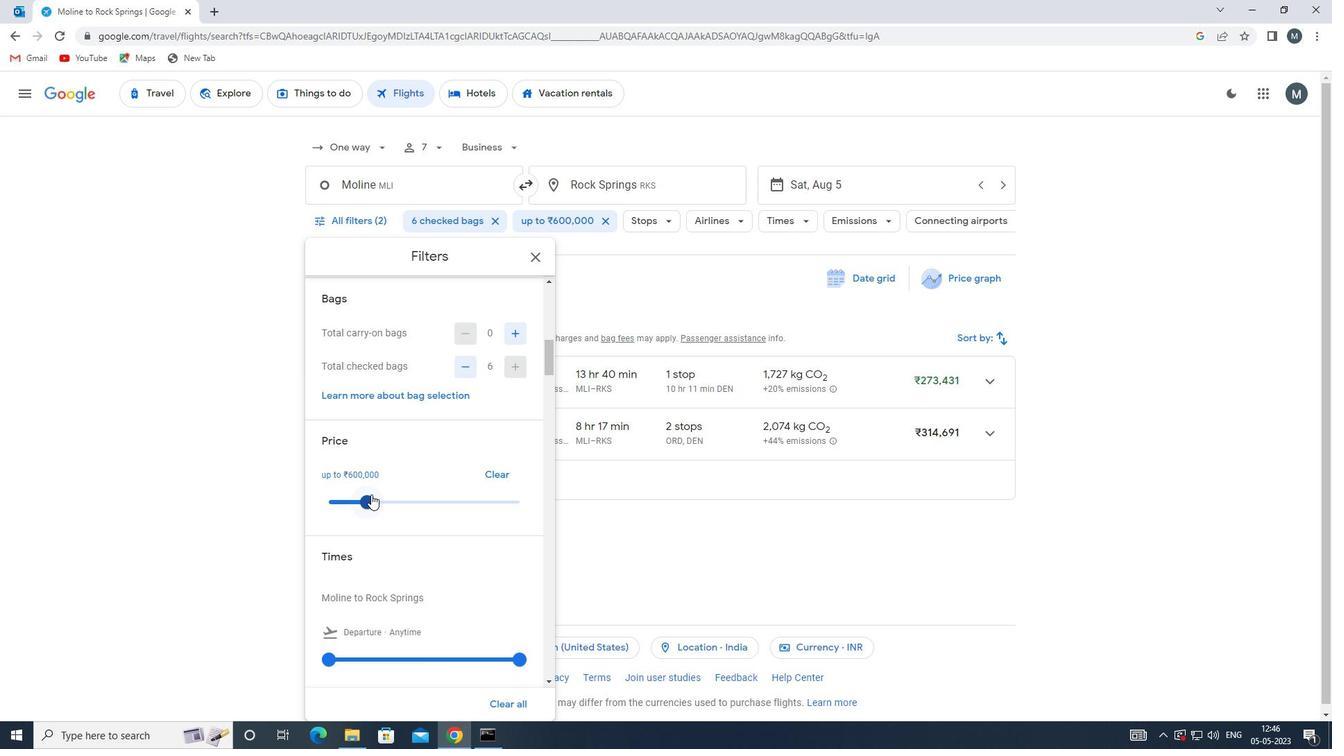 
Action: Mouse scrolled (371, 493) with delta (0, 0)
Screenshot: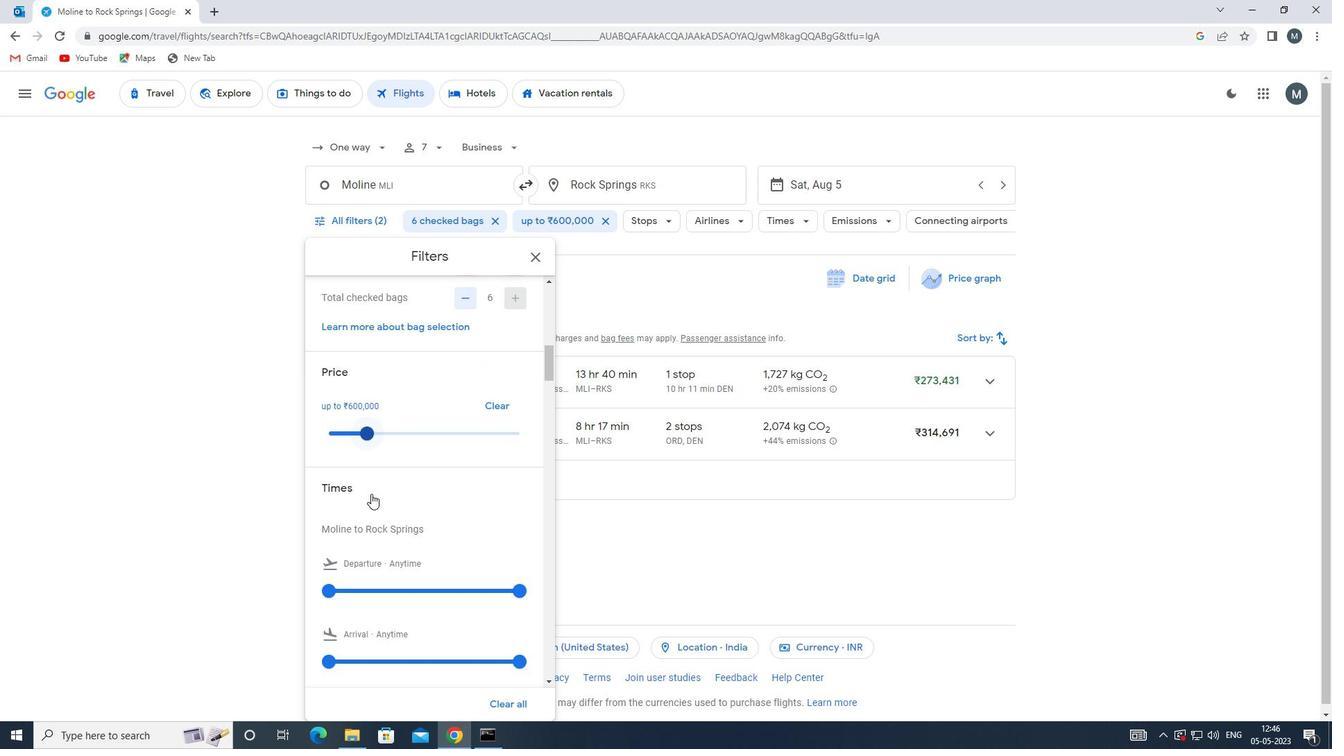 
Action: Mouse moved to (331, 517)
Screenshot: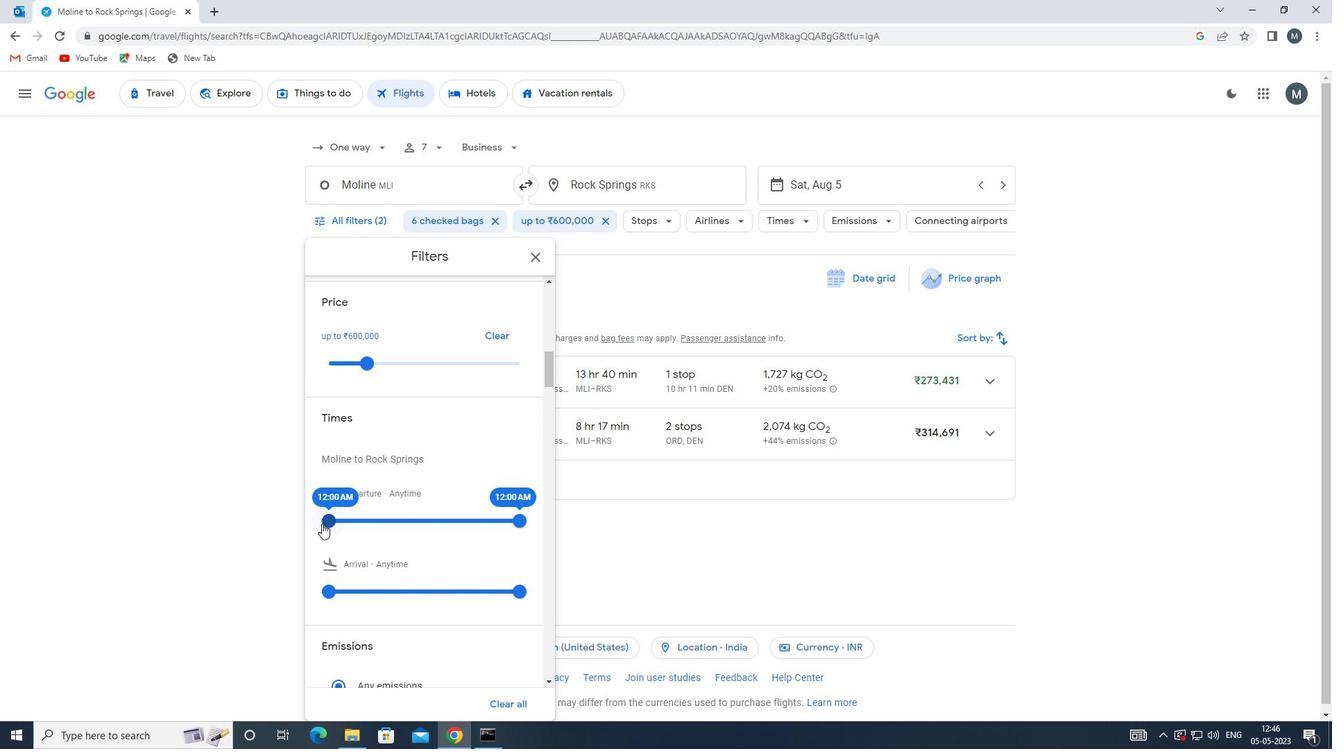 
Action: Mouse pressed left at (331, 517)
Screenshot: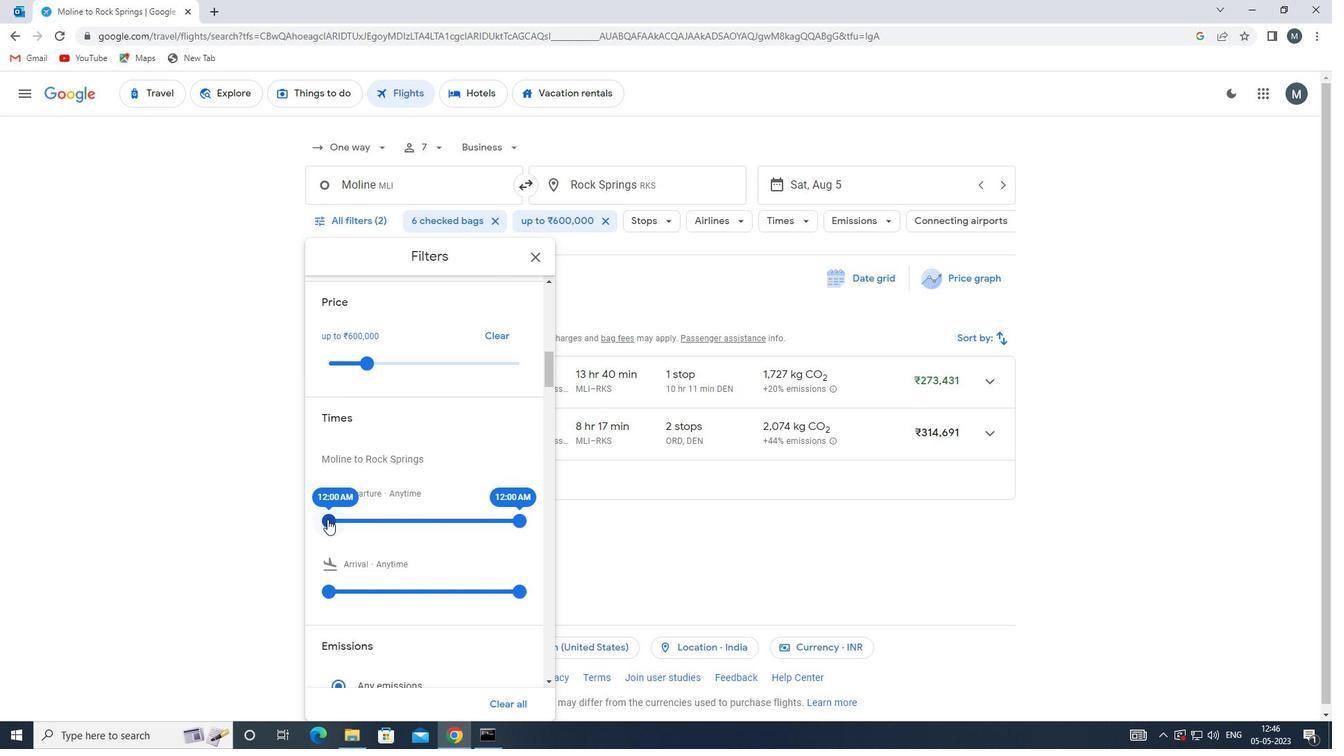 
Action: Mouse moved to (512, 519)
Screenshot: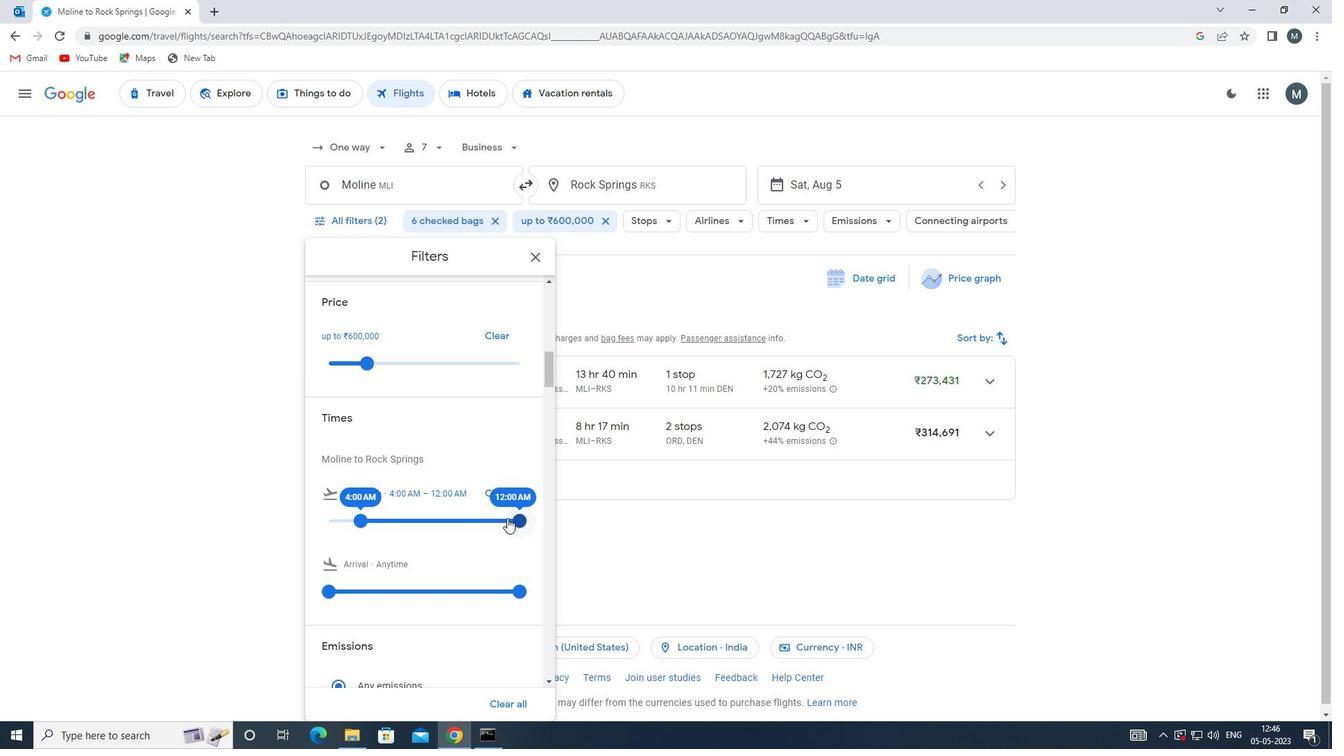 
Action: Mouse pressed left at (512, 519)
Screenshot: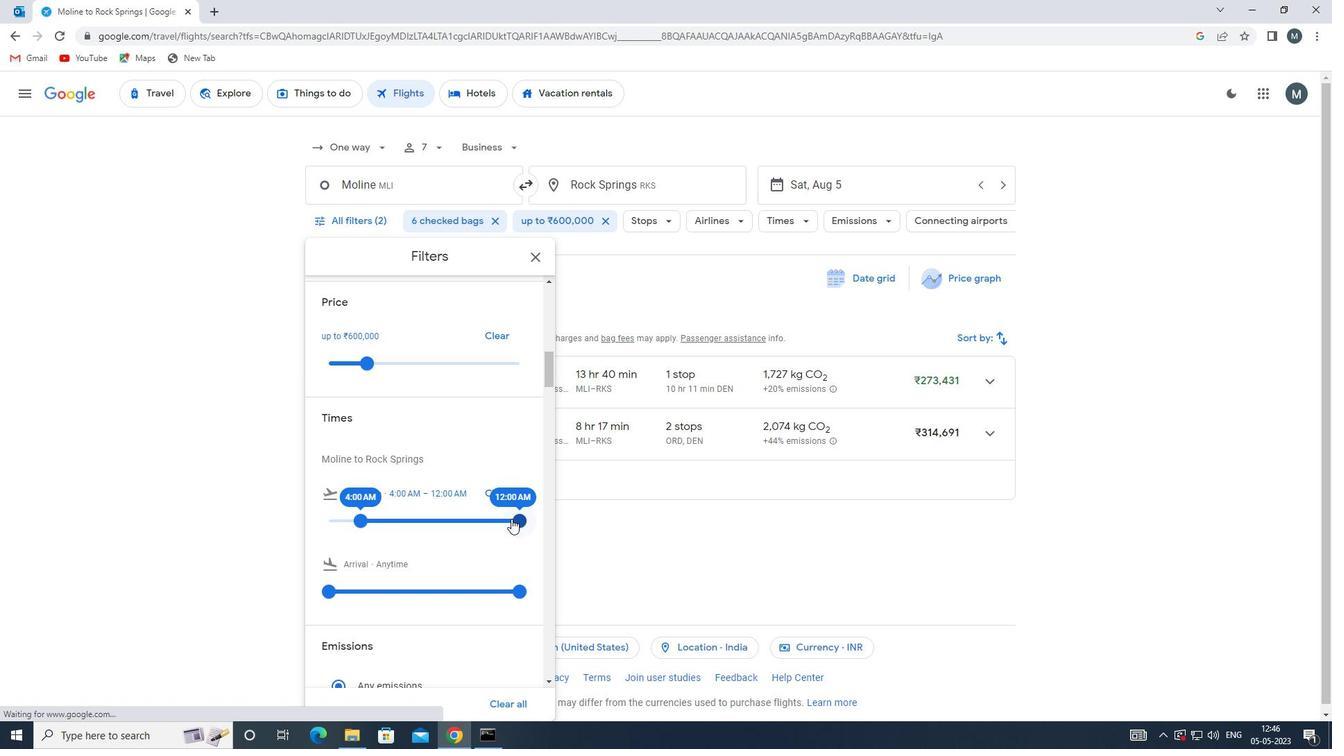 
Action: Mouse moved to (533, 257)
Screenshot: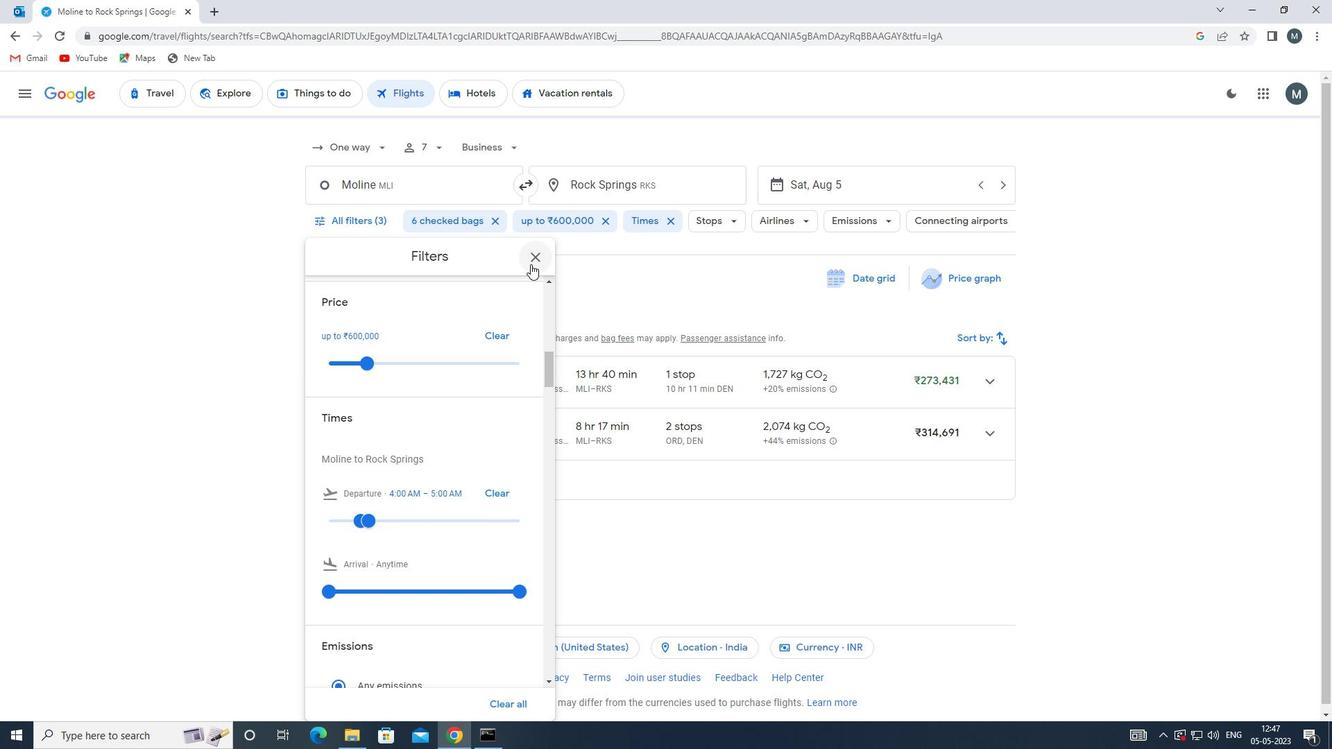 
Action: Mouse pressed left at (533, 257)
Screenshot: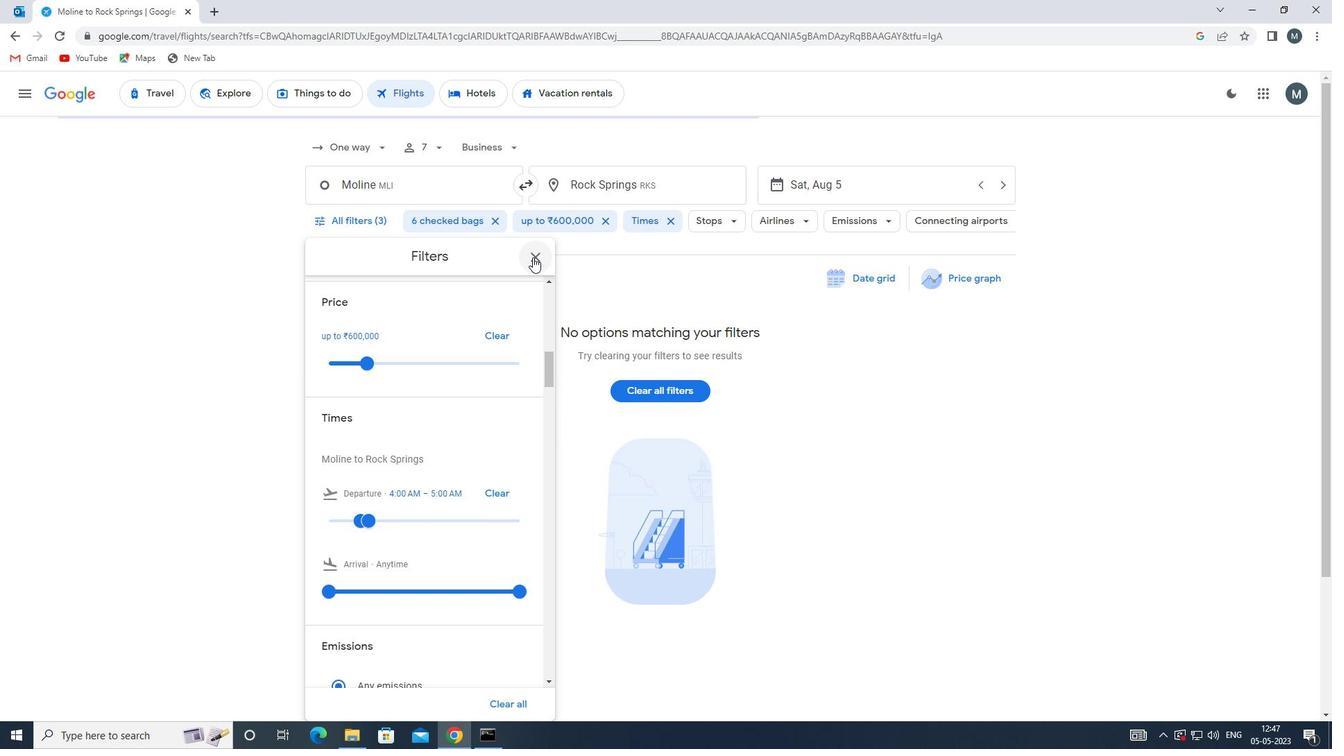 
